 Task: Look for space in Navarre, United States from 12th July, 2023 to 16th July, 2023 for 8 adults in price range Rs.10000 to Rs.16000. Place can be private room with 8 bedrooms having 8 beds and 8 bathrooms. Property type can be house, flat, guest house, hotel. Amenities needed are: wifi, TV, free parkinig on premises, gym, breakfast. Booking option can be shelf check-in. Required host language is English.
Action: Mouse moved to (466, 92)
Screenshot: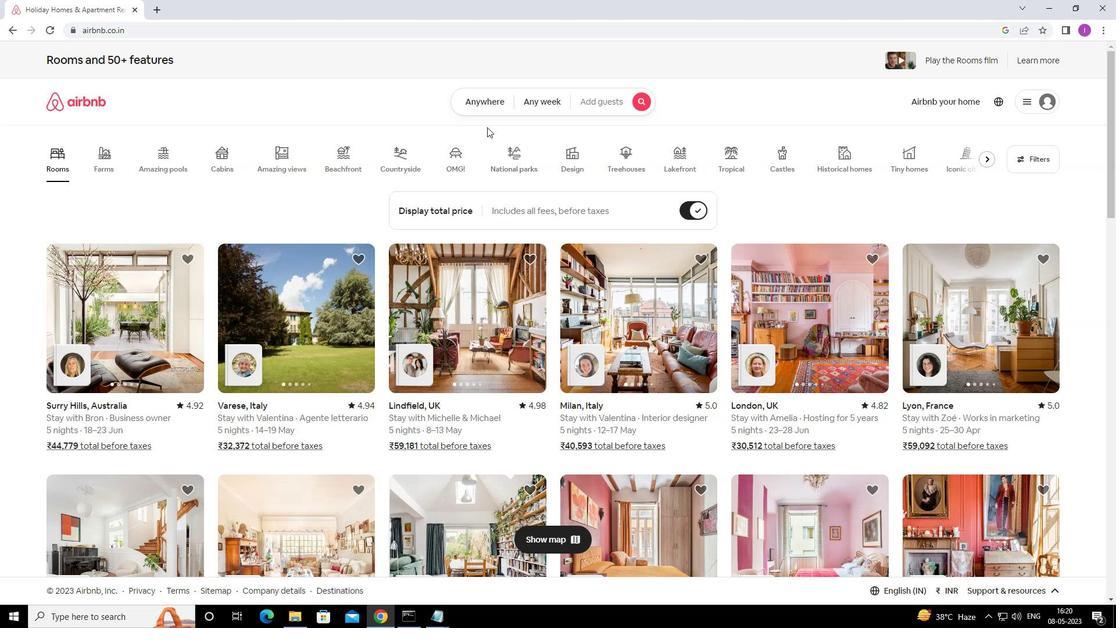 
Action: Mouse pressed left at (466, 92)
Screenshot: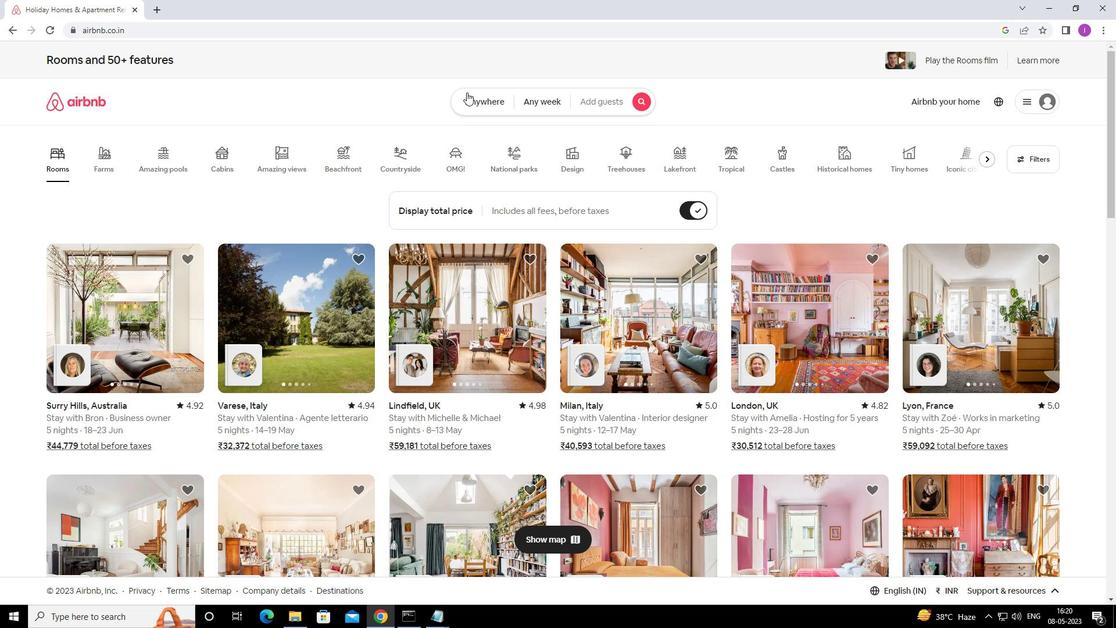 
Action: Mouse moved to (348, 147)
Screenshot: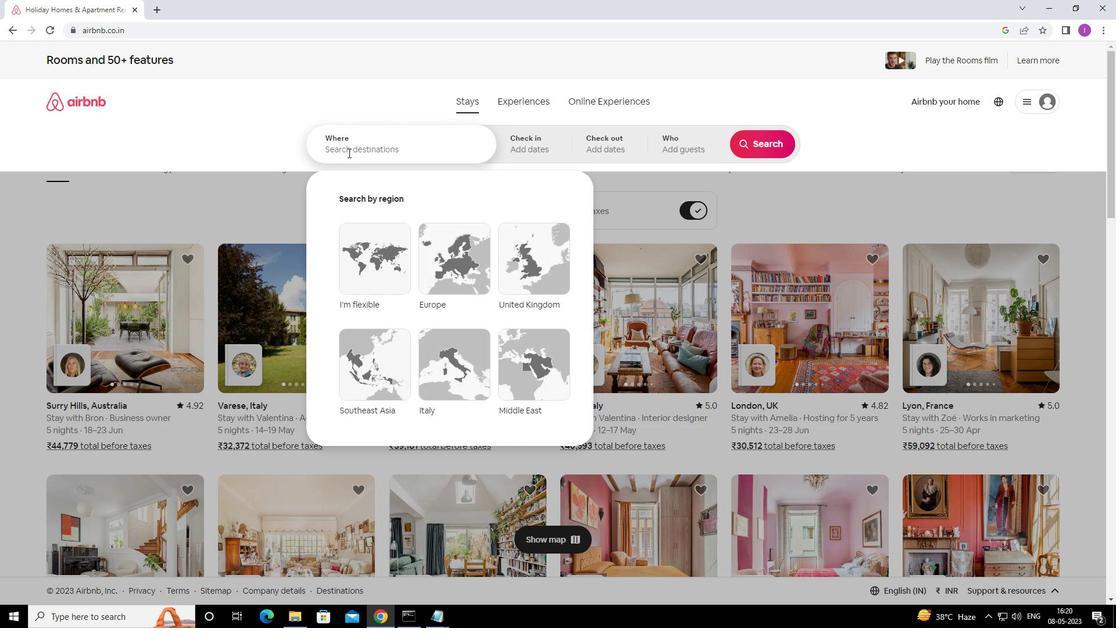 
Action: Mouse pressed left at (348, 147)
Screenshot: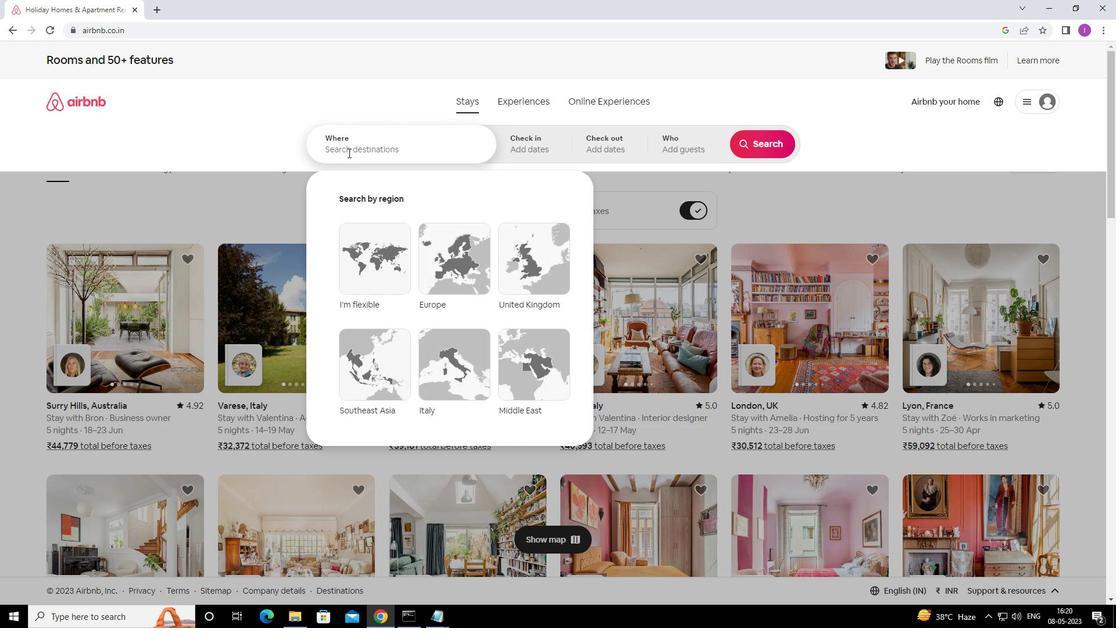 
Action: Mouse moved to (461, 127)
Screenshot: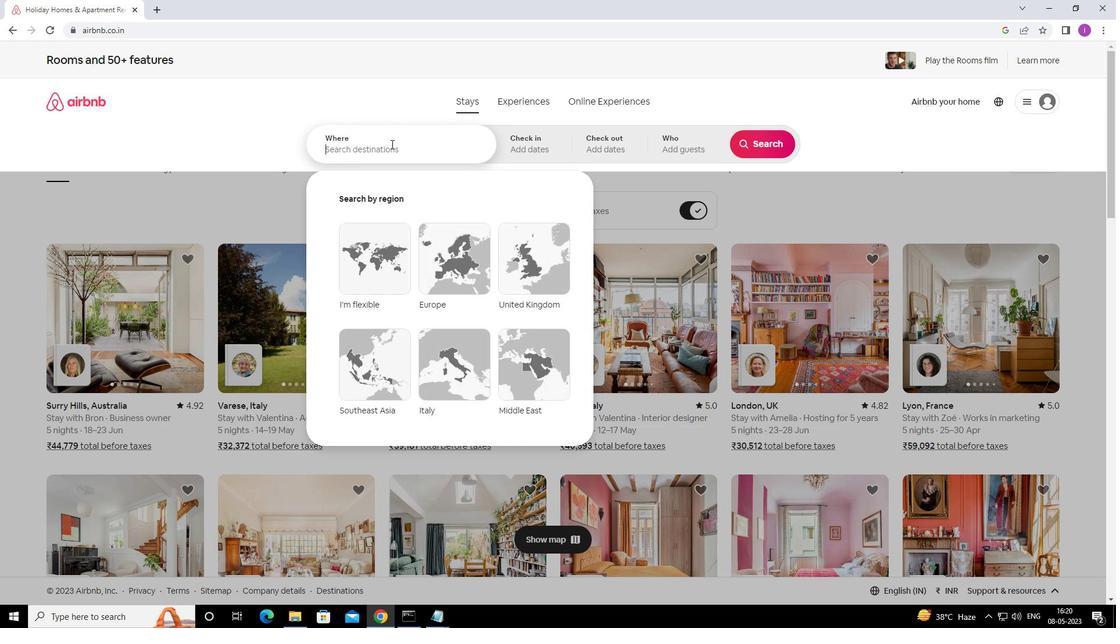 
Action: Key pressed <Key.shift>NAVARRE,<Key.shift>UNITED<Key.space>STATES
Screenshot: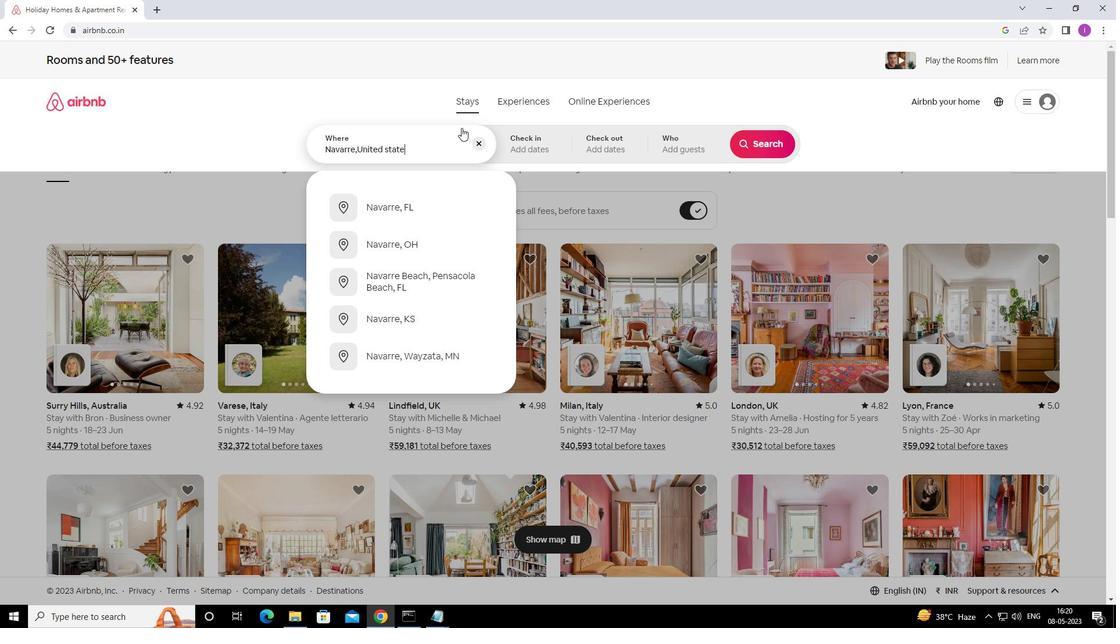 
Action: Mouse moved to (535, 151)
Screenshot: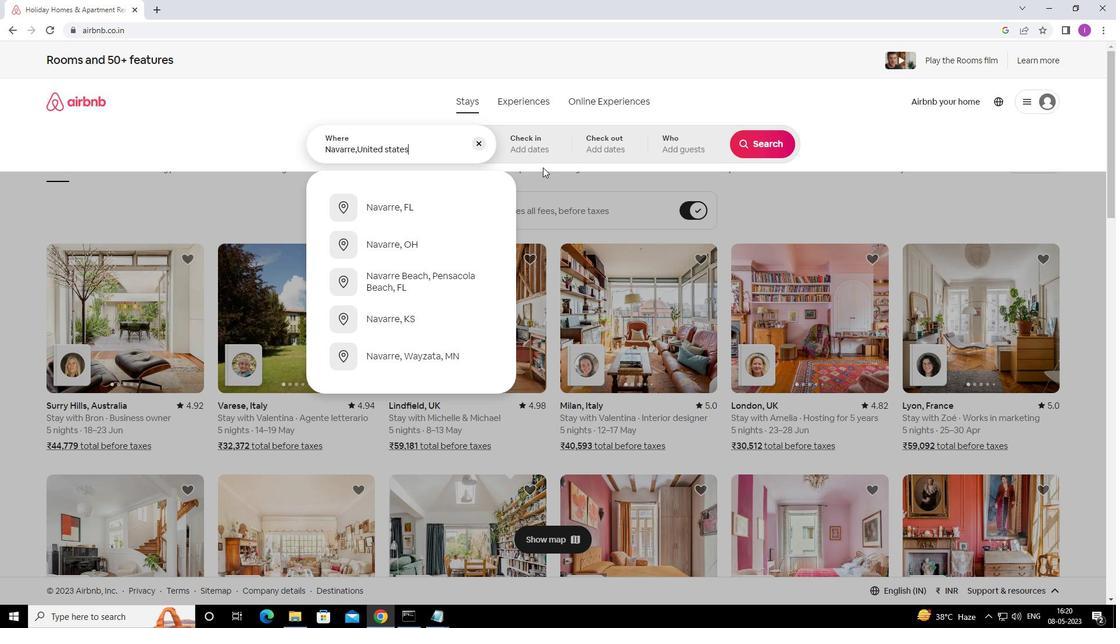 
Action: Mouse pressed left at (535, 151)
Screenshot: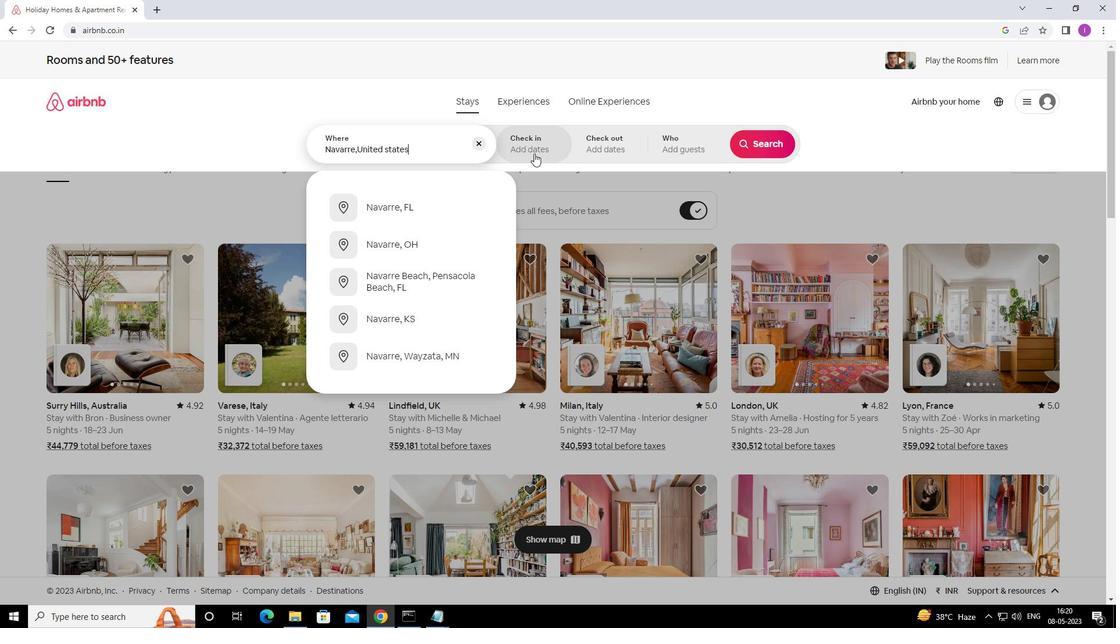 
Action: Mouse moved to (762, 237)
Screenshot: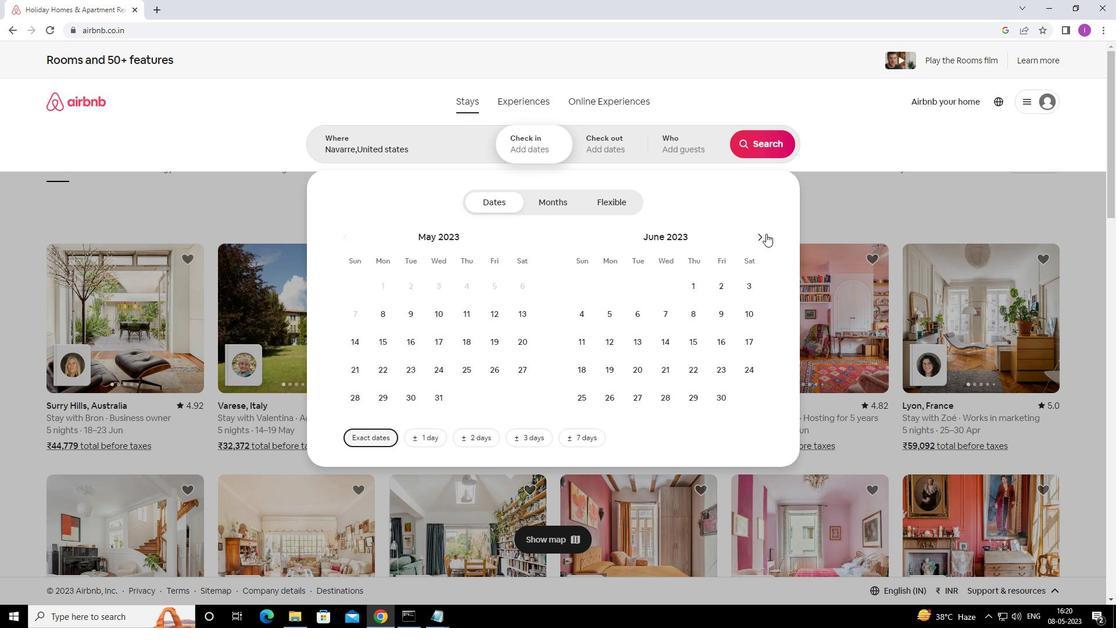 
Action: Mouse pressed left at (762, 237)
Screenshot: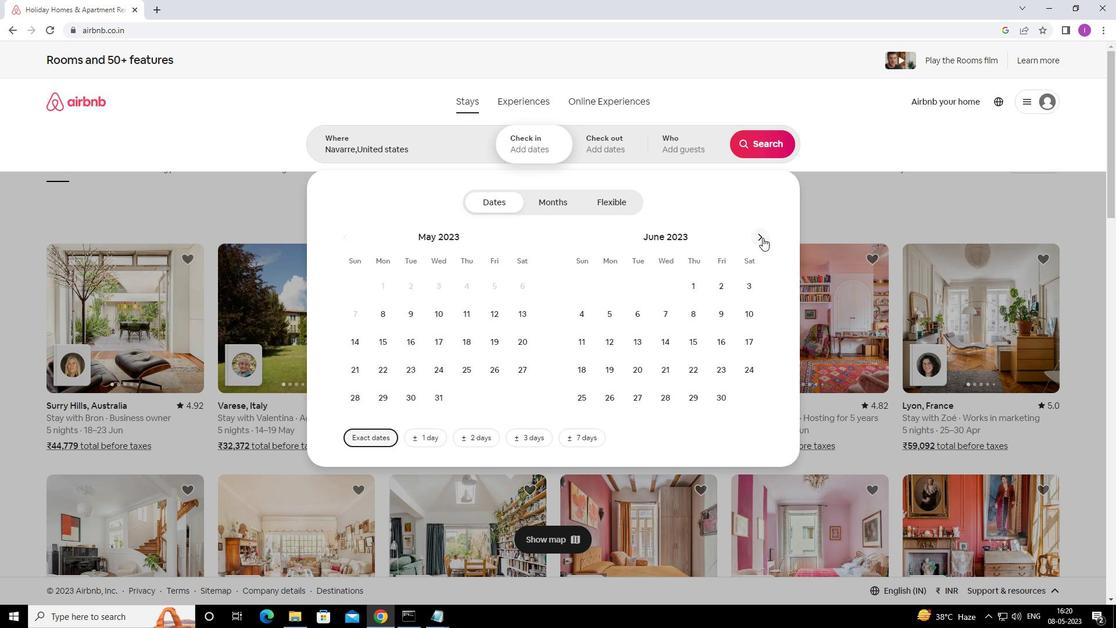 
Action: Mouse pressed left at (762, 237)
Screenshot: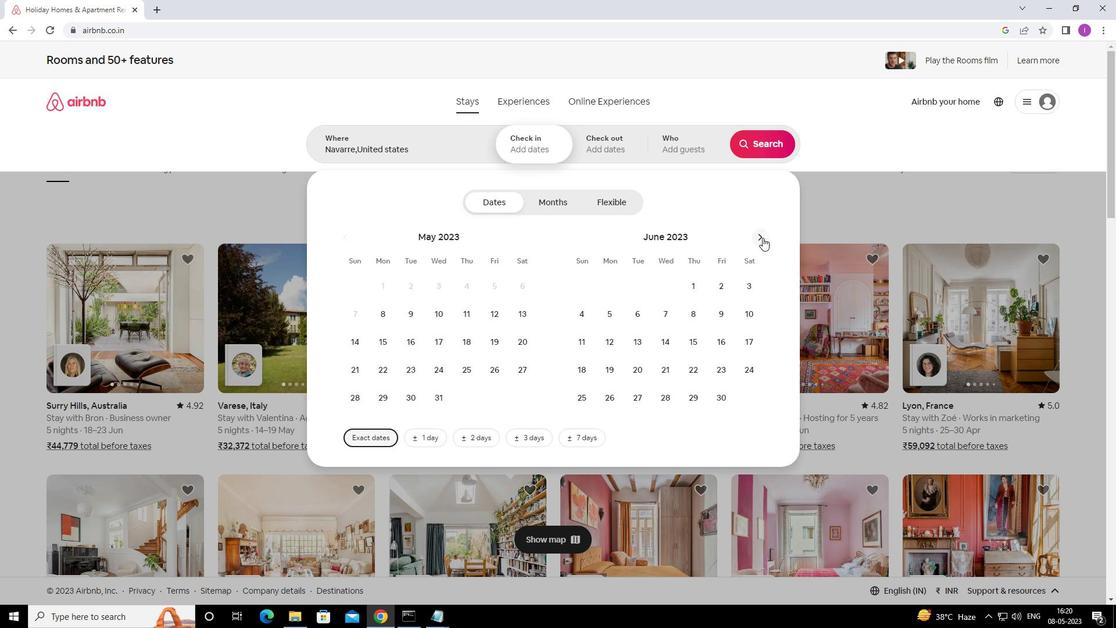 
Action: Mouse moved to (437, 335)
Screenshot: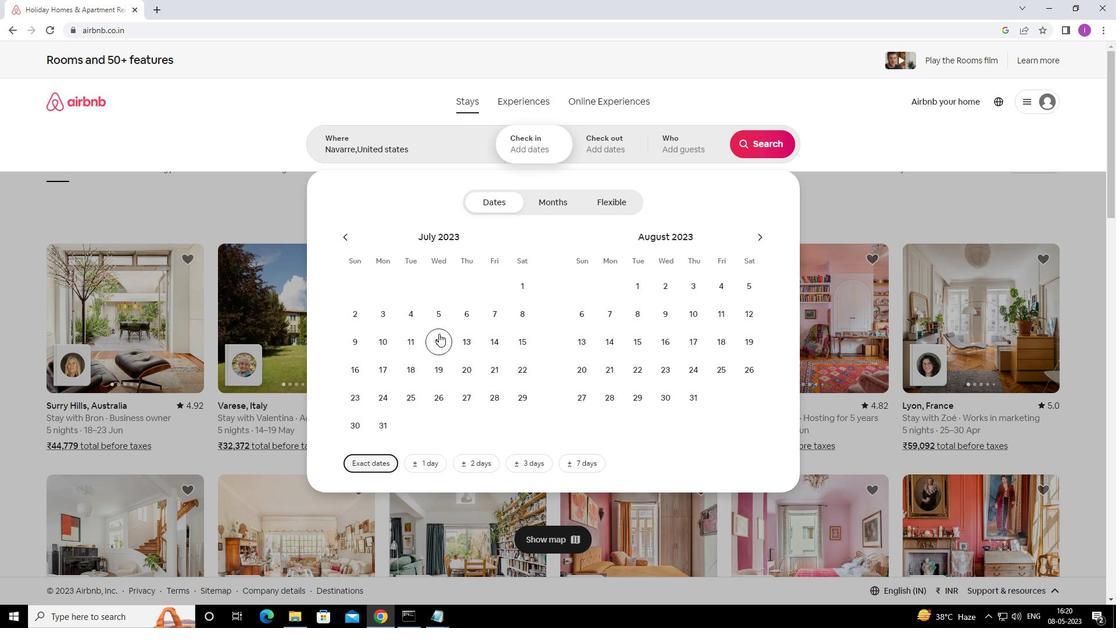 
Action: Mouse pressed left at (437, 335)
Screenshot: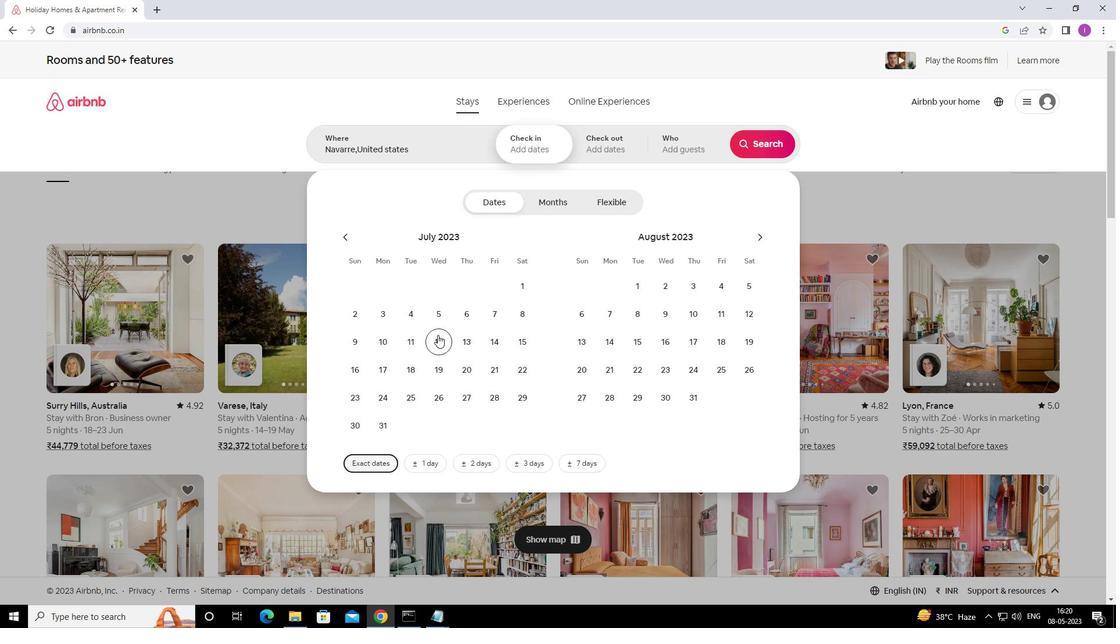 
Action: Mouse moved to (357, 365)
Screenshot: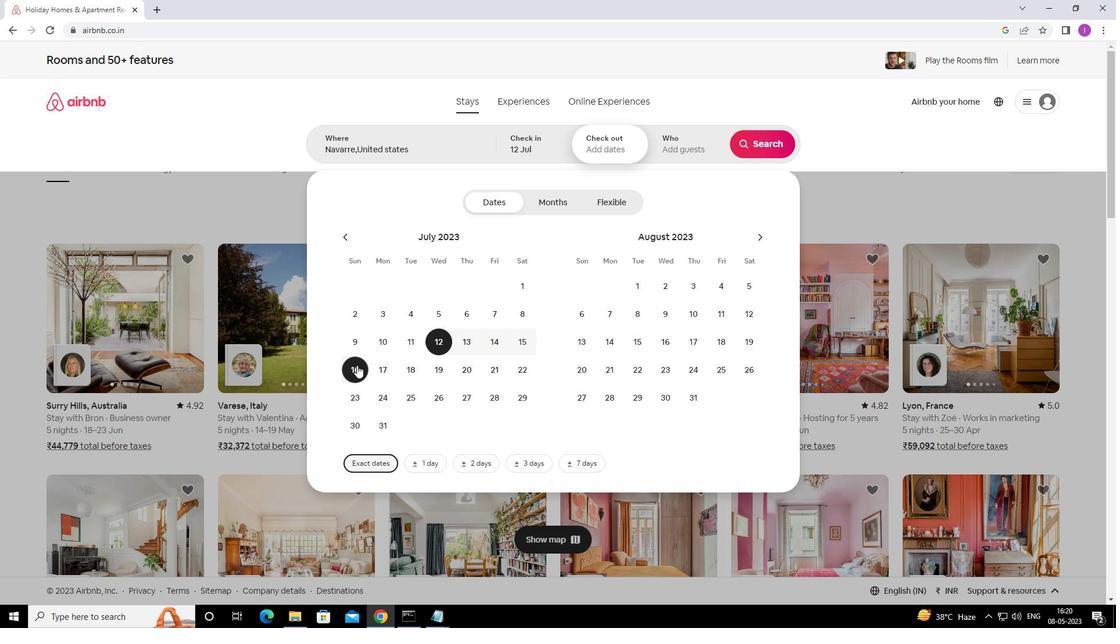 
Action: Mouse pressed left at (357, 365)
Screenshot: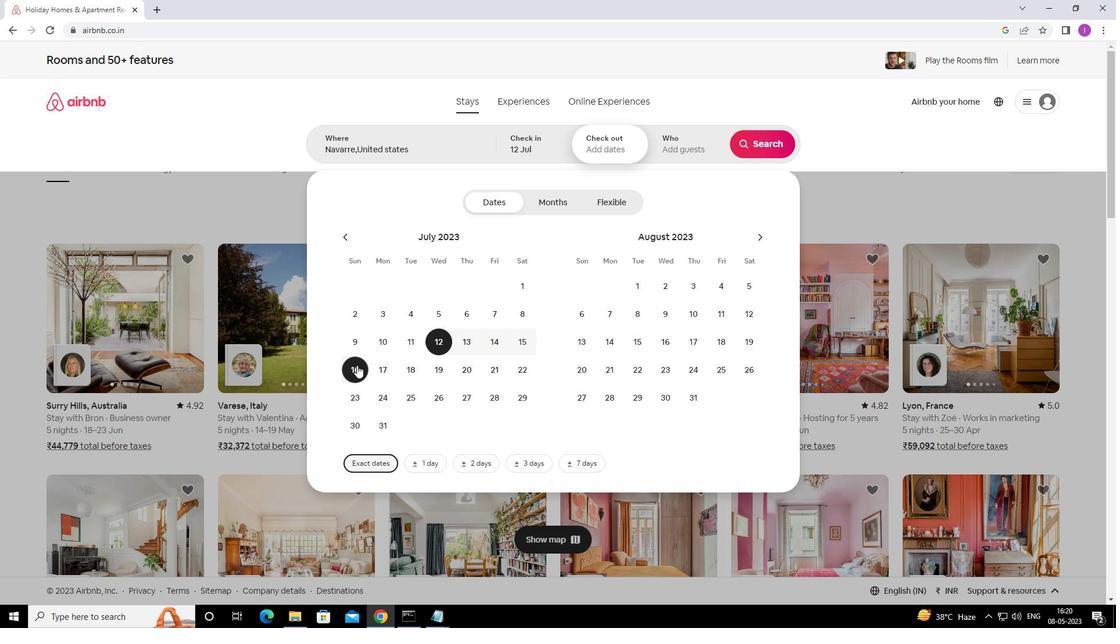 
Action: Mouse moved to (704, 150)
Screenshot: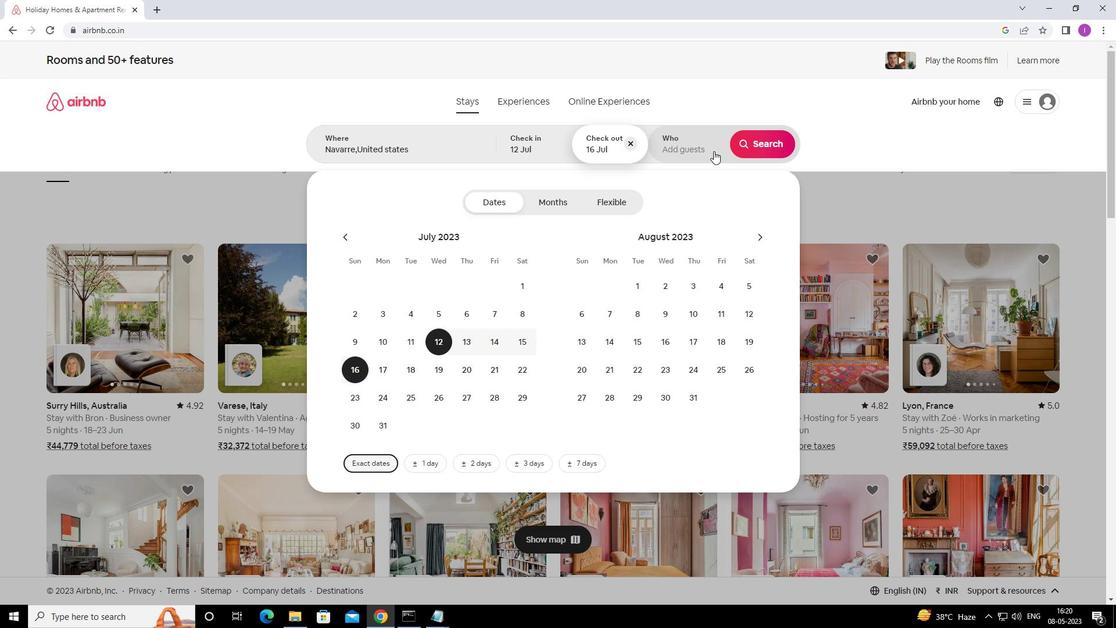 
Action: Mouse pressed left at (704, 150)
Screenshot: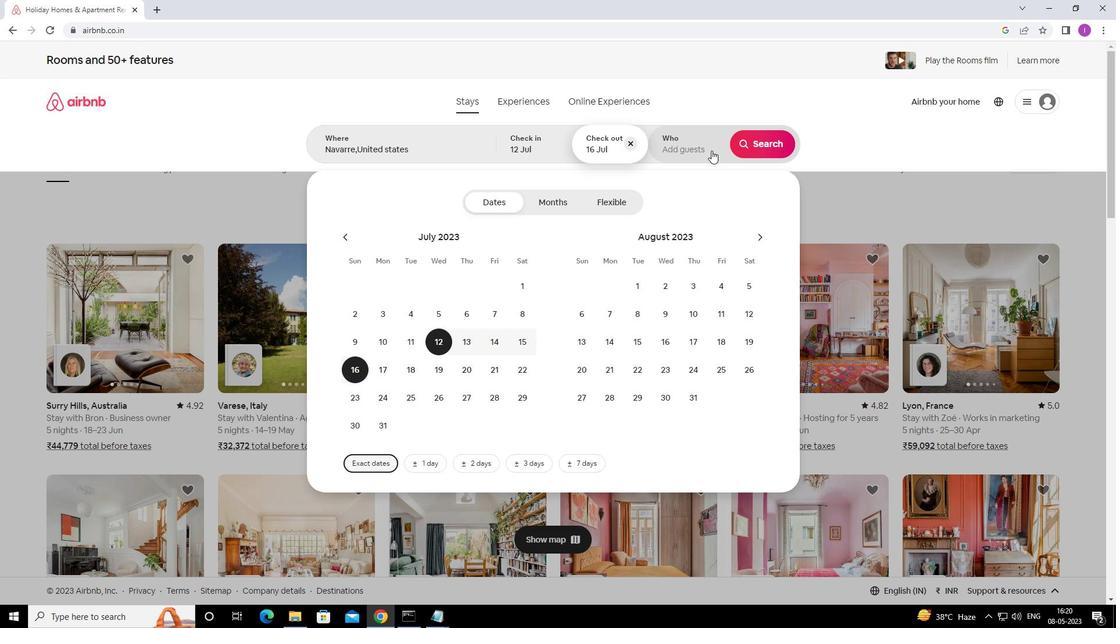 
Action: Mouse moved to (767, 202)
Screenshot: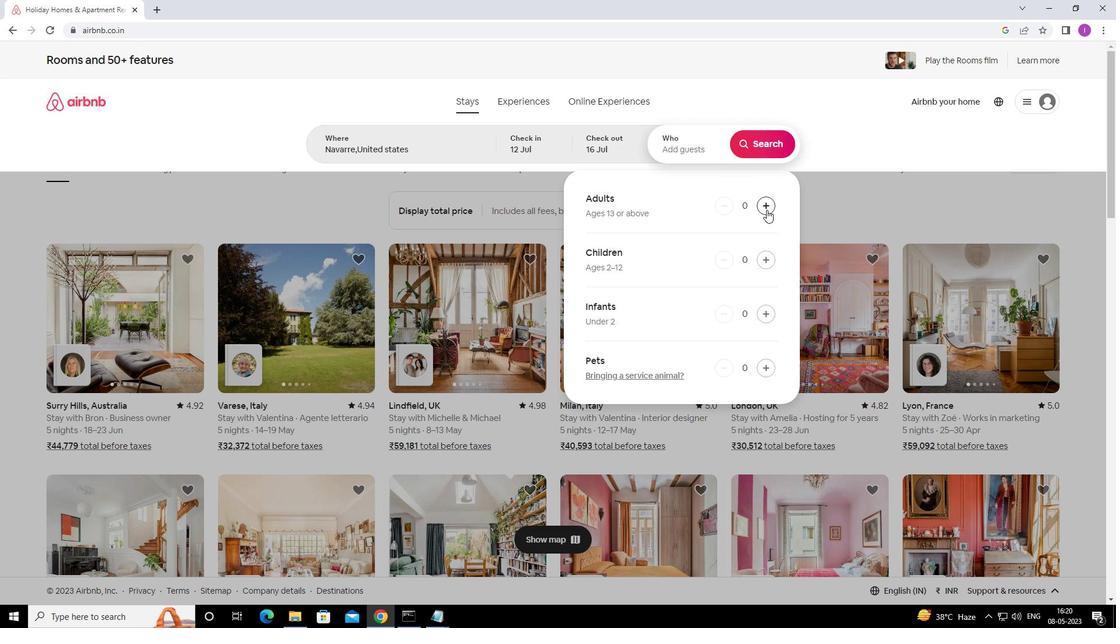 
Action: Mouse pressed left at (767, 202)
Screenshot: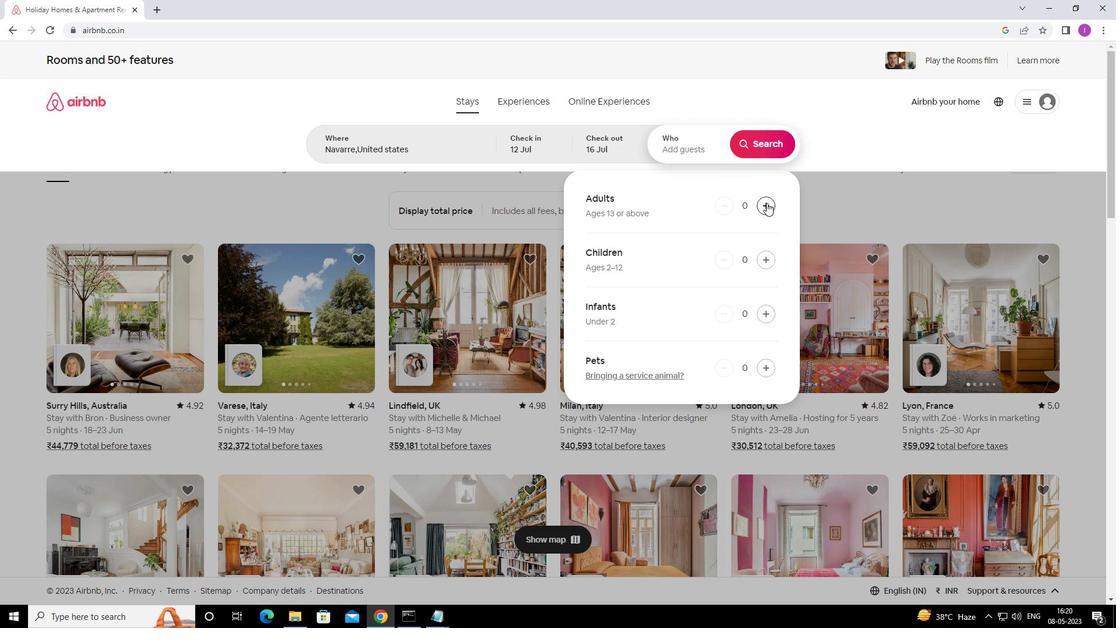 
Action: Mouse pressed left at (767, 202)
Screenshot: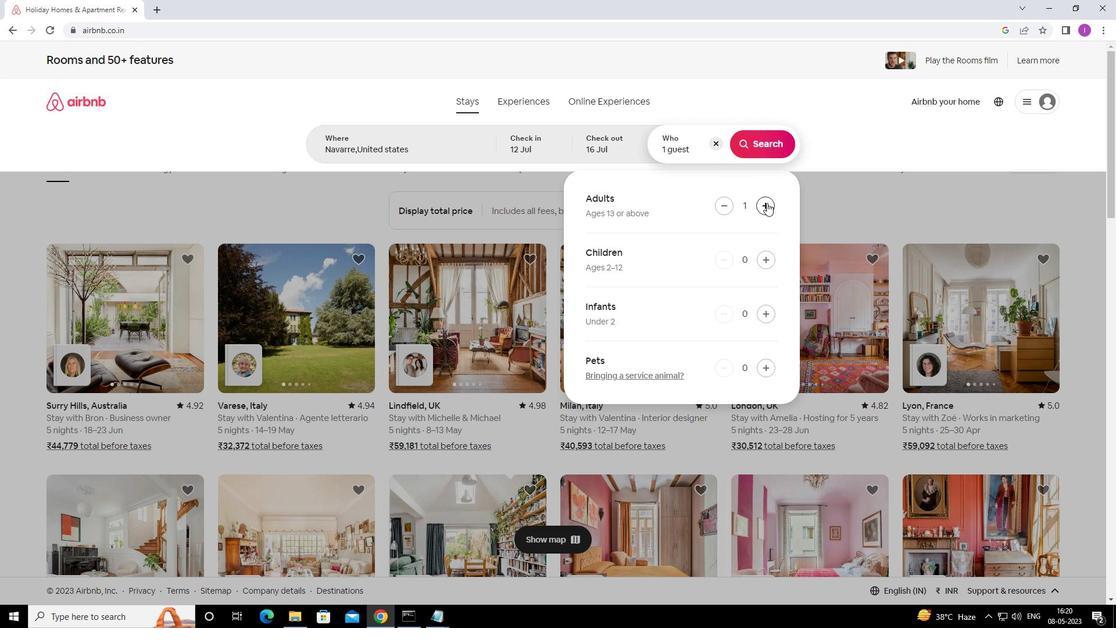 
Action: Mouse pressed left at (767, 202)
Screenshot: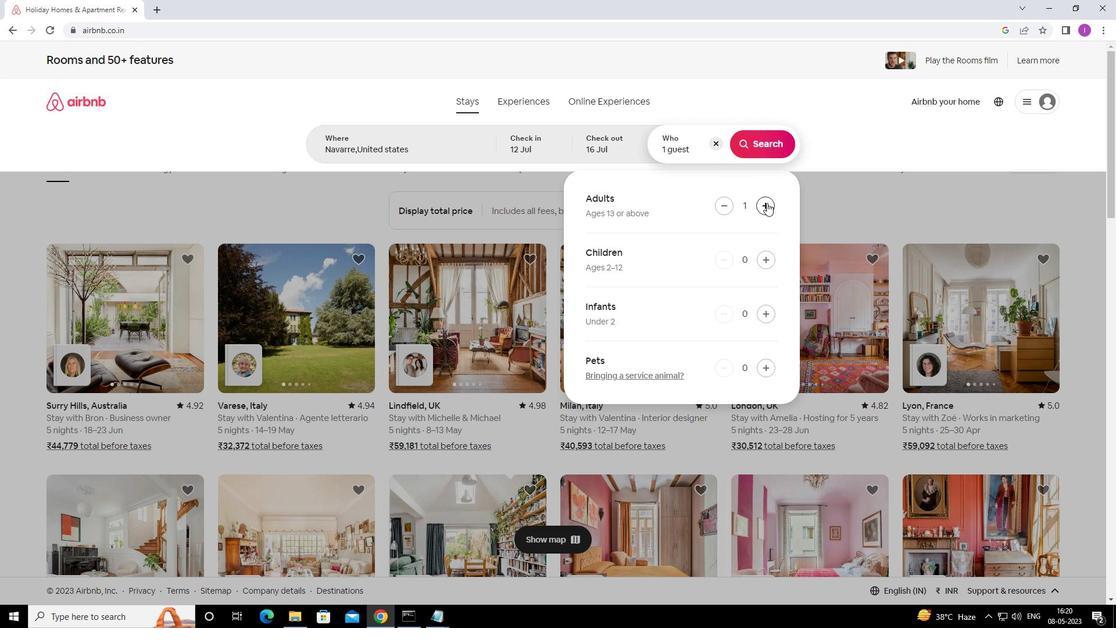 
Action: Mouse pressed left at (767, 202)
Screenshot: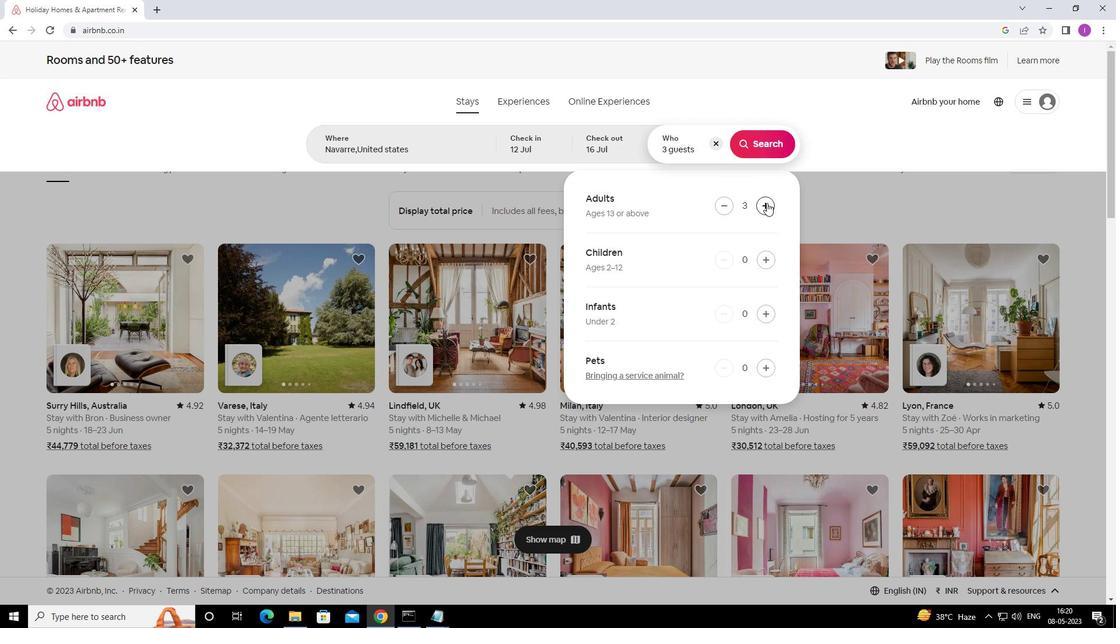 
Action: Mouse pressed left at (767, 202)
Screenshot: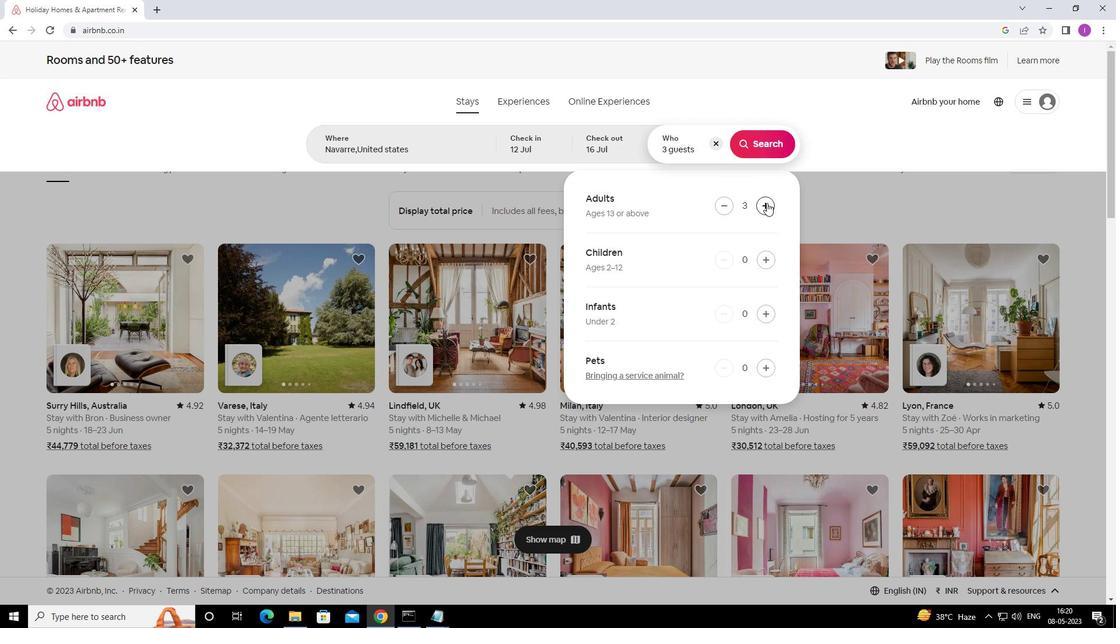 
Action: Mouse pressed left at (767, 202)
Screenshot: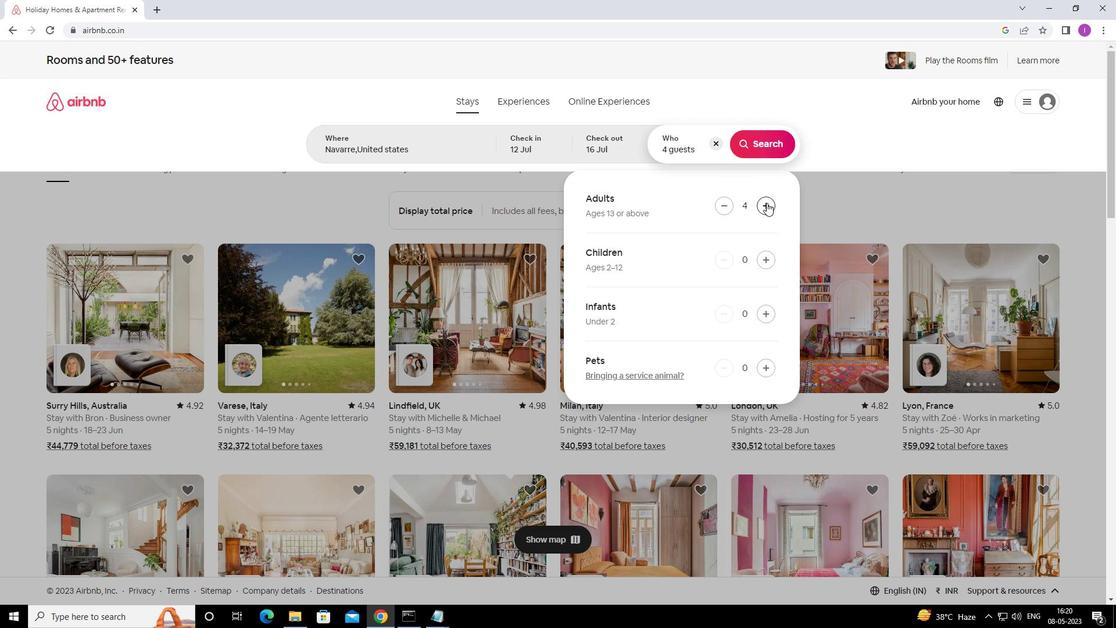 
Action: Mouse pressed left at (767, 202)
Screenshot: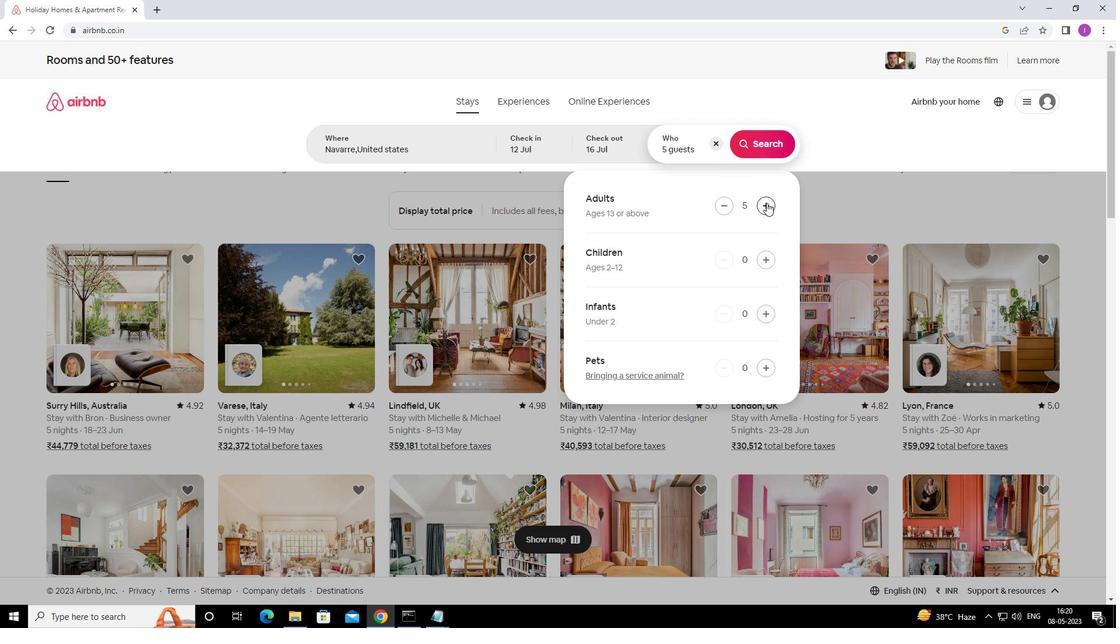 
Action: Mouse moved to (765, 202)
Screenshot: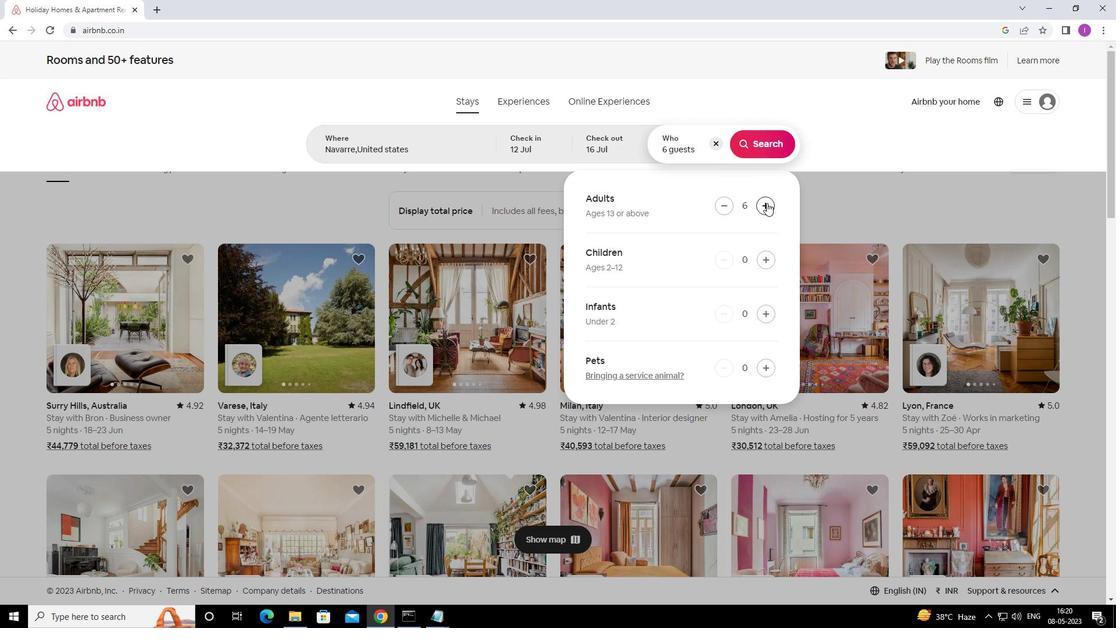 
Action: Mouse pressed left at (765, 202)
Screenshot: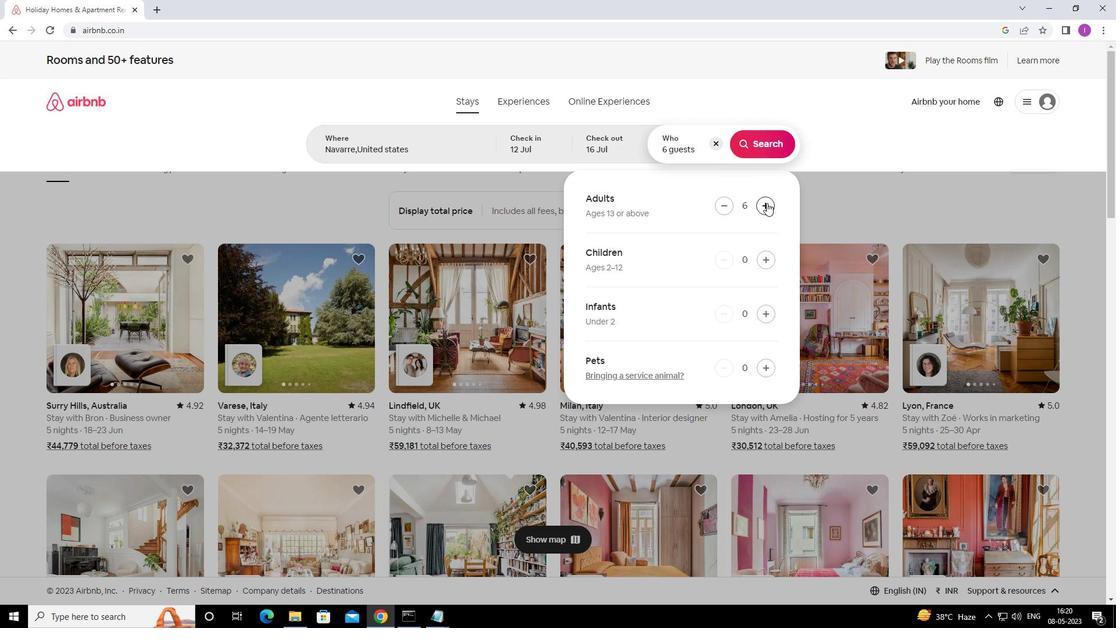 
Action: Mouse moved to (767, 149)
Screenshot: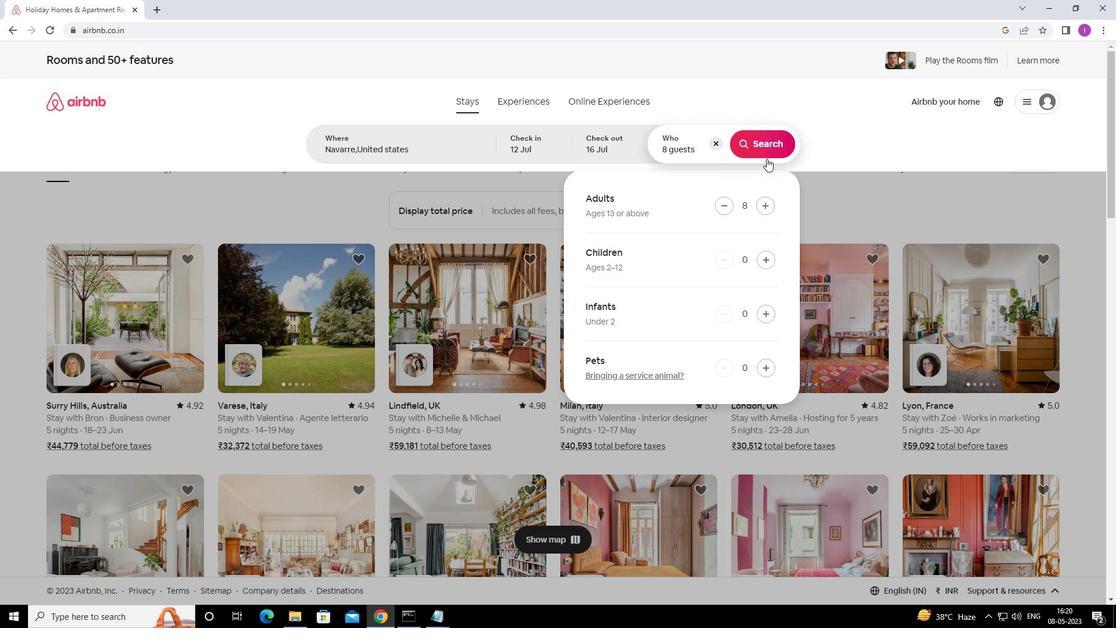 
Action: Mouse pressed left at (767, 149)
Screenshot: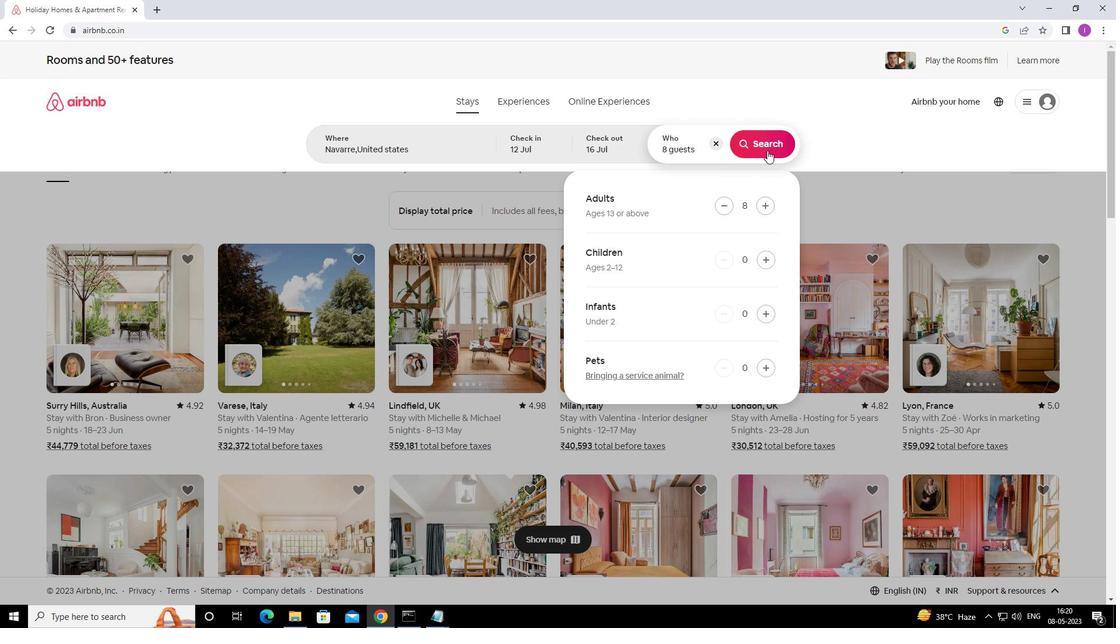 
Action: Mouse moved to (1056, 105)
Screenshot: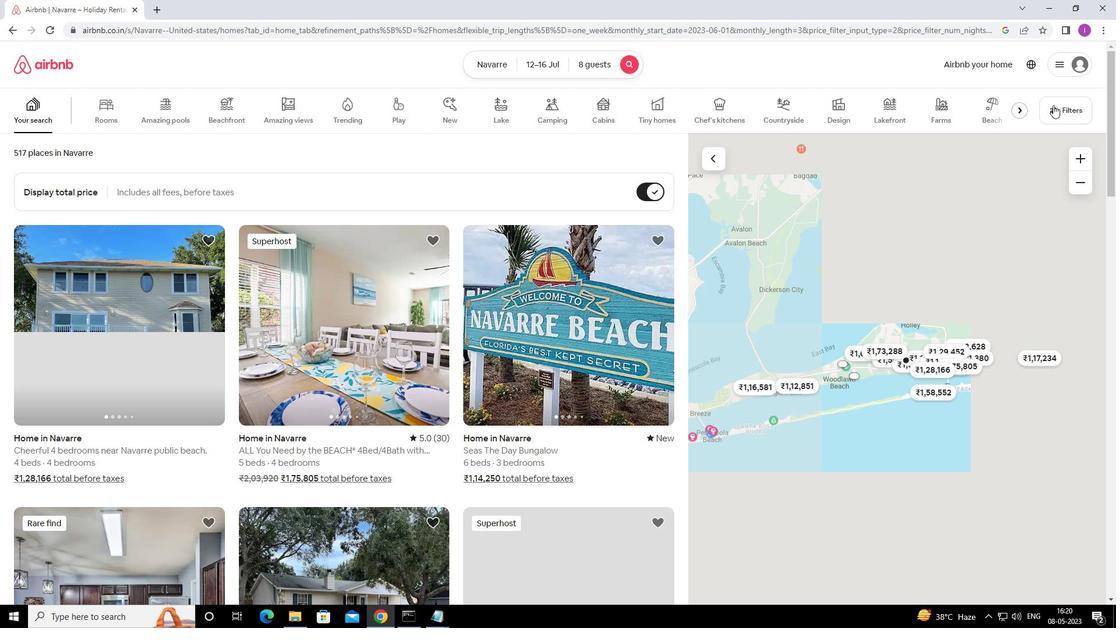 
Action: Mouse pressed left at (1056, 105)
Screenshot: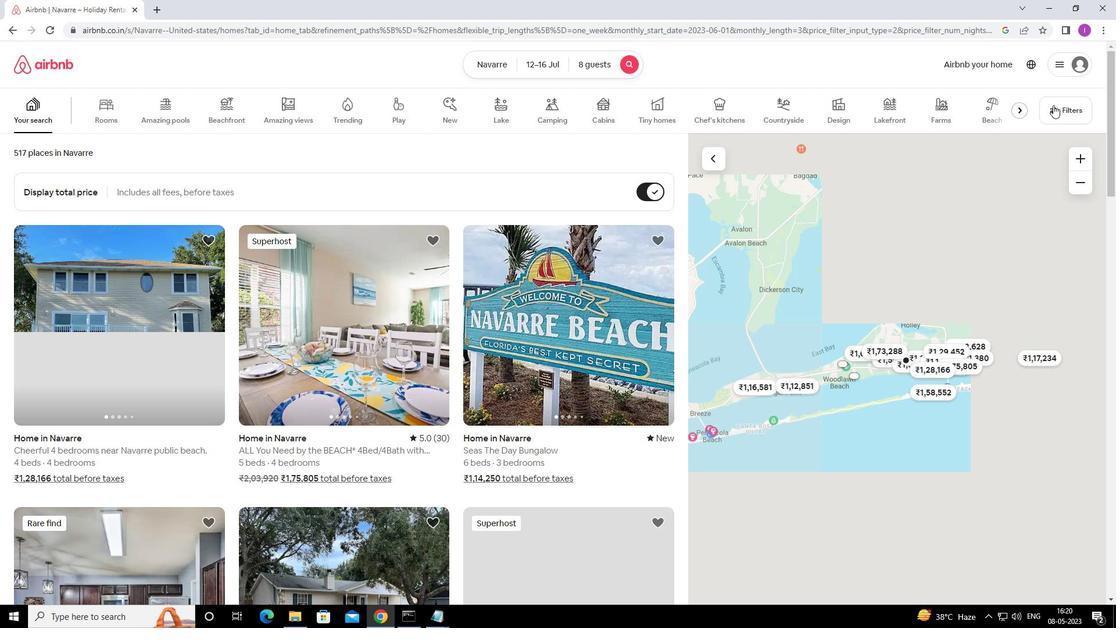
Action: Mouse moved to (414, 402)
Screenshot: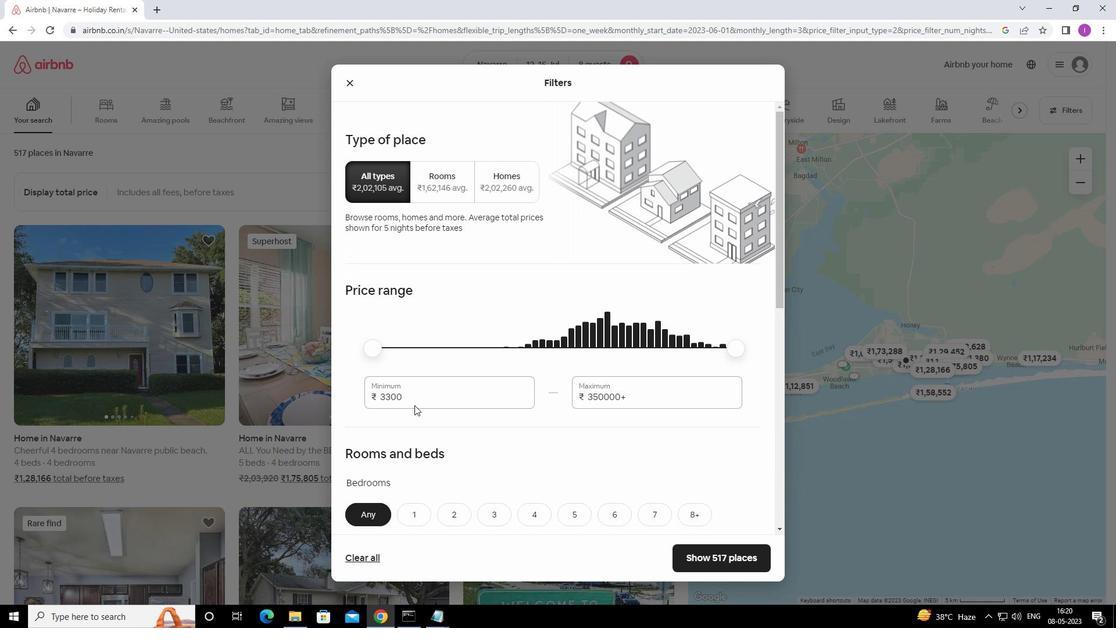 
Action: Mouse pressed left at (414, 402)
Screenshot: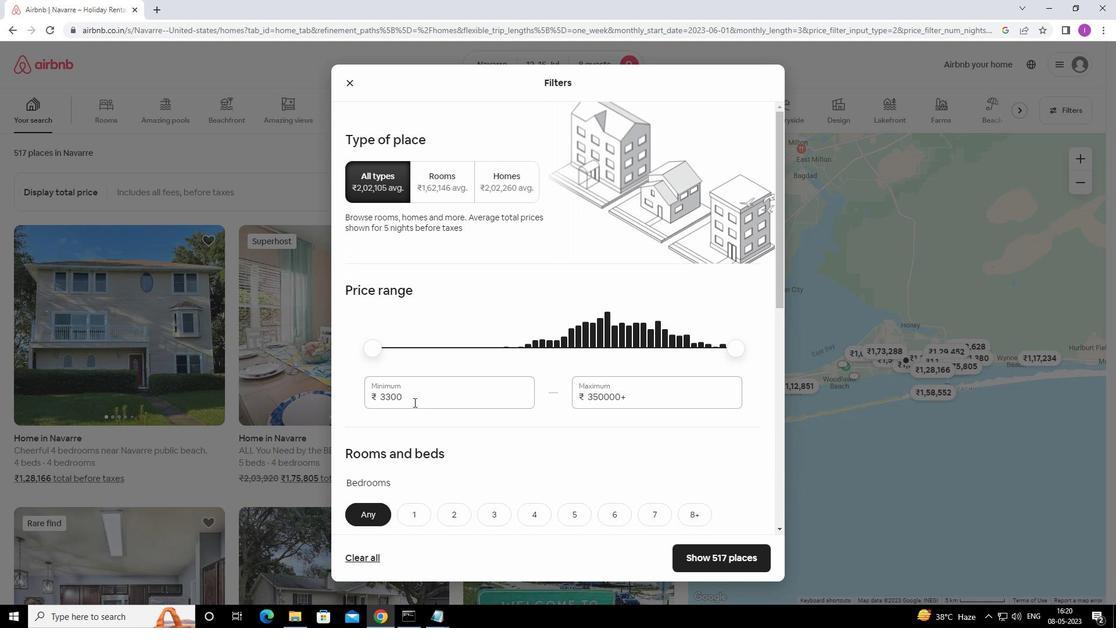 
Action: Mouse moved to (373, 385)
Screenshot: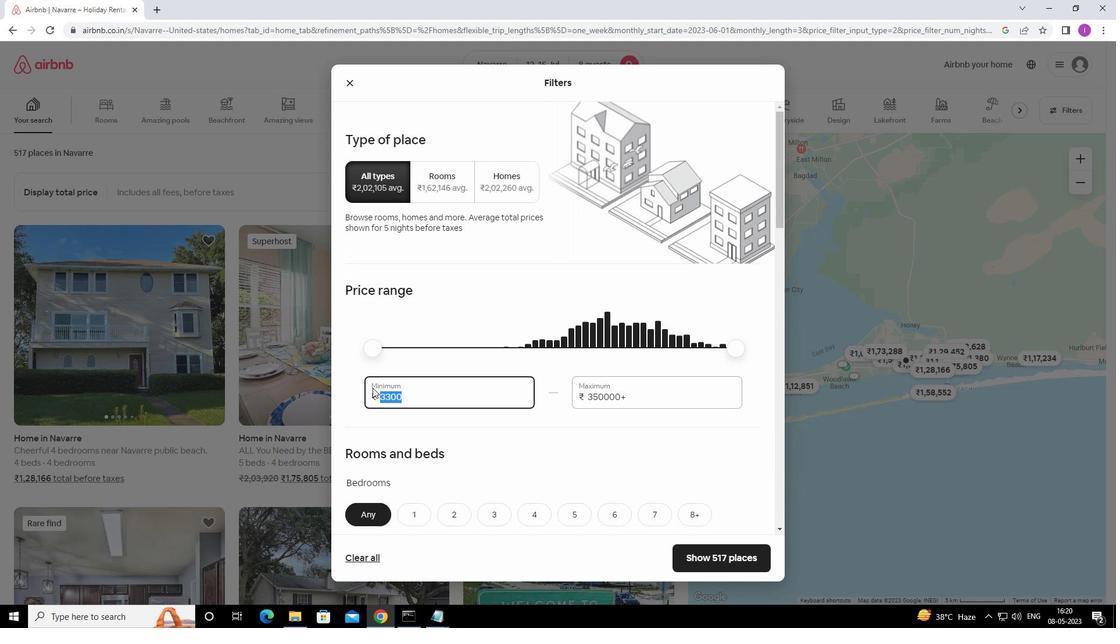 
Action: Key pressed 1
Screenshot: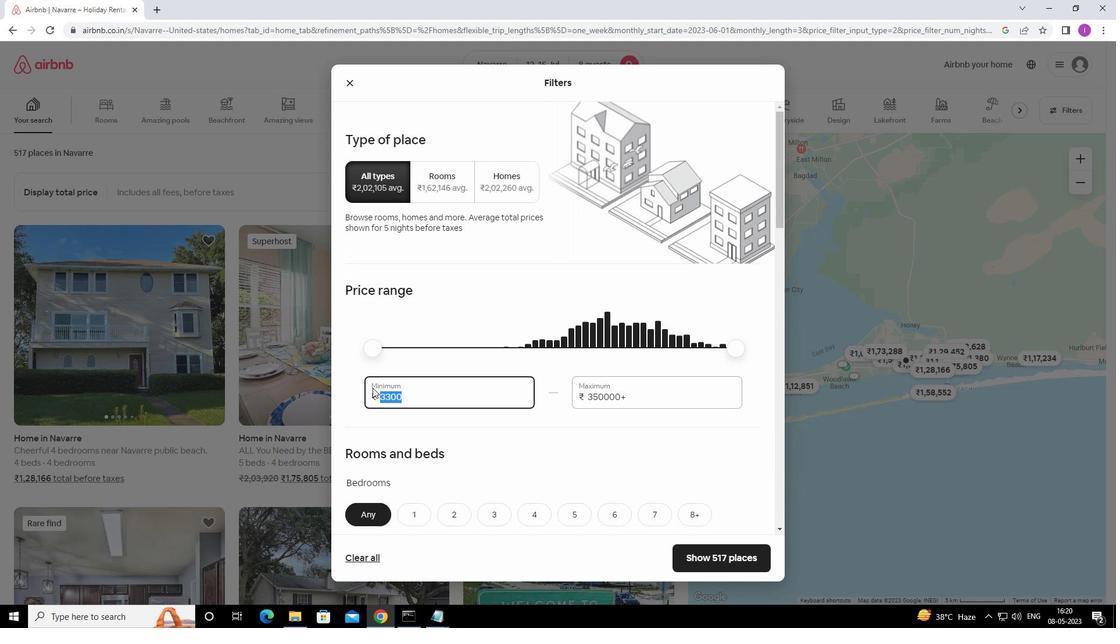 
Action: Mouse moved to (382, 378)
Screenshot: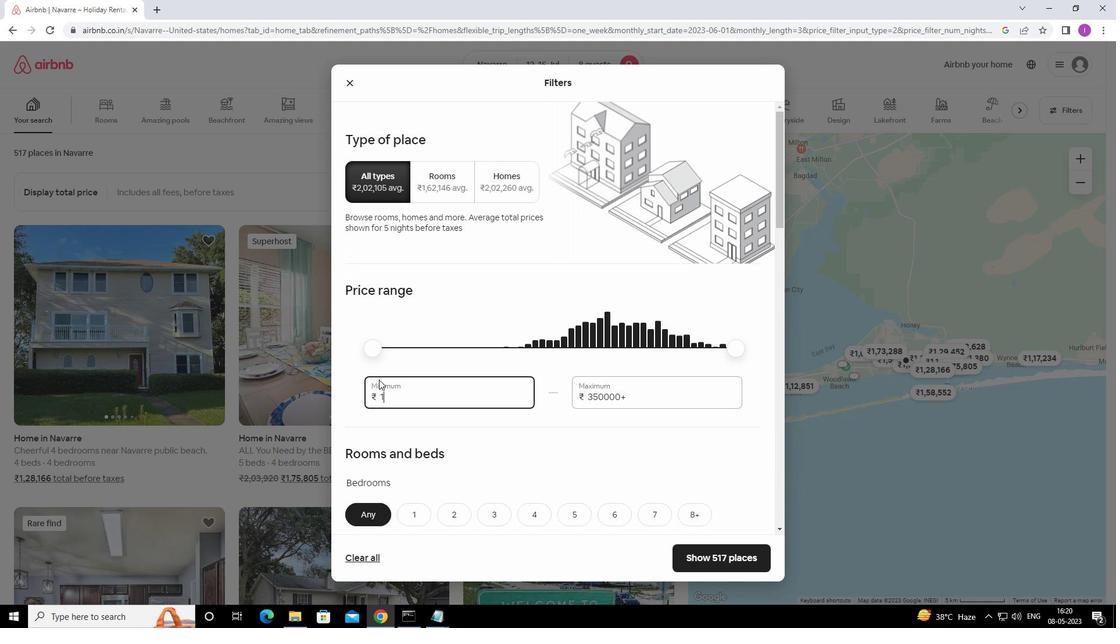 
Action: Key pressed 0
Screenshot: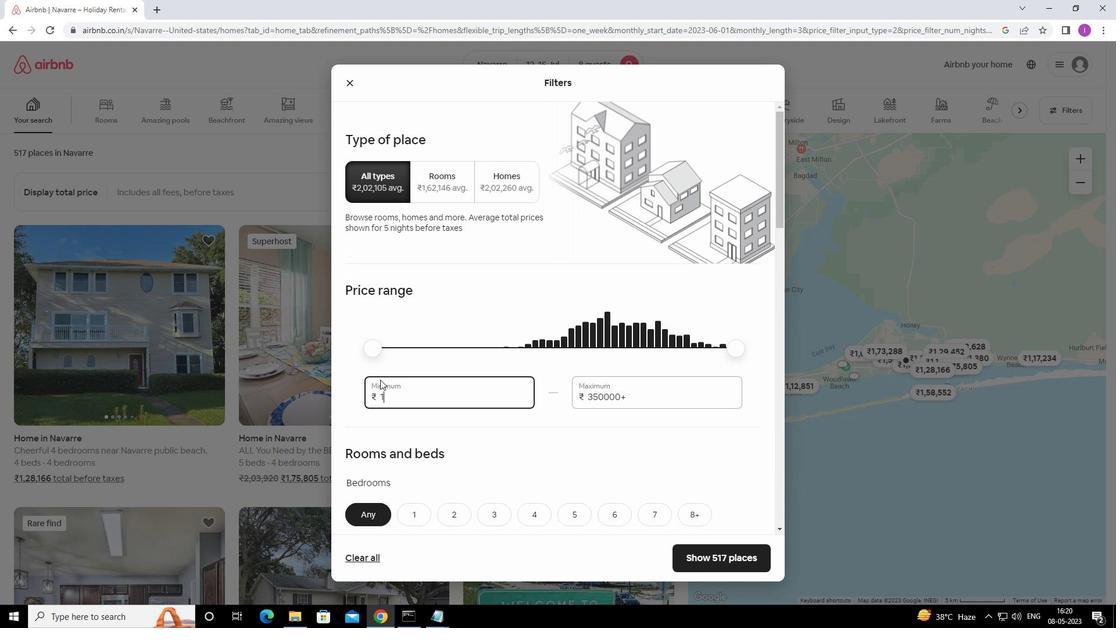 
Action: Mouse moved to (383, 376)
Screenshot: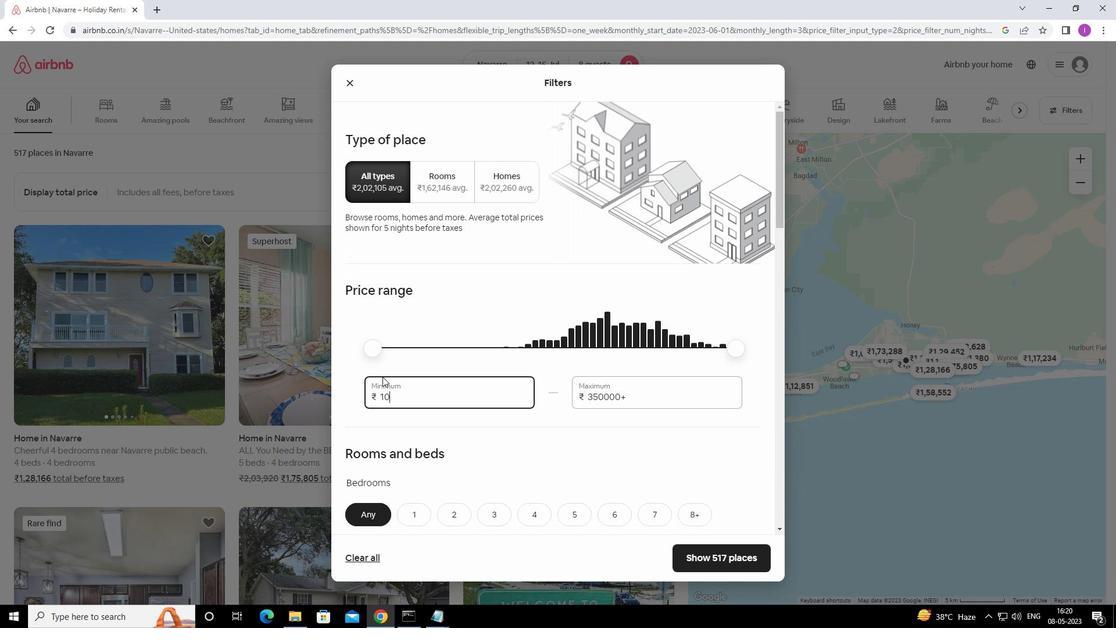 
Action: Key pressed 0
Screenshot: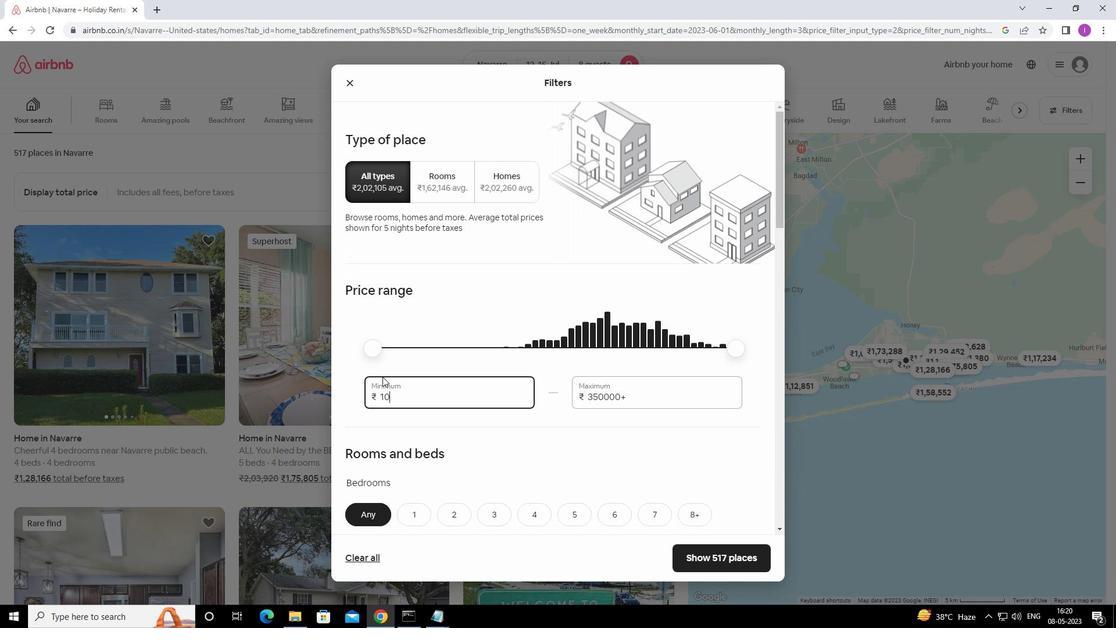 
Action: Mouse moved to (383, 375)
Screenshot: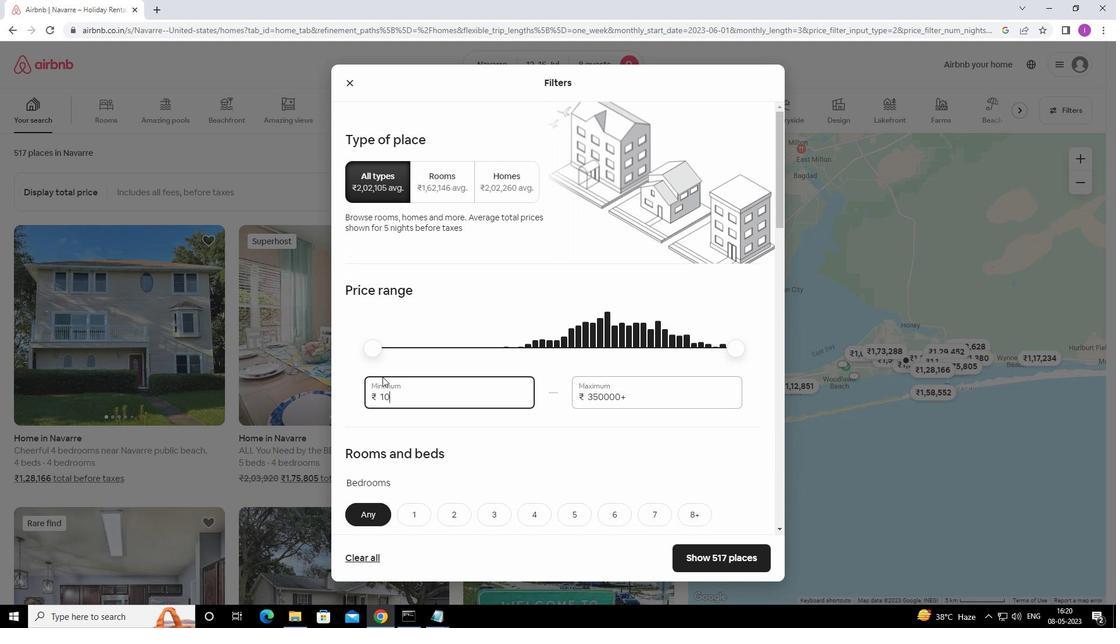 
Action: Key pressed 0
Screenshot: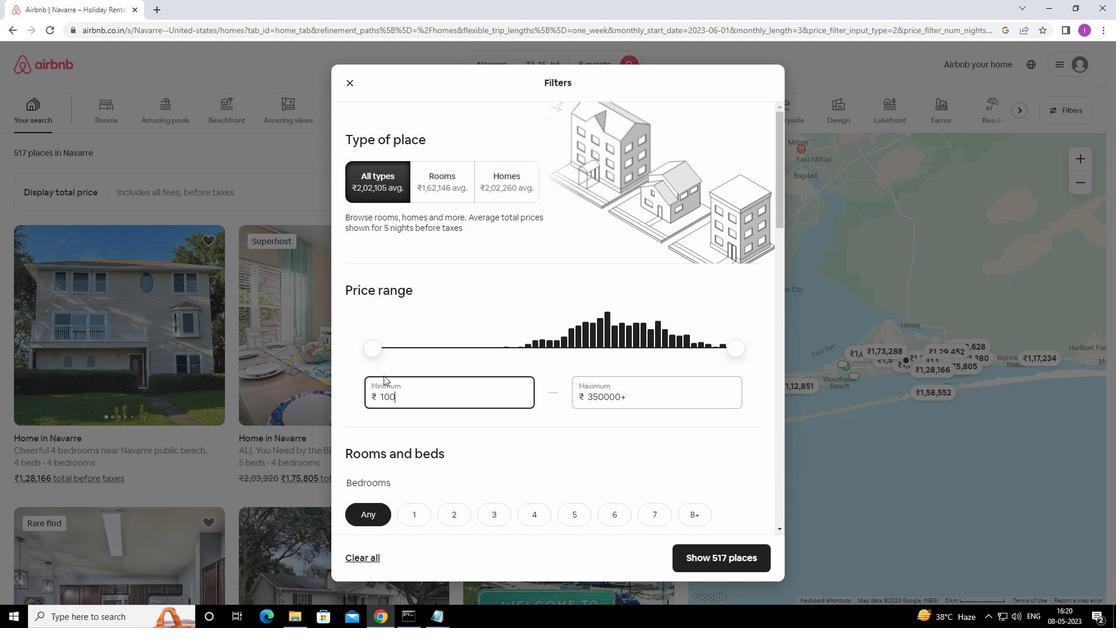 
Action: Mouse moved to (399, 376)
Screenshot: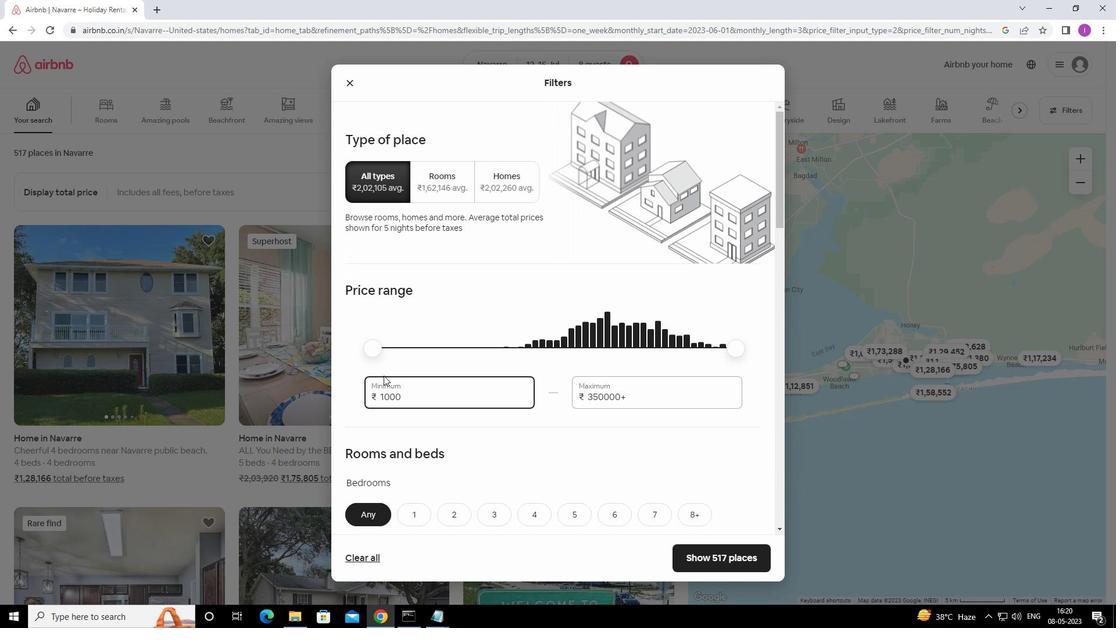 
Action: Key pressed 0
Screenshot: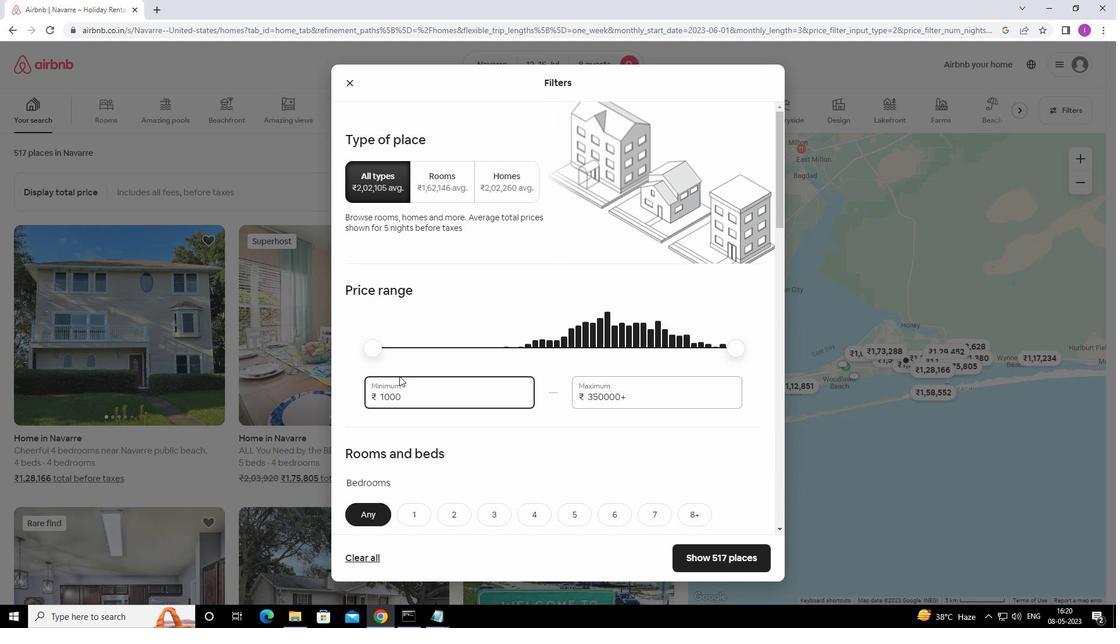 
Action: Mouse moved to (636, 396)
Screenshot: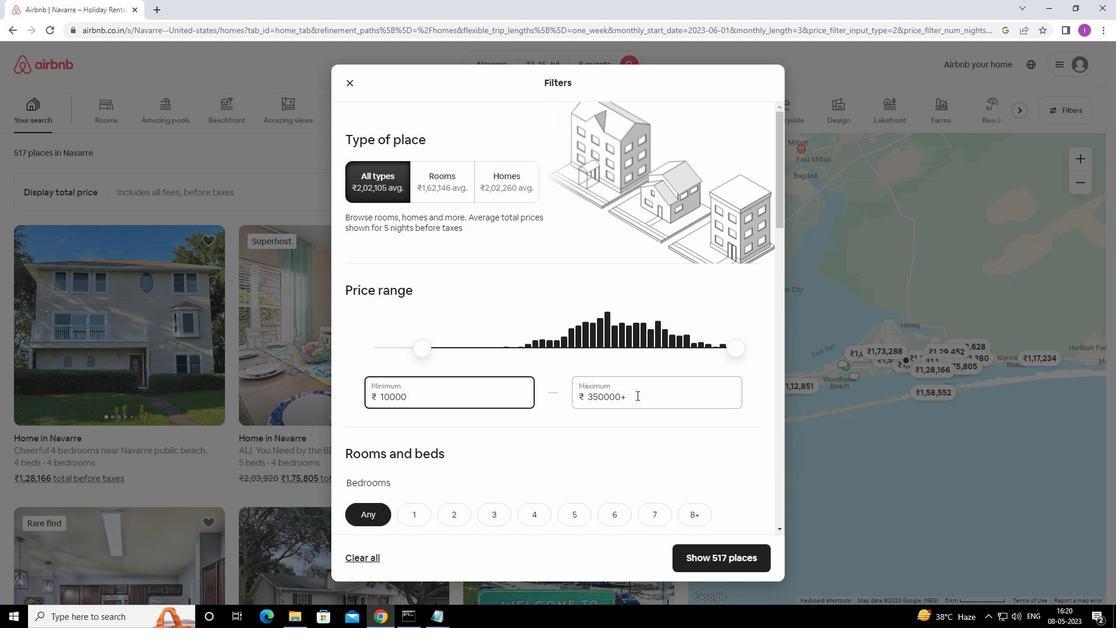
Action: Mouse pressed left at (636, 396)
Screenshot: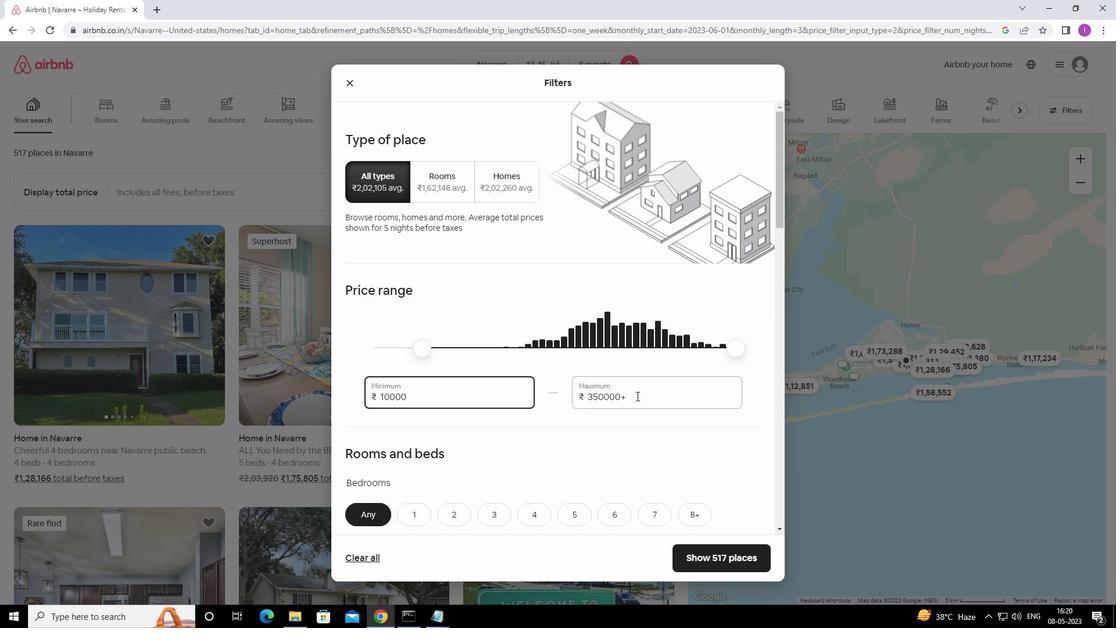 
Action: Mouse moved to (573, 393)
Screenshot: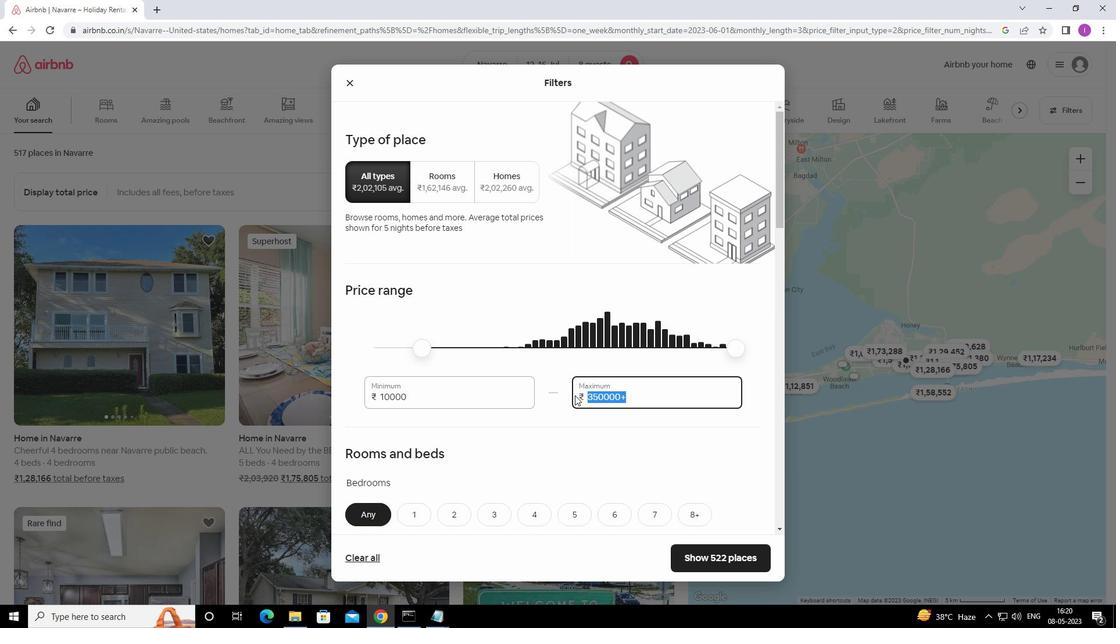 
Action: Key pressed 1
Screenshot: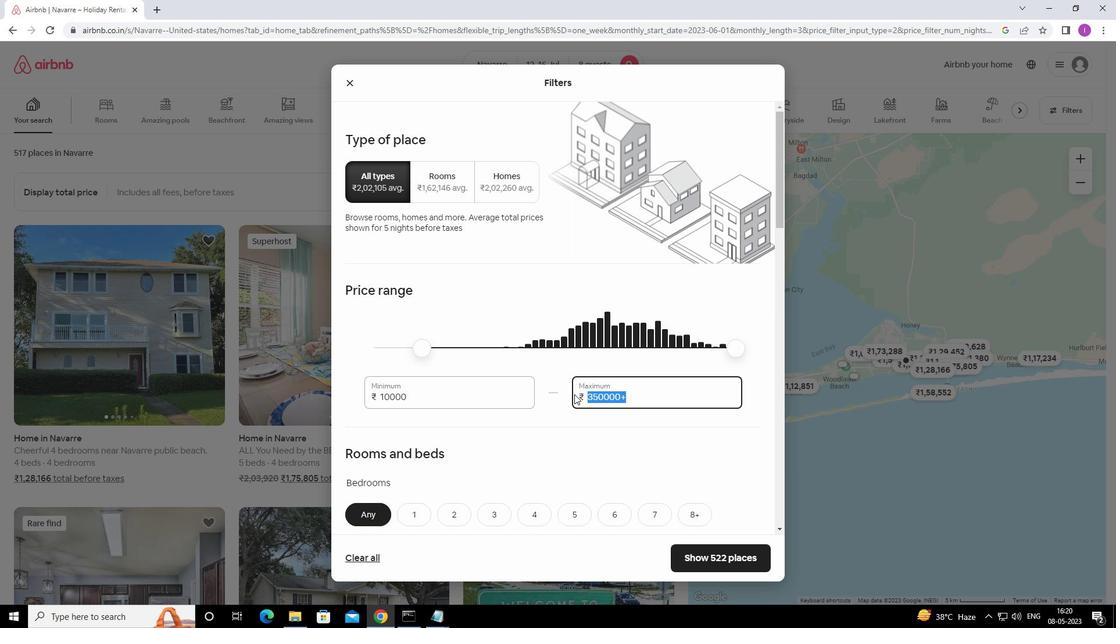 
Action: Mouse moved to (573, 392)
Screenshot: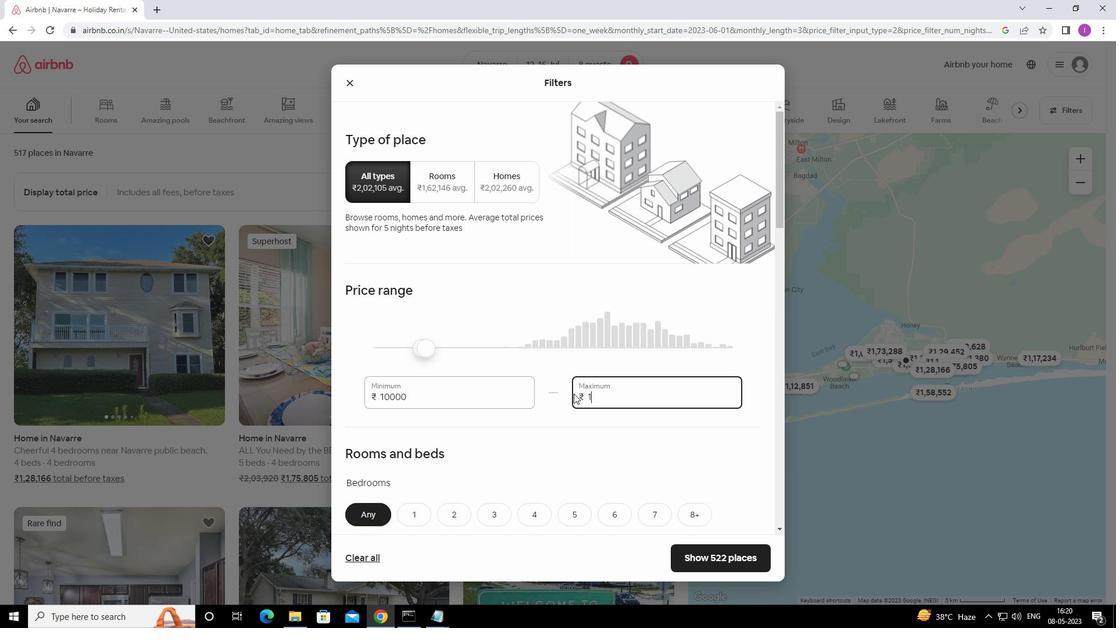 
Action: Key pressed 6
Screenshot: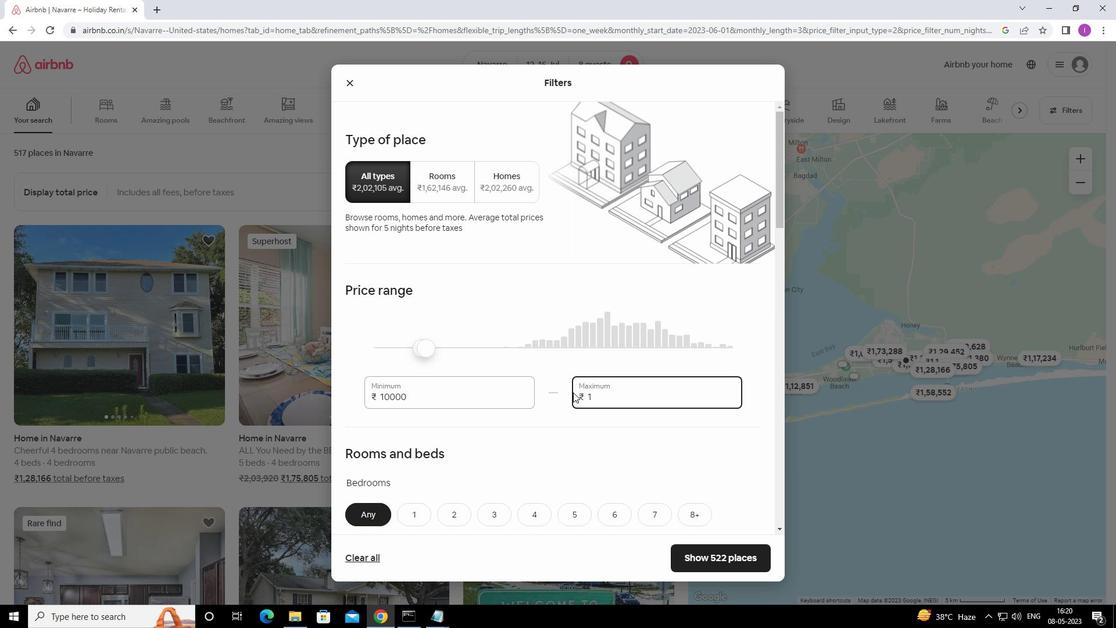 
Action: Mouse moved to (573, 391)
Screenshot: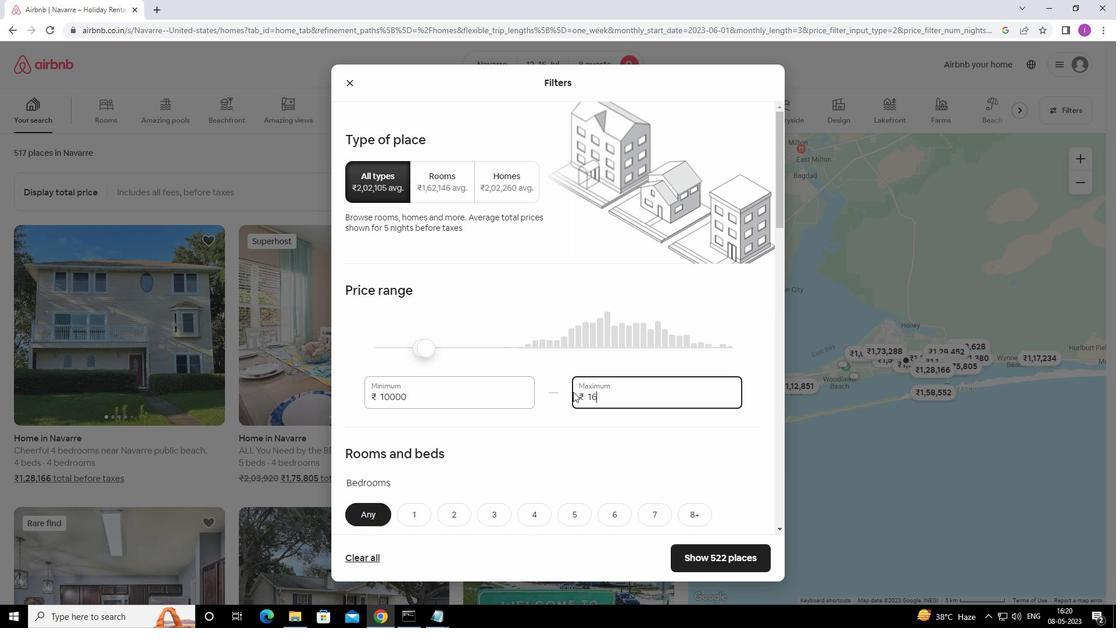 
Action: Key pressed 000
Screenshot: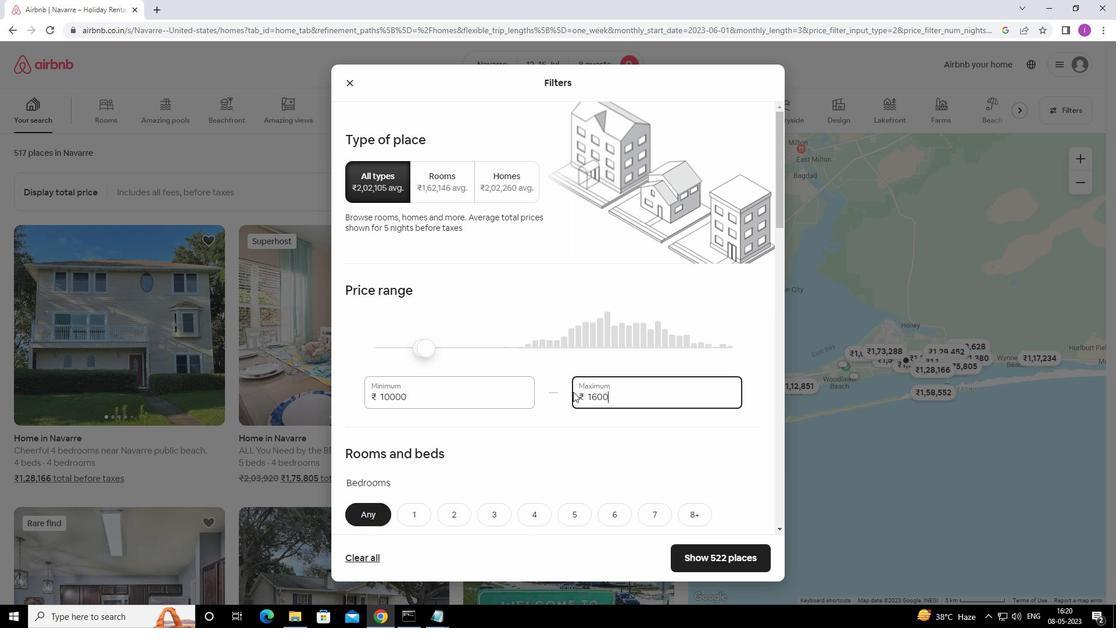 
Action: Mouse moved to (584, 390)
Screenshot: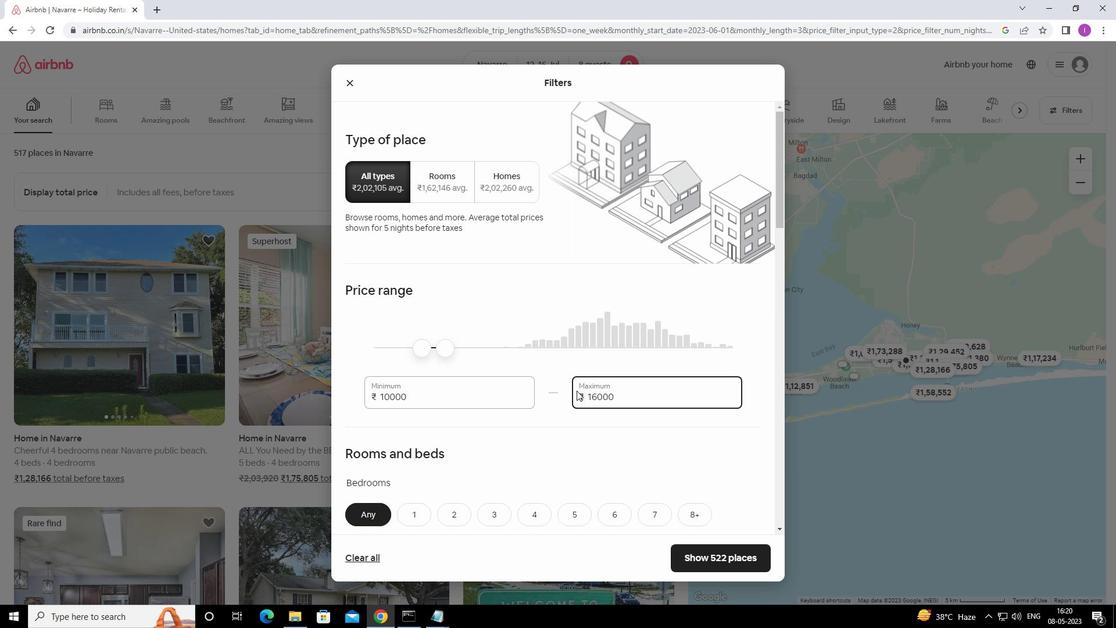
Action: Mouse scrolled (584, 389) with delta (0, 0)
Screenshot: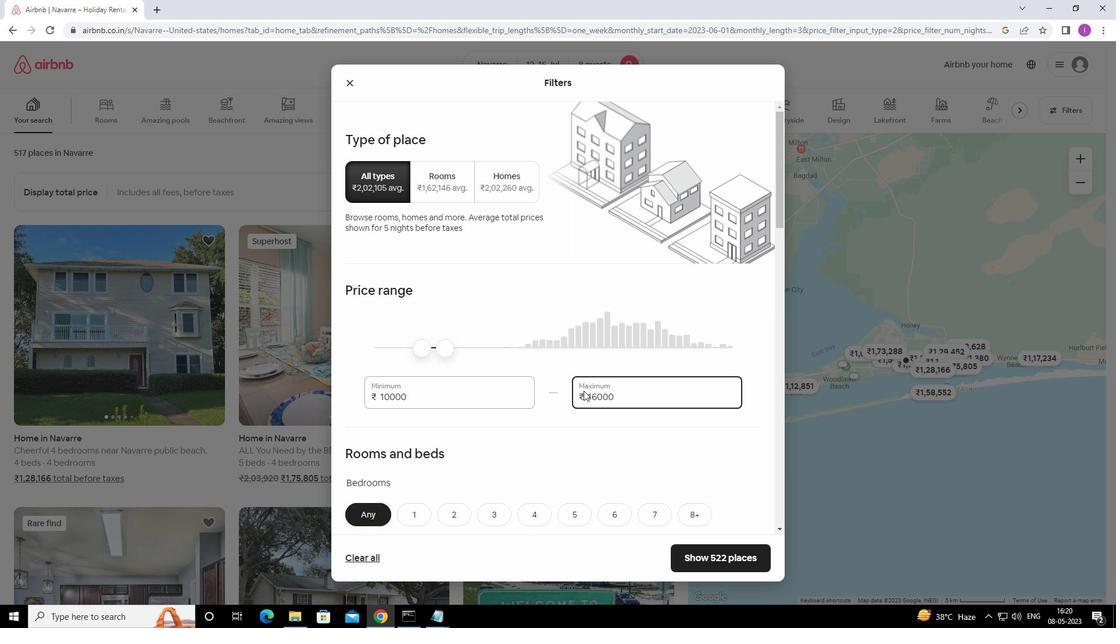 
Action: Mouse scrolled (584, 389) with delta (0, 0)
Screenshot: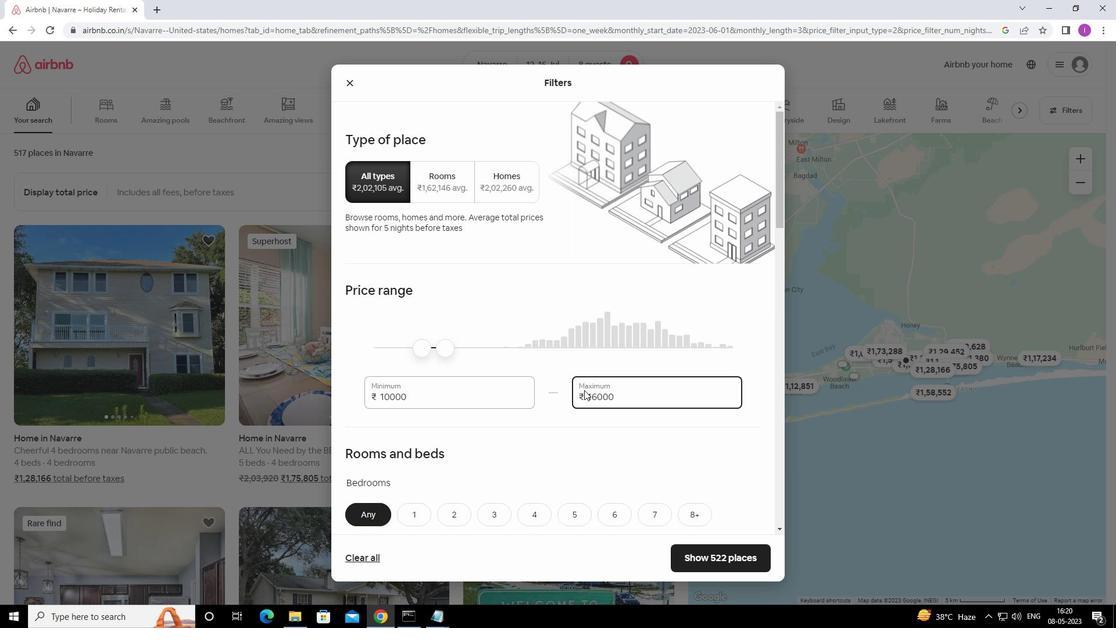 
Action: Mouse moved to (586, 388)
Screenshot: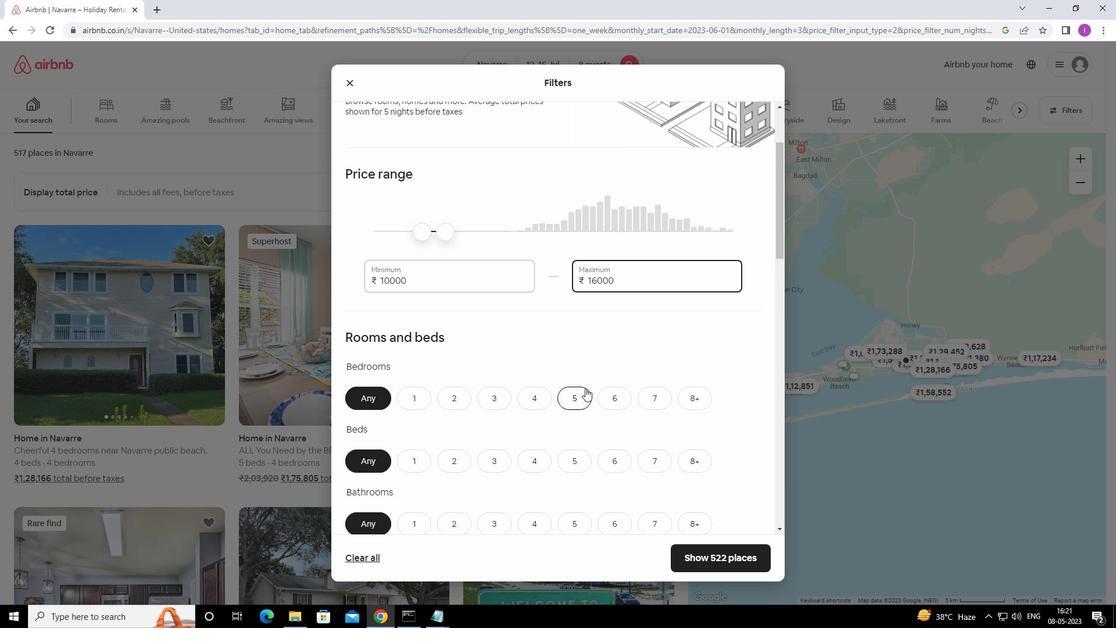 
Action: Mouse scrolled (586, 387) with delta (0, 0)
Screenshot: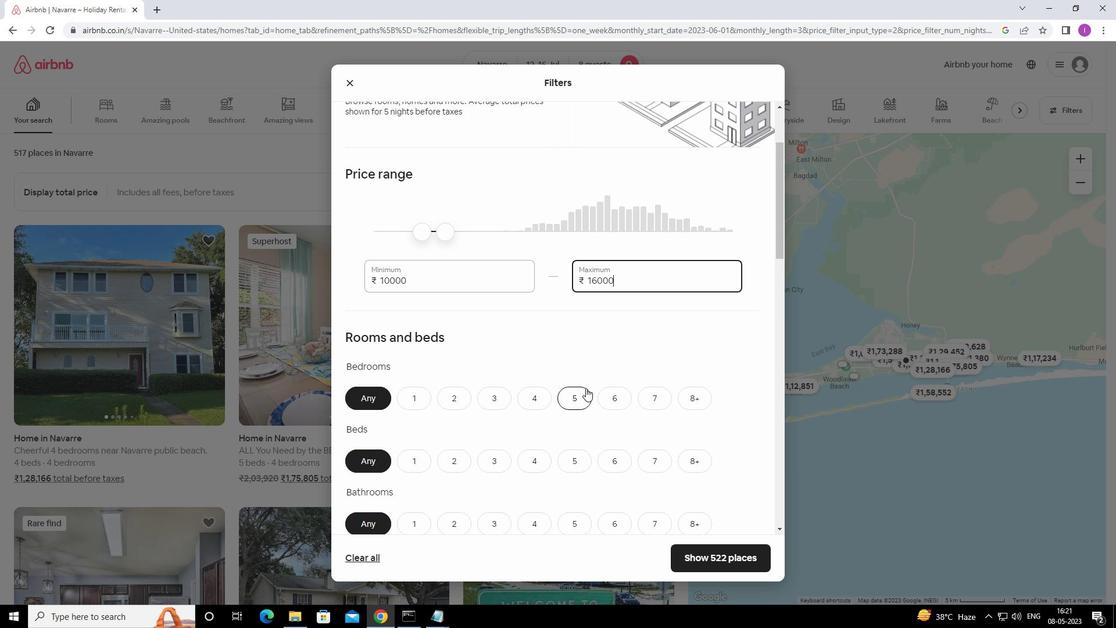 
Action: Mouse moved to (689, 338)
Screenshot: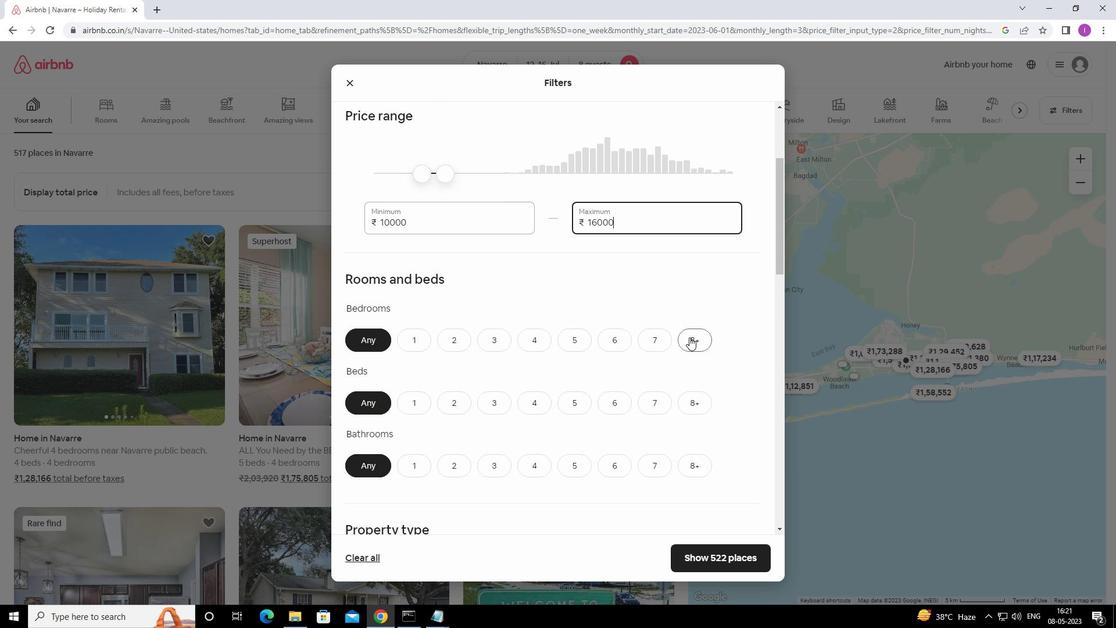 
Action: Mouse pressed left at (689, 338)
Screenshot: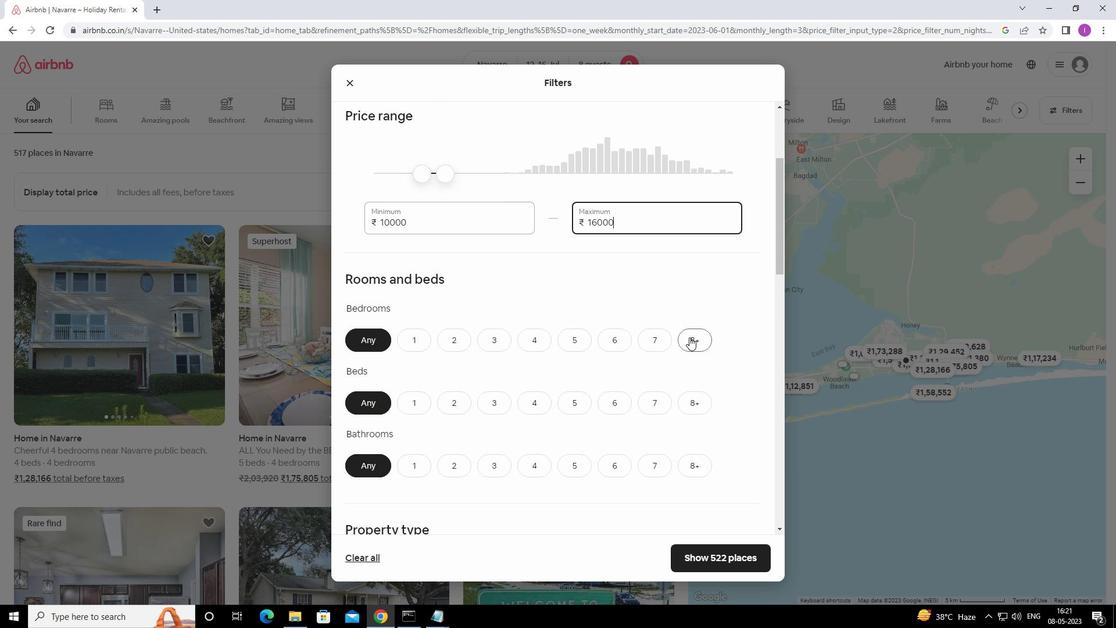 
Action: Mouse moved to (695, 400)
Screenshot: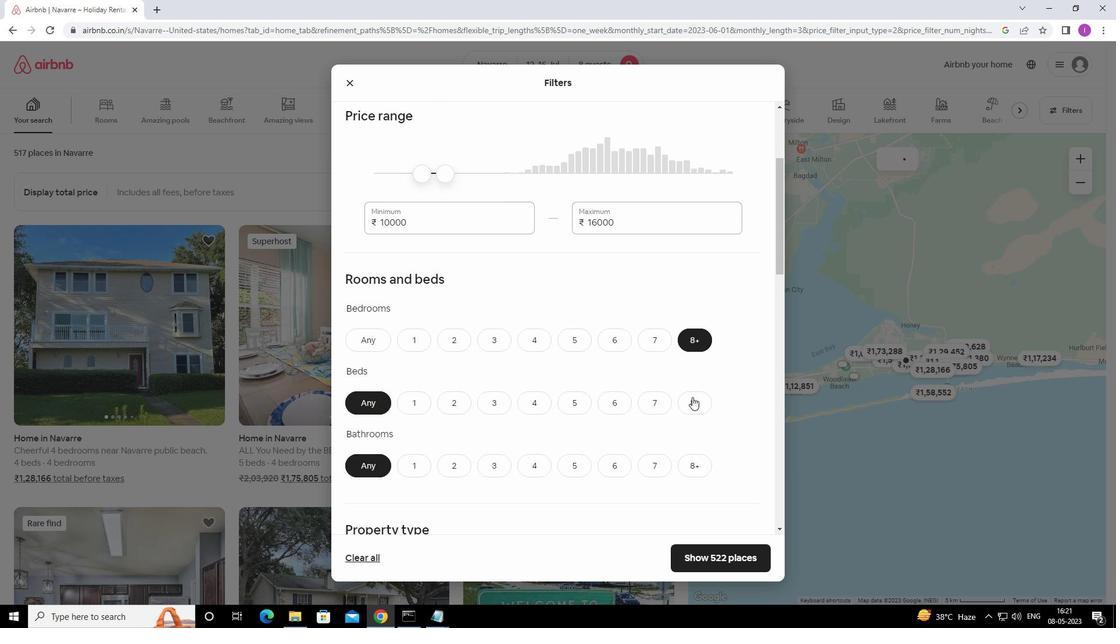 
Action: Mouse pressed left at (695, 400)
Screenshot: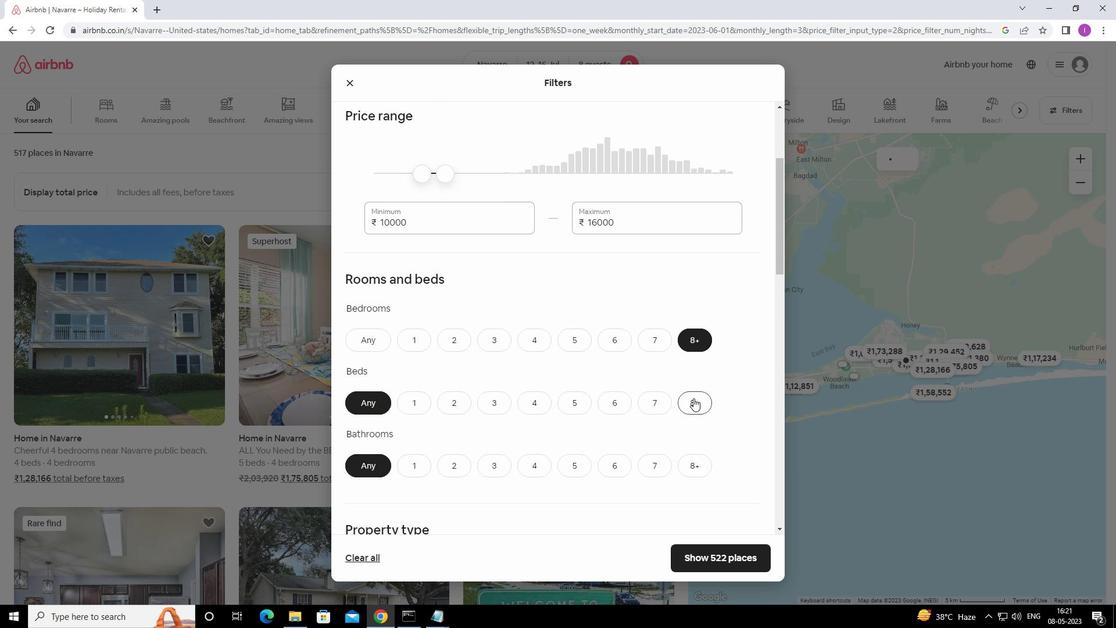 
Action: Mouse moved to (699, 465)
Screenshot: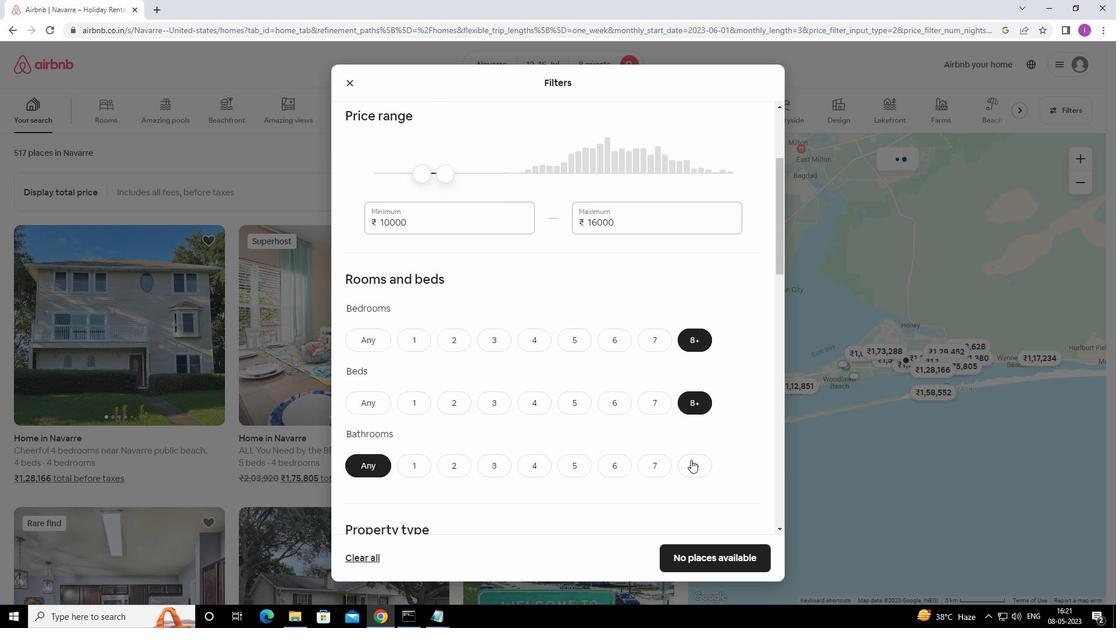 
Action: Mouse pressed left at (699, 465)
Screenshot: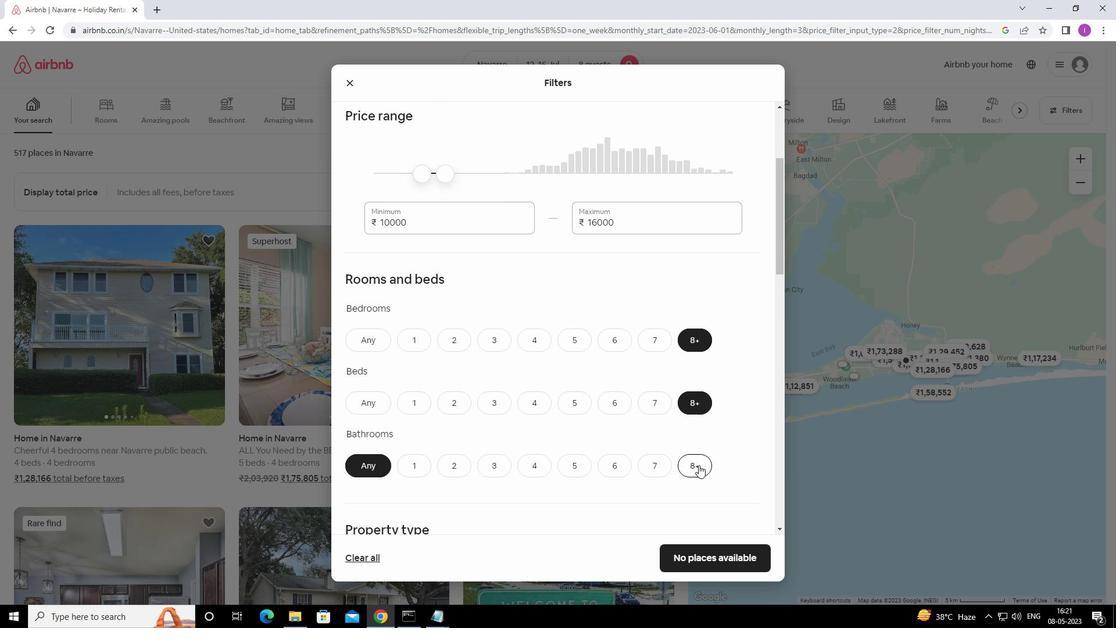 
Action: Mouse moved to (612, 371)
Screenshot: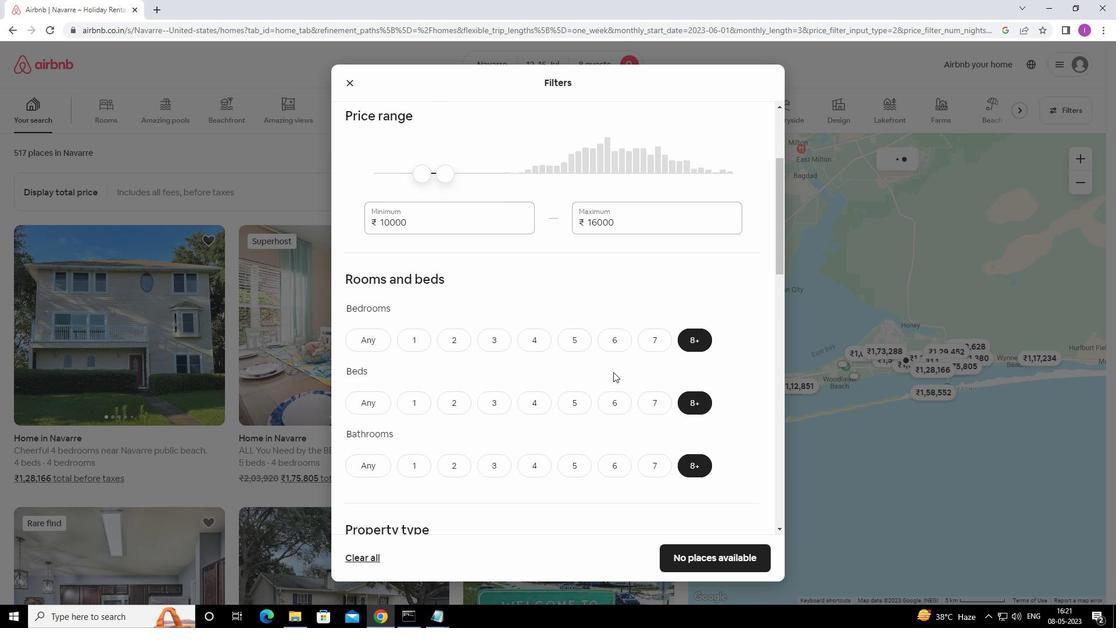 
Action: Mouse scrolled (612, 371) with delta (0, 0)
Screenshot: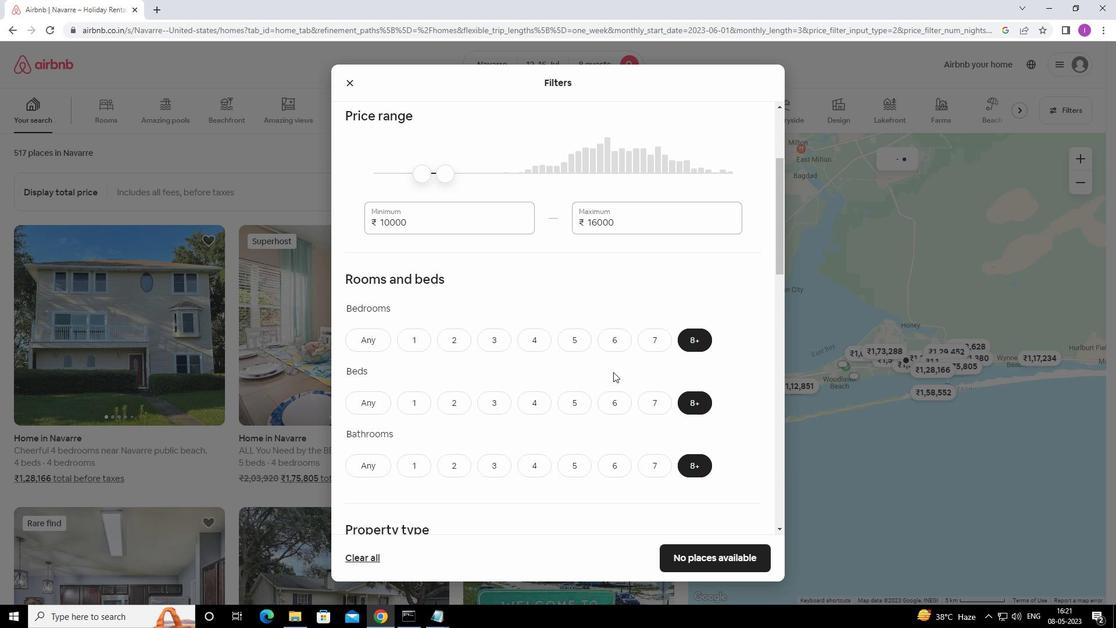 
Action: Mouse scrolled (612, 371) with delta (0, 0)
Screenshot: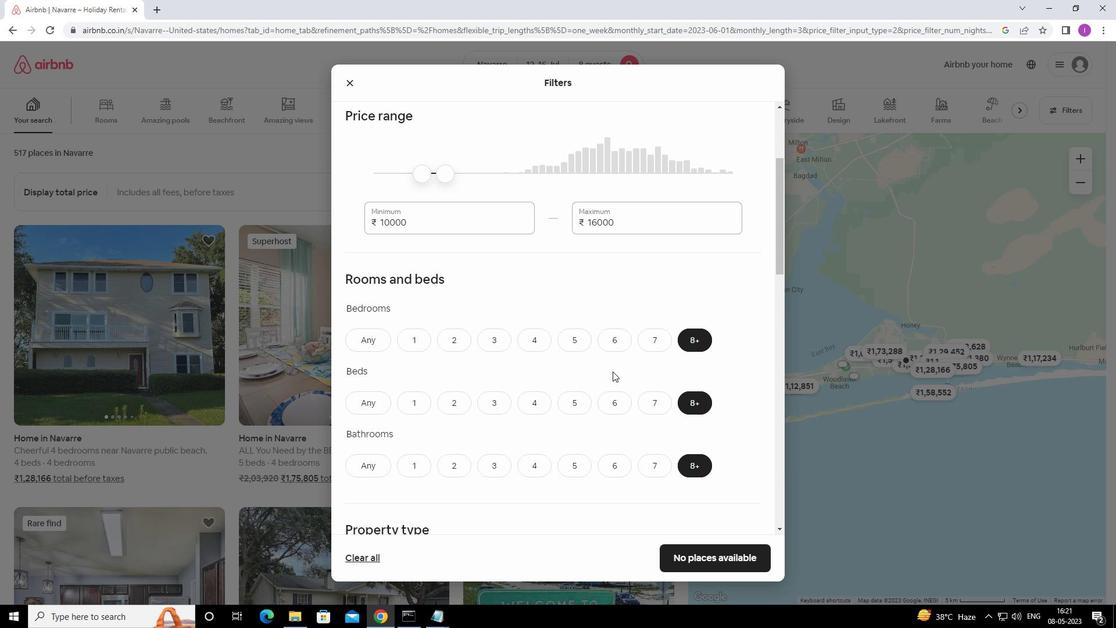 
Action: Mouse scrolled (612, 371) with delta (0, 0)
Screenshot: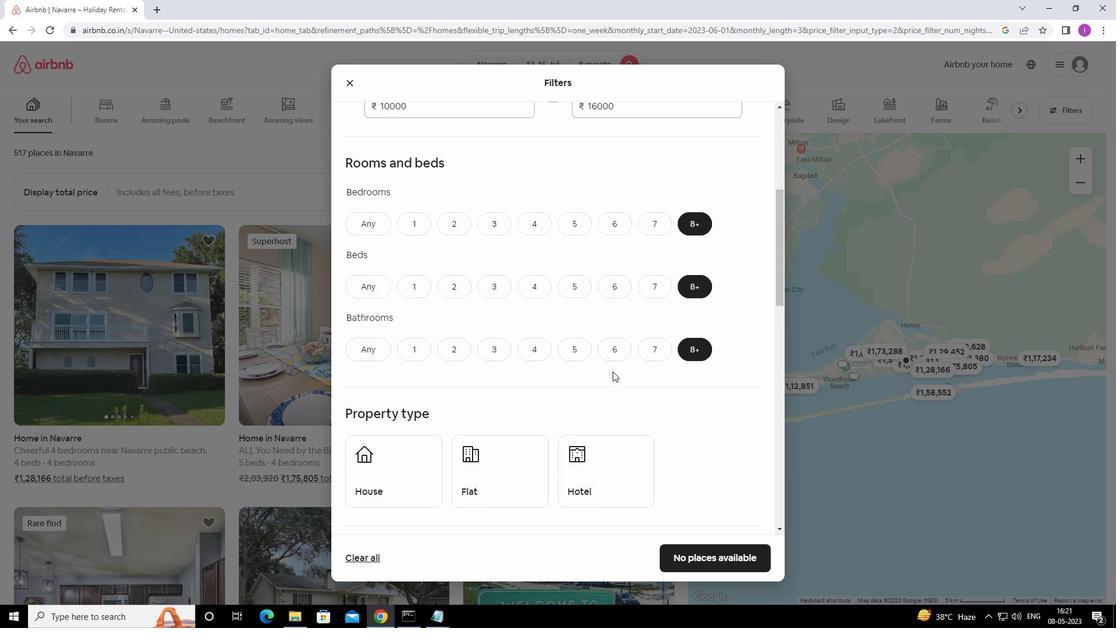 
Action: Mouse scrolled (612, 371) with delta (0, 0)
Screenshot: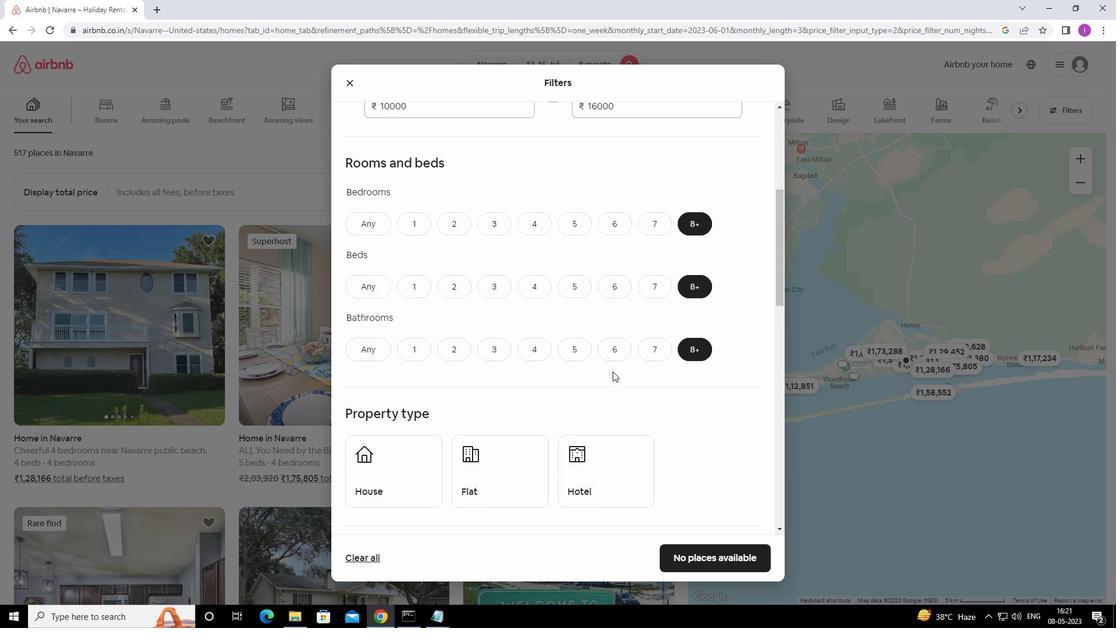 
Action: Mouse moved to (409, 362)
Screenshot: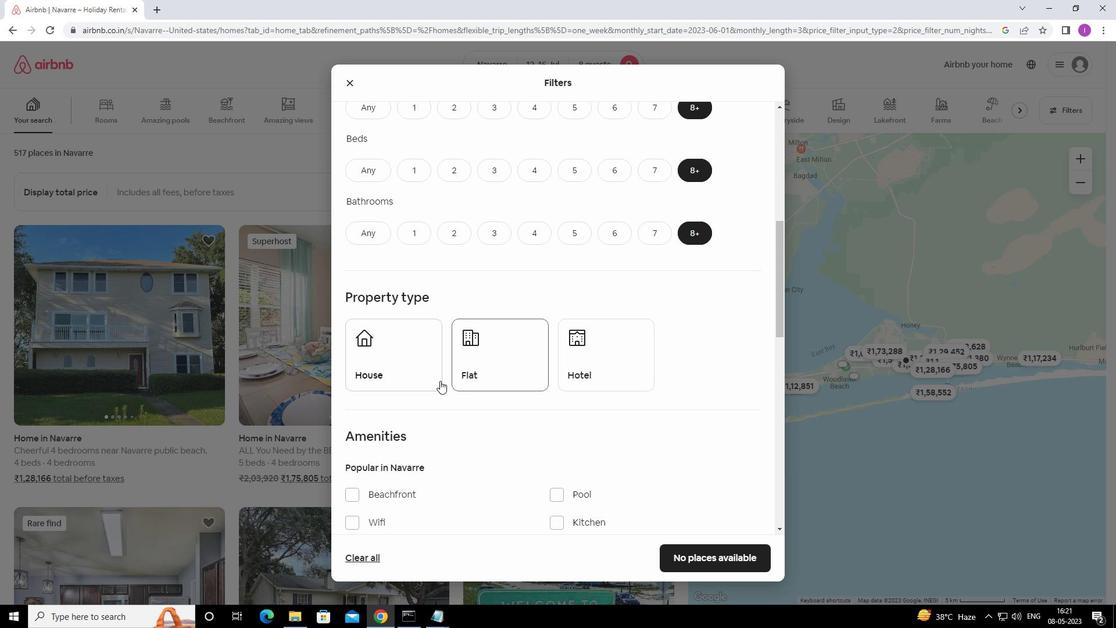 
Action: Mouse pressed left at (409, 362)
Screenshot: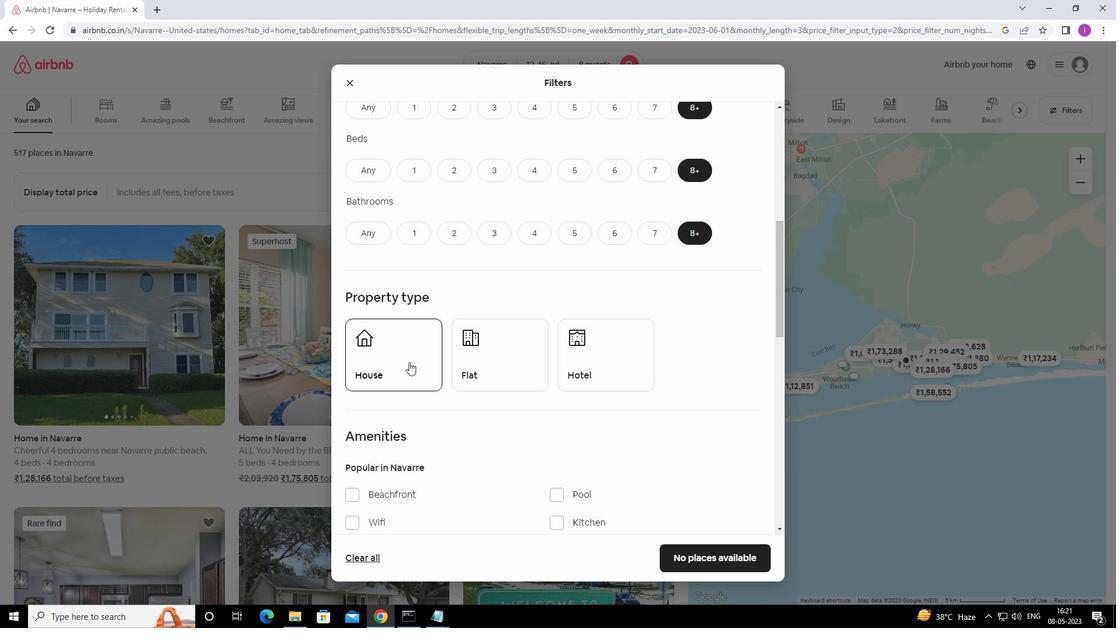 
Action: Mouse moved to (512, 361)
Screenshot: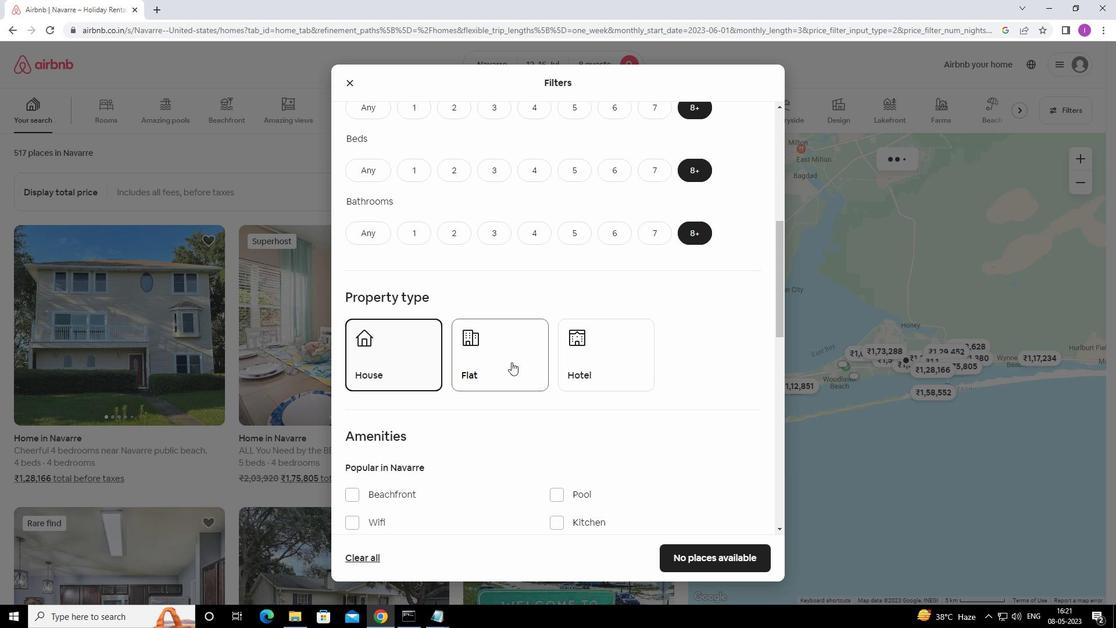 
Action: Mouse pressed left at (512, 361)
Screenshot: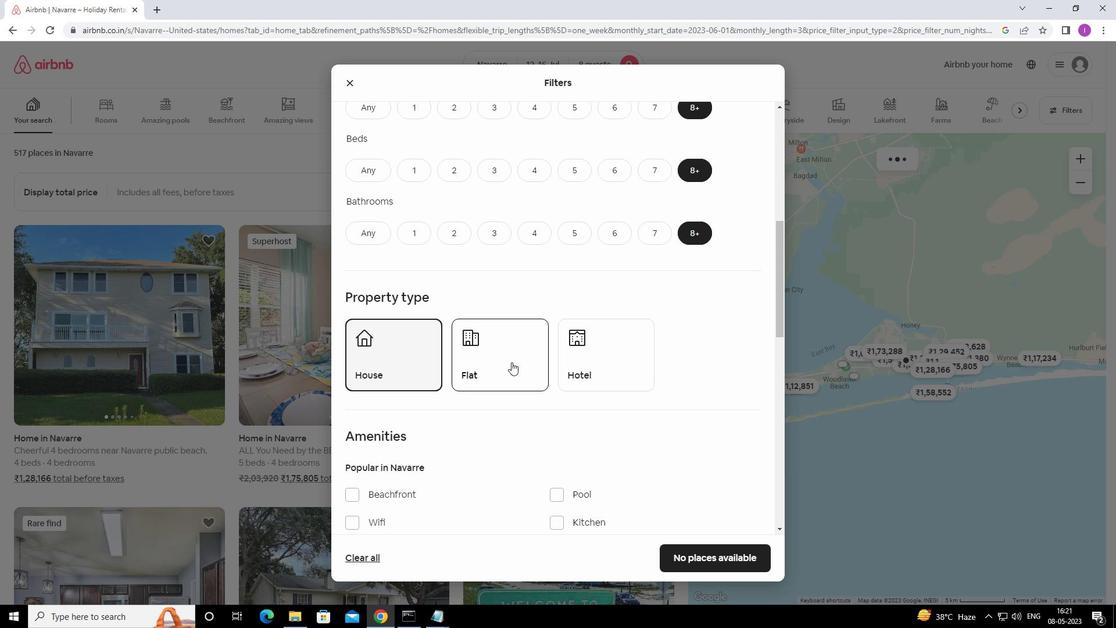 
Action: Mouse moved to (615, 373)
Screenshot: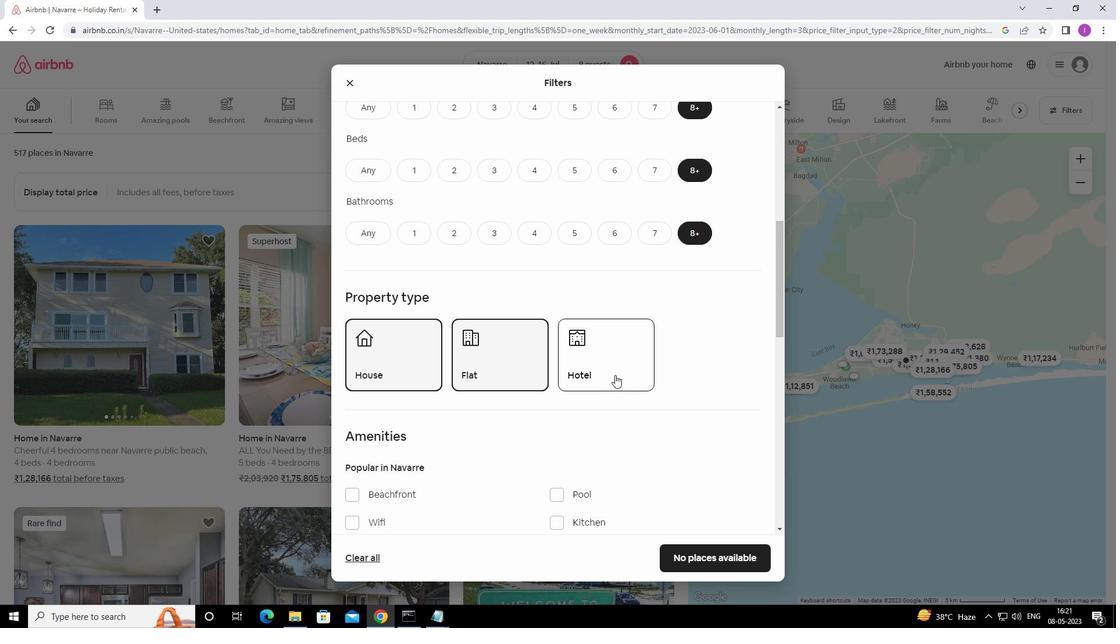 
Action: Mouse pressed left at (615, 373)
Screenshot: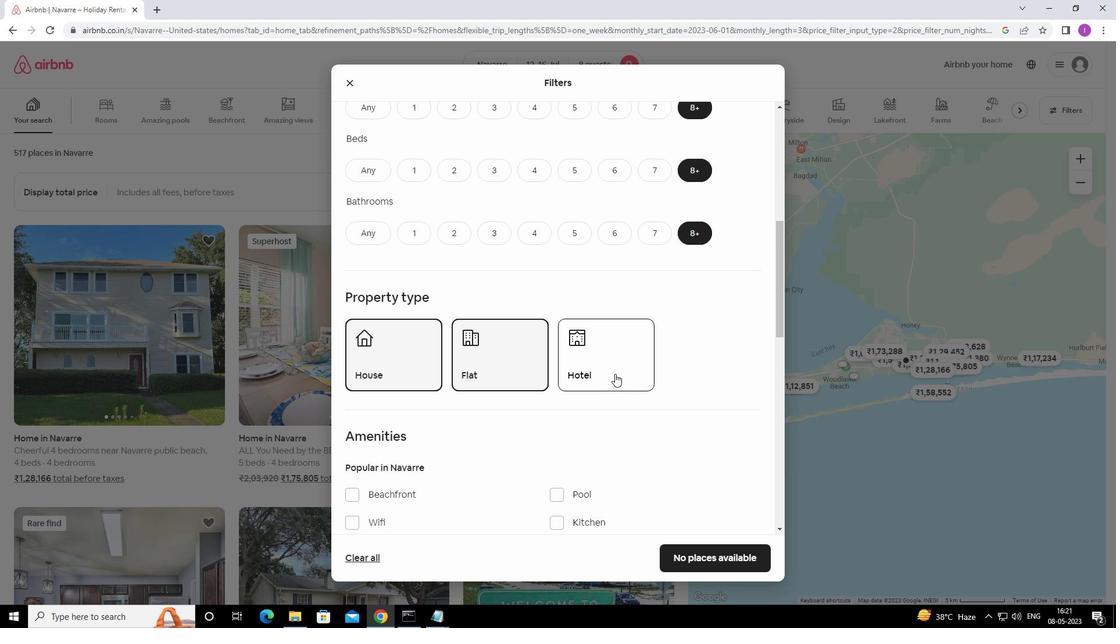
Action: Mouse moved to (378, 461)
Screenshot: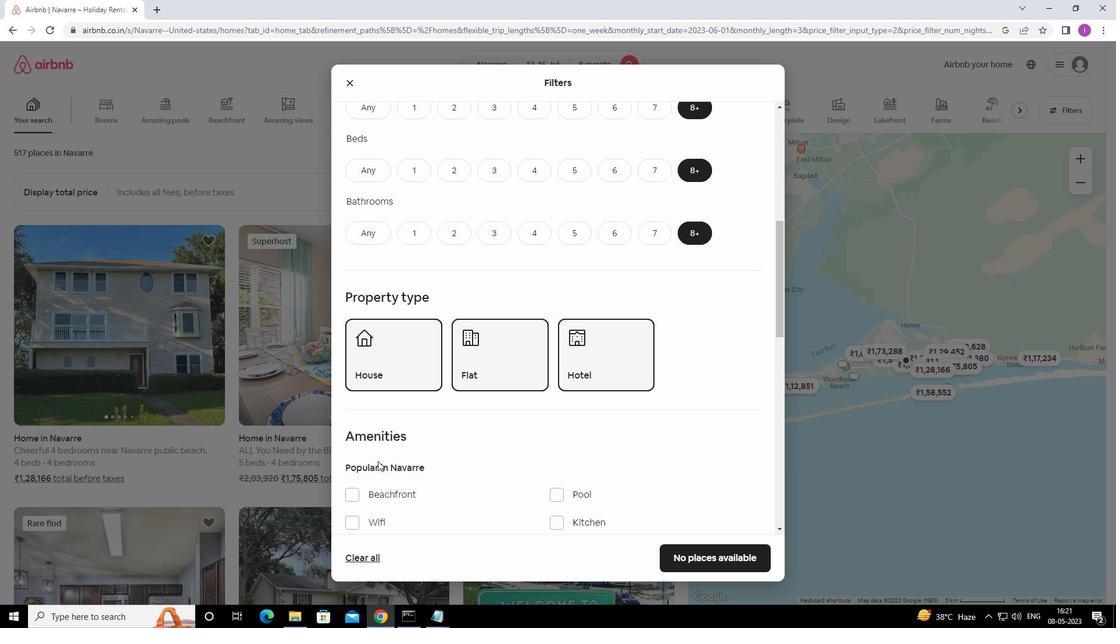 
Action: Mouse scrolled (378, 460) with delta (0, 0)
Screenshot: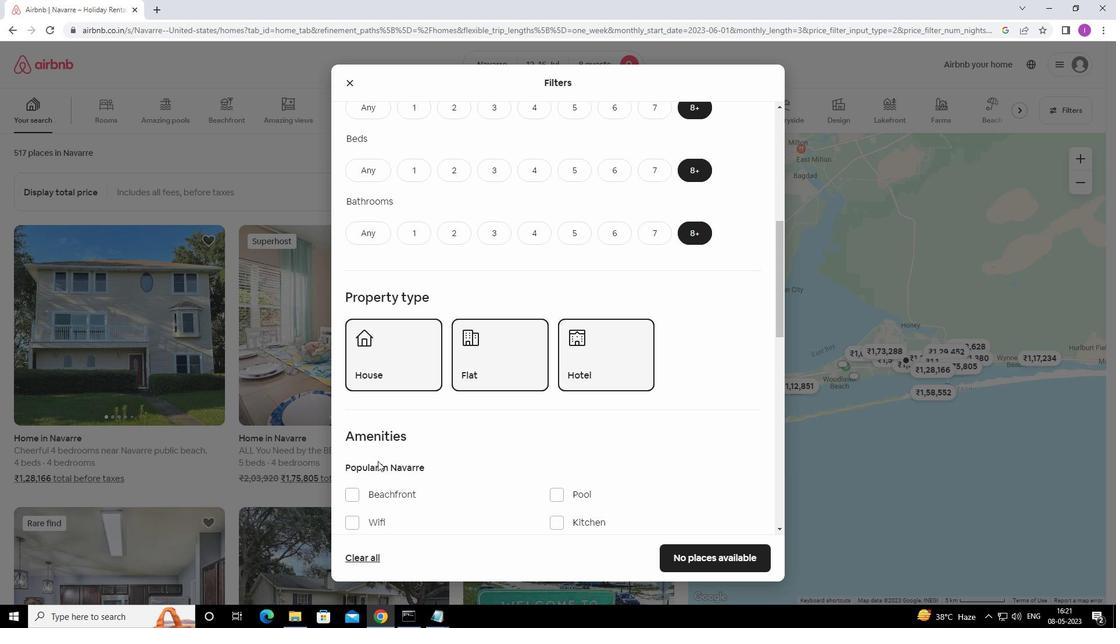 
Action: Mouse moved to (378, 461)
Screenshot: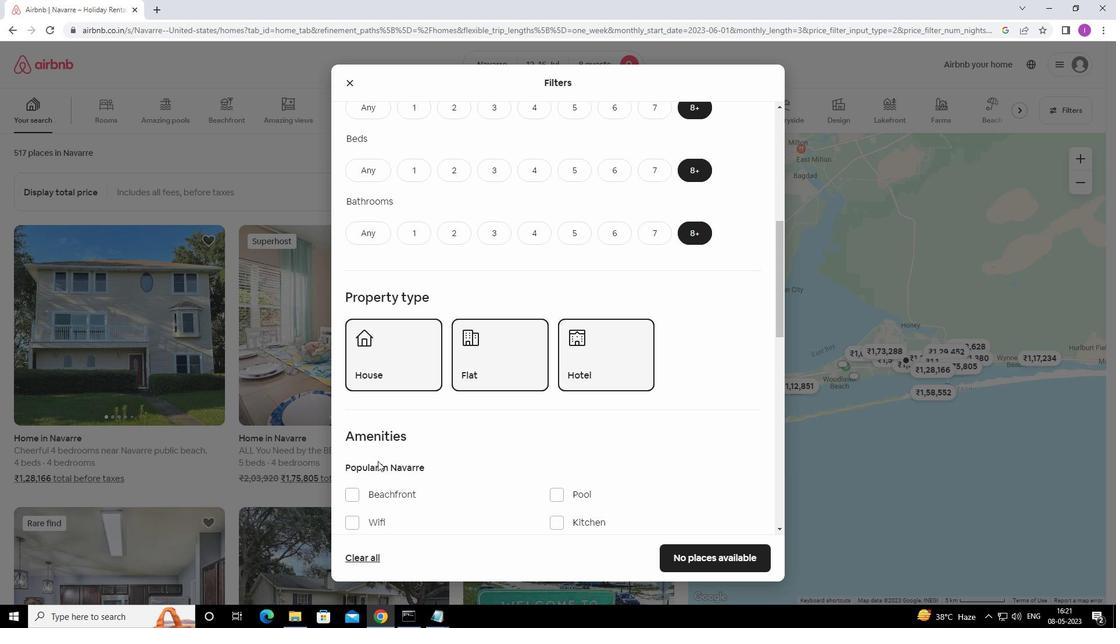 
Action: Mouse scrolled (378, 460) with delta (0, 0)
Screenshot: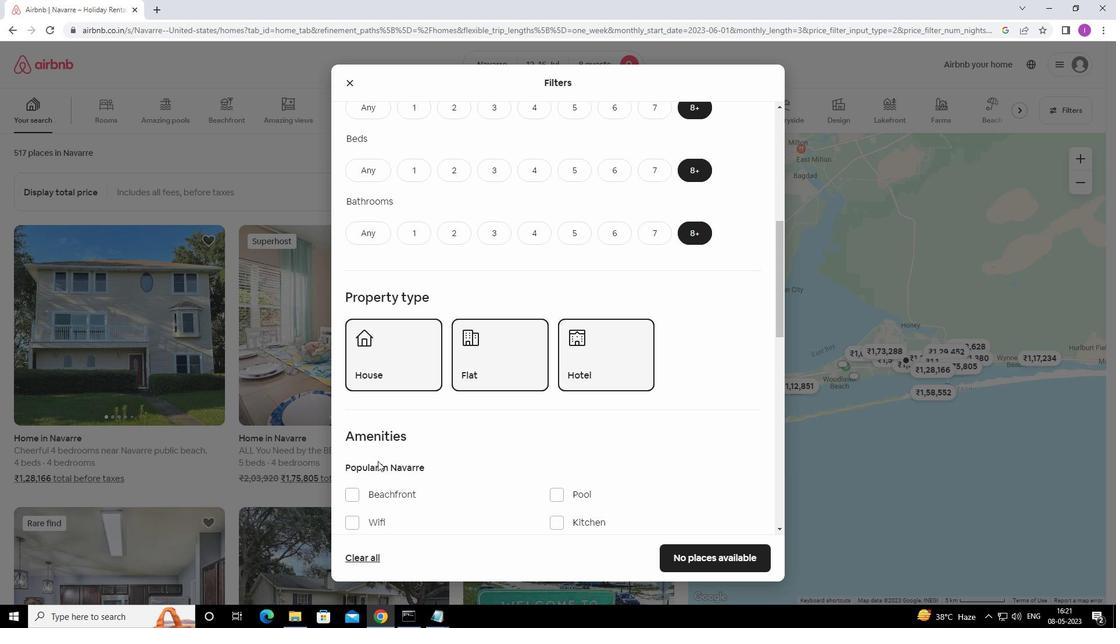 
Action: Mouse moved to (403, 451)
Screenshot: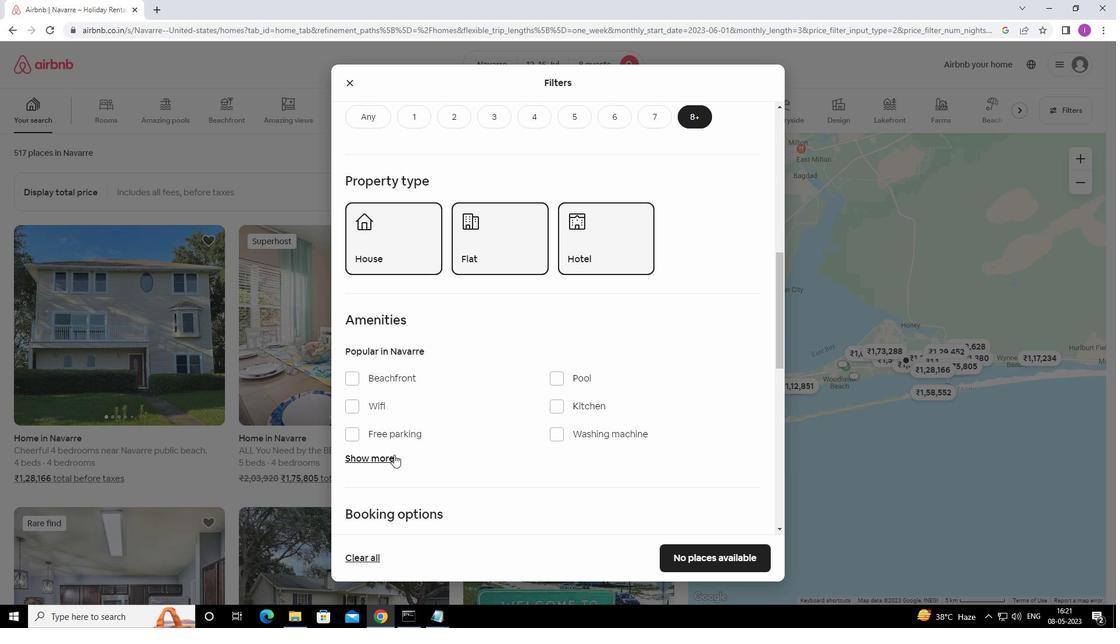 
Action: Mouse scrolled (403, 450) with delta (0, 0)
Screenshot: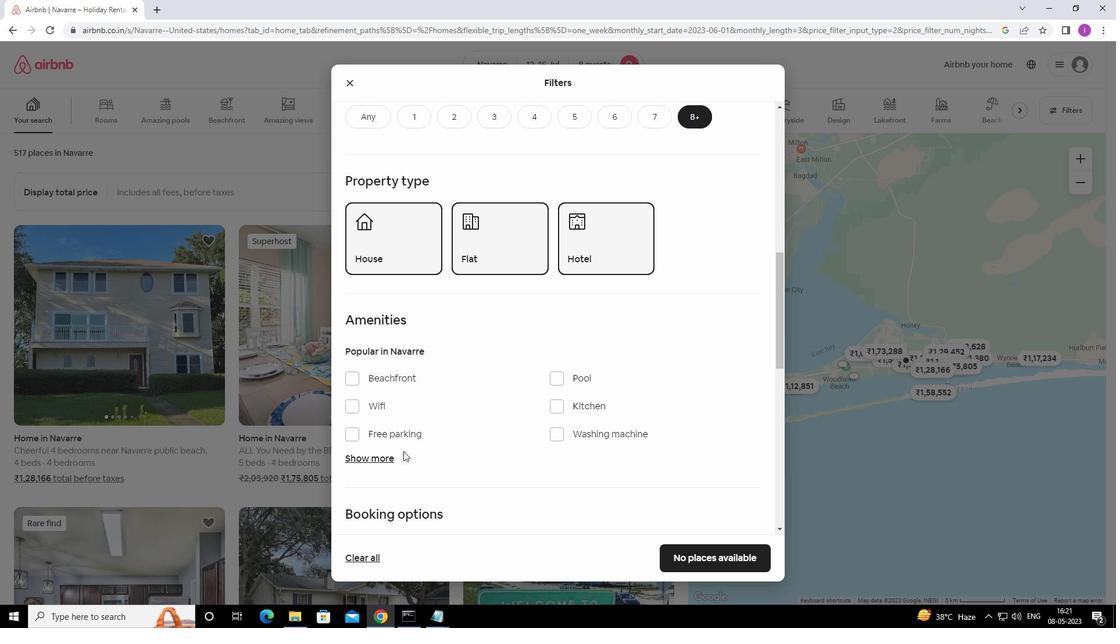 
Action: Mouse moved to (344, 344)
Screenshot: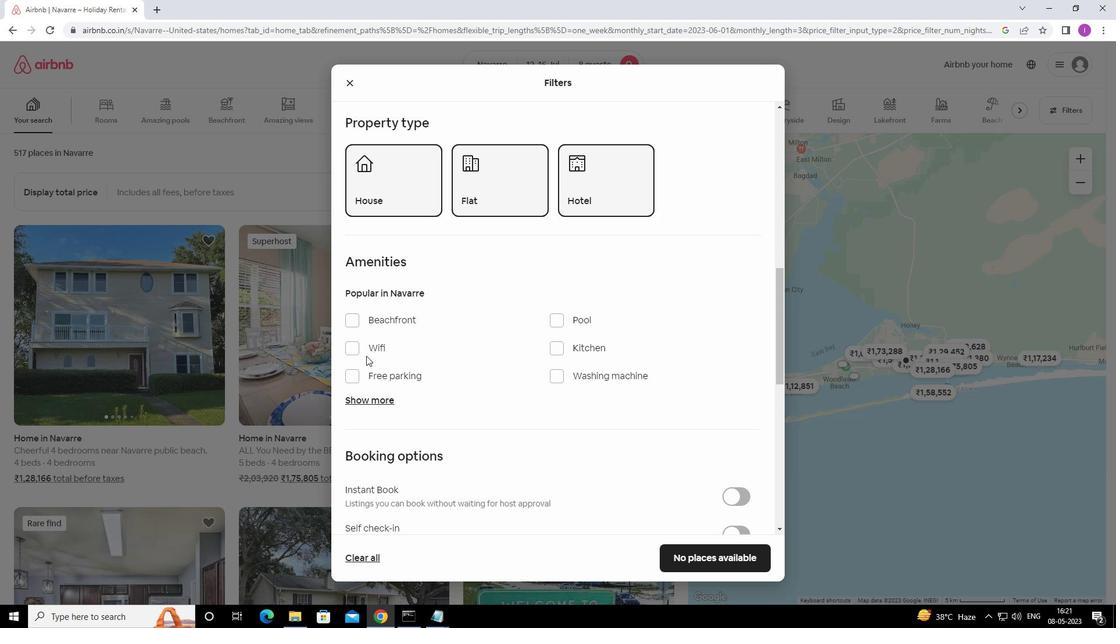 
Action: Mouse pressed left at (344, 344)
Screenshot: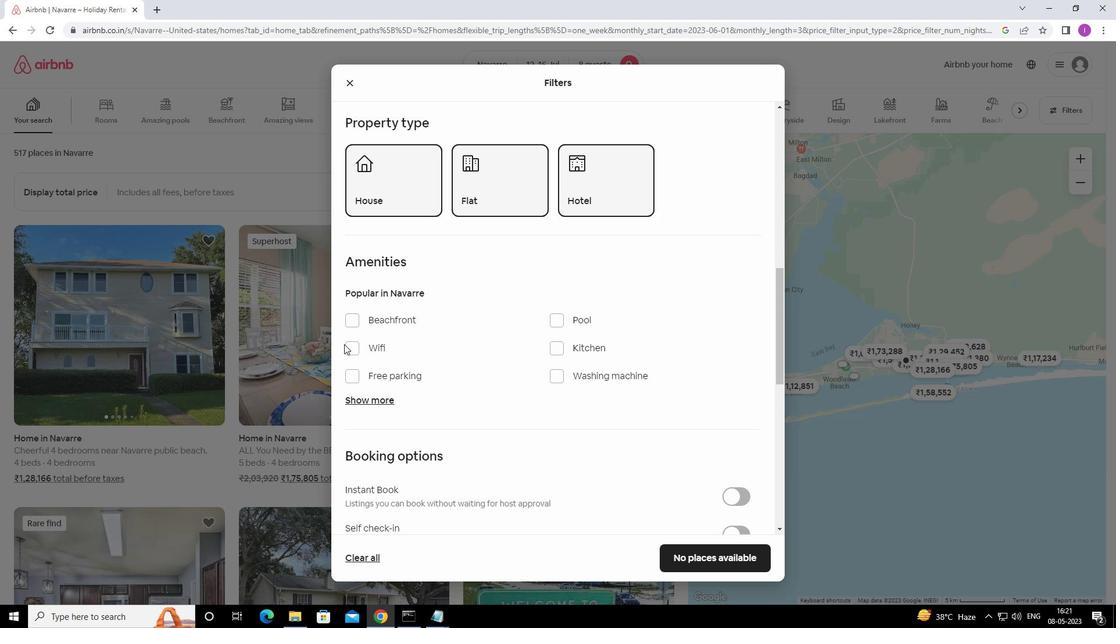 
Action: Mouse moved to (353, 347)
Screenshot: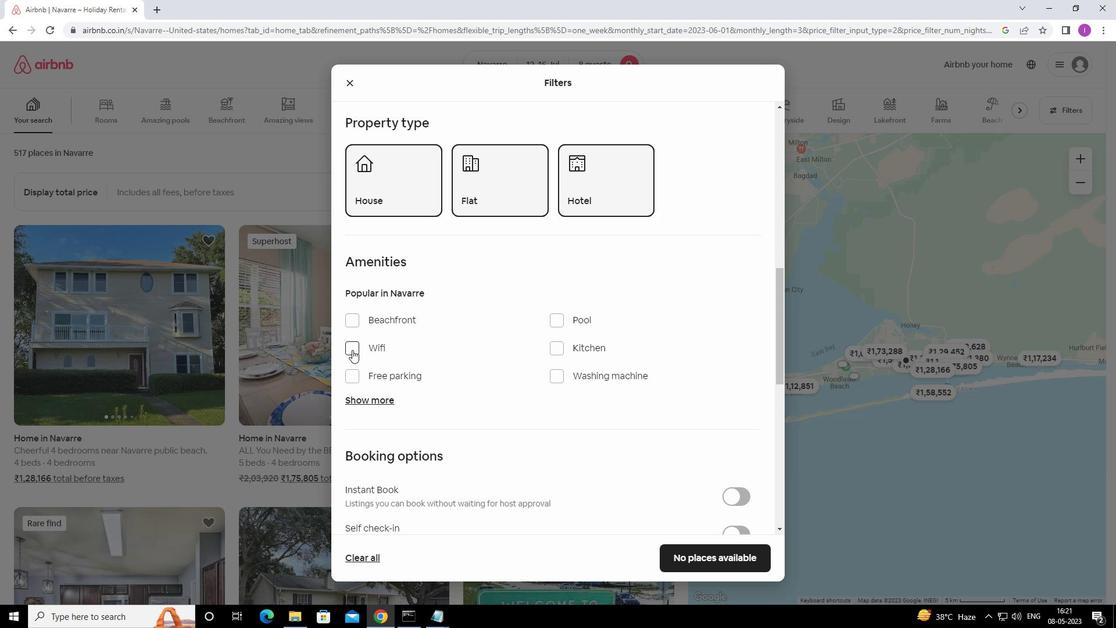 
Action: Mouse pressed left at (353, 347)
Screenshot: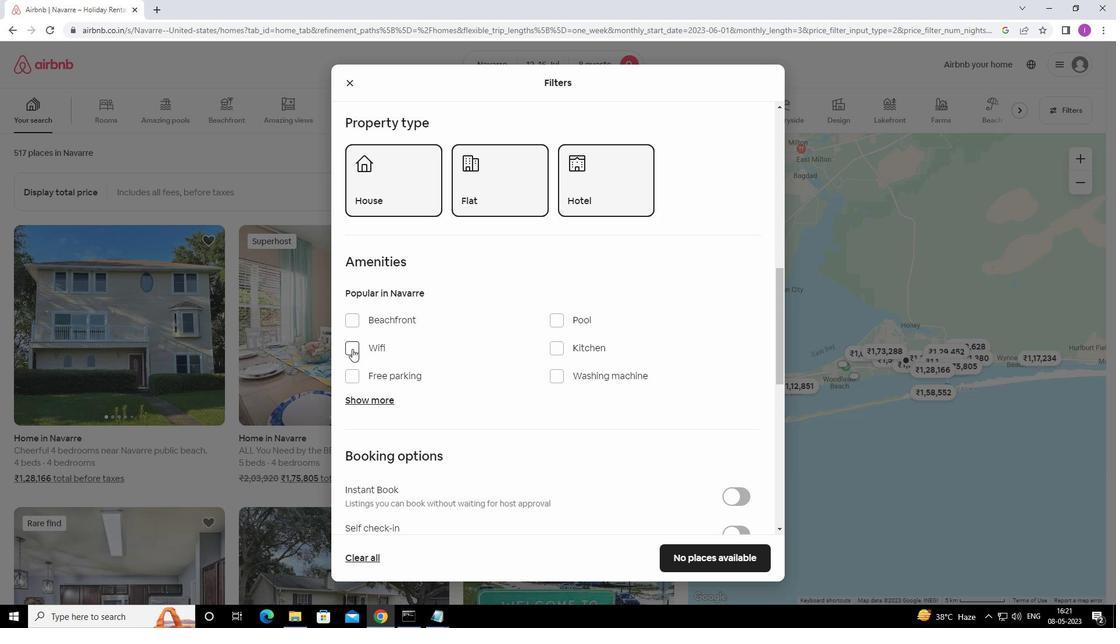 
Action: Mouse moved to (355, 372)
Screenshot: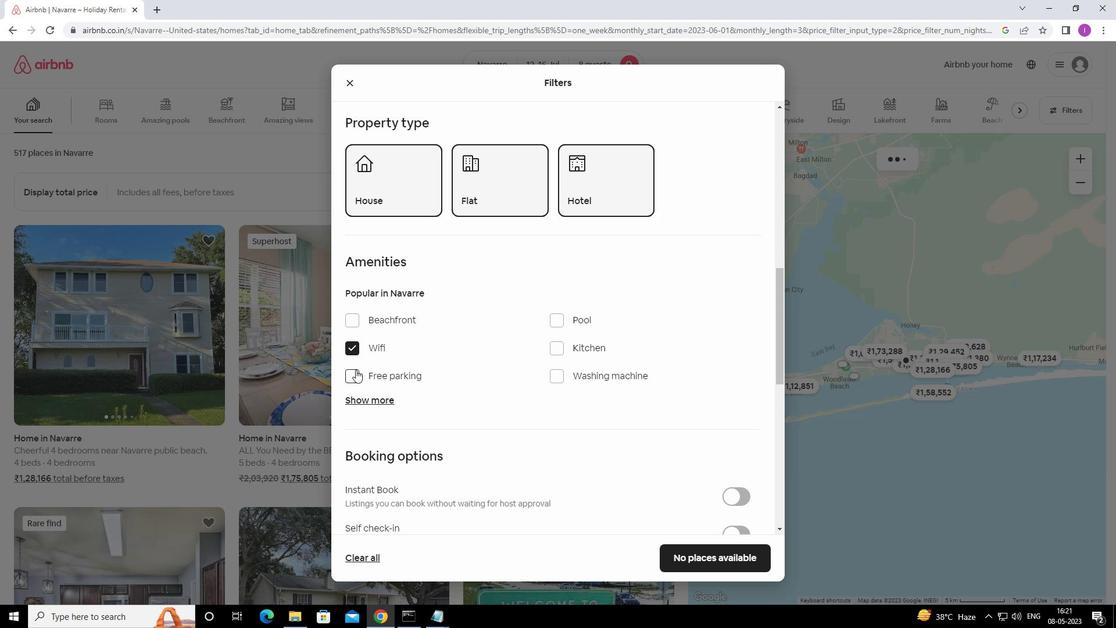 
Action: Mouse pressed left at (355, 372)
Screenshot: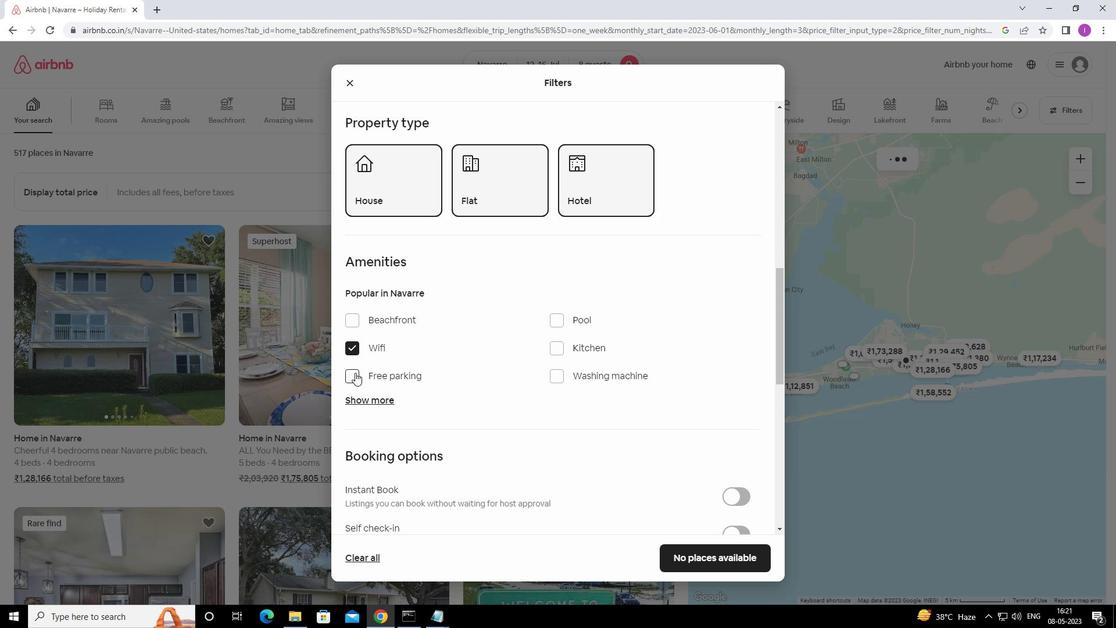 
Action: Mouse moved to (397, 392)
Screenshot: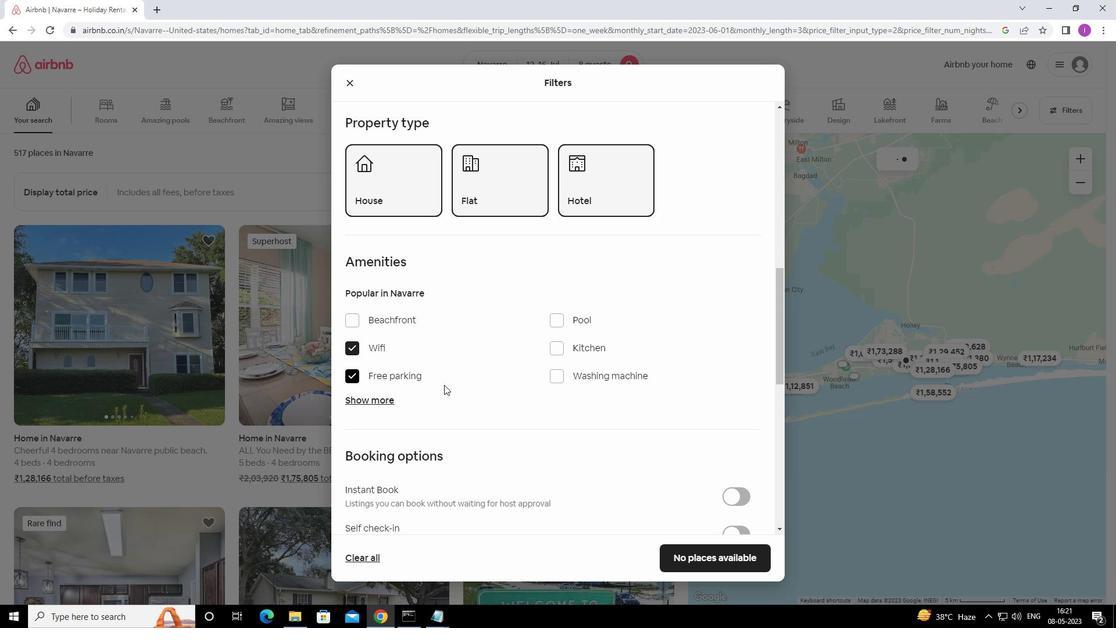 
Action: Mouse scrolled (397, 391) with delta (0, 0)
Screenshot: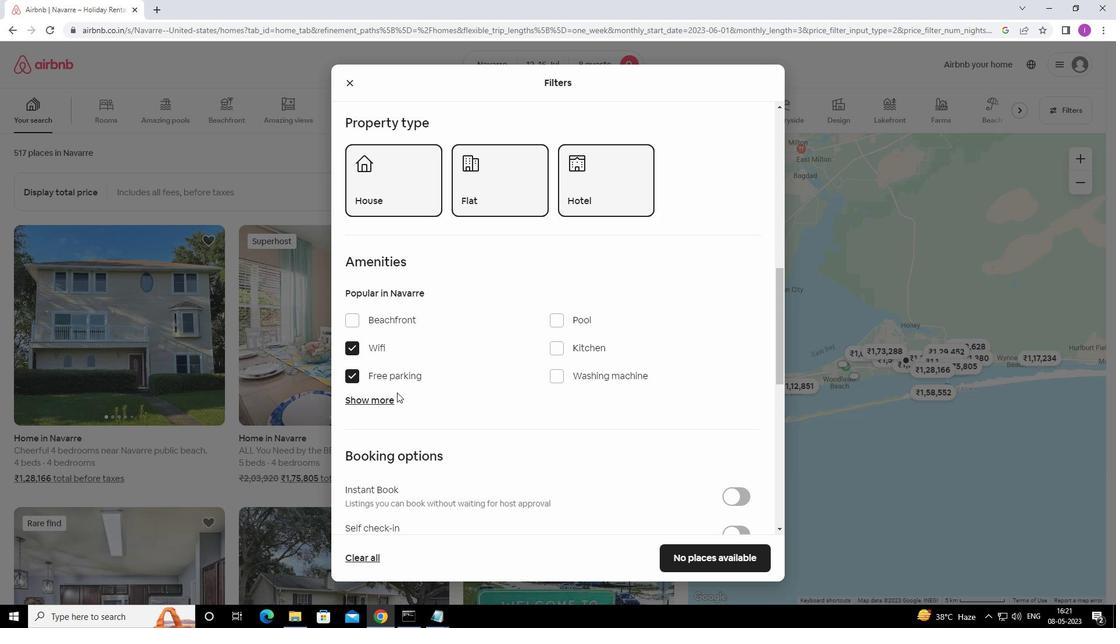 
Action: Mouse moved to (382, 339)
Screenshot: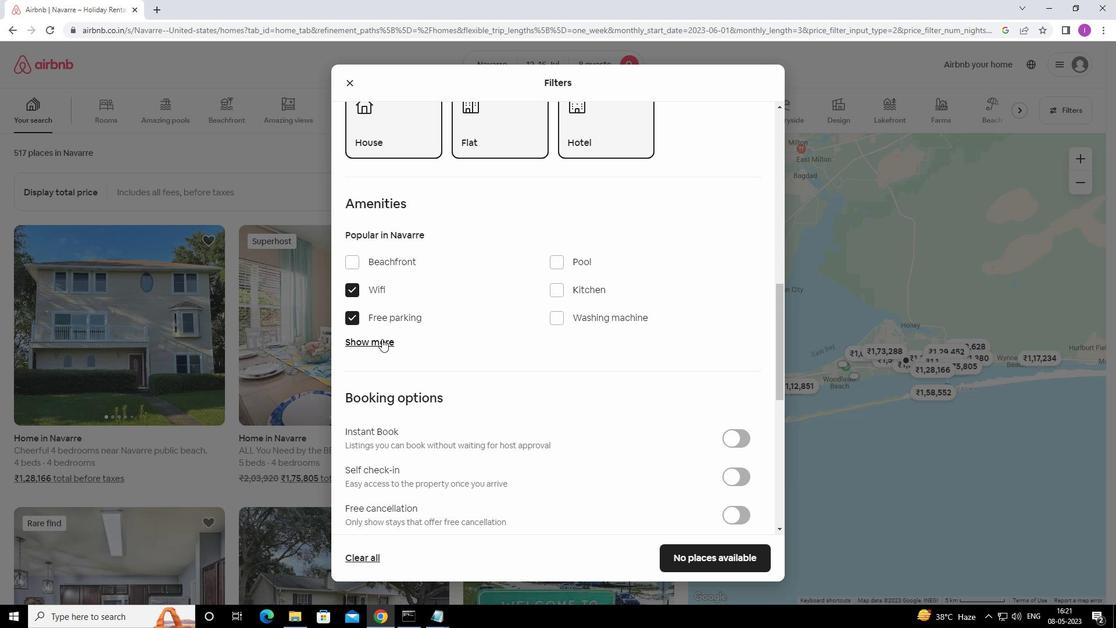 
Action: Mouse pressed left at (382, 339)
Screenshot: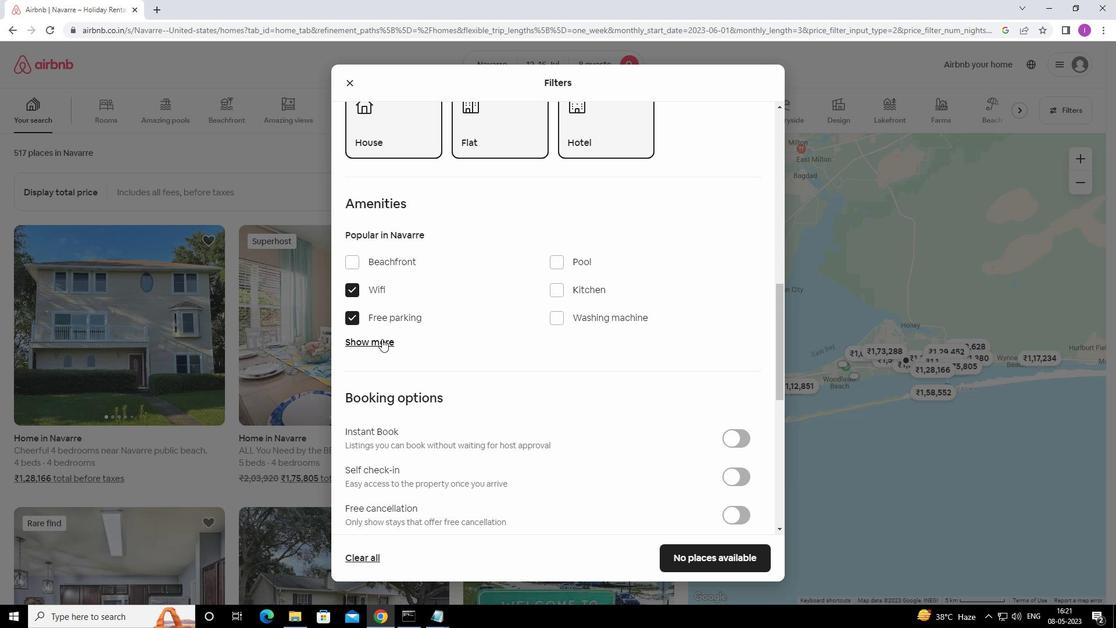 
Action: Mouse moved to (519, 408)
Screenshot: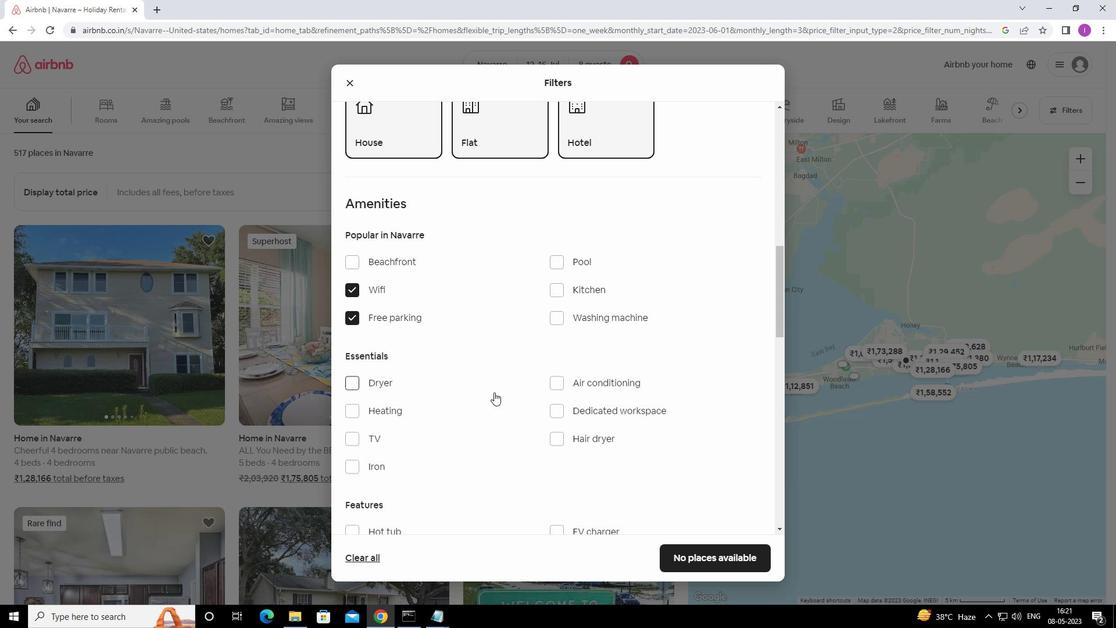 
Action: Mouse scrolled (519, 408) with delta (0, 0)
Screenshot: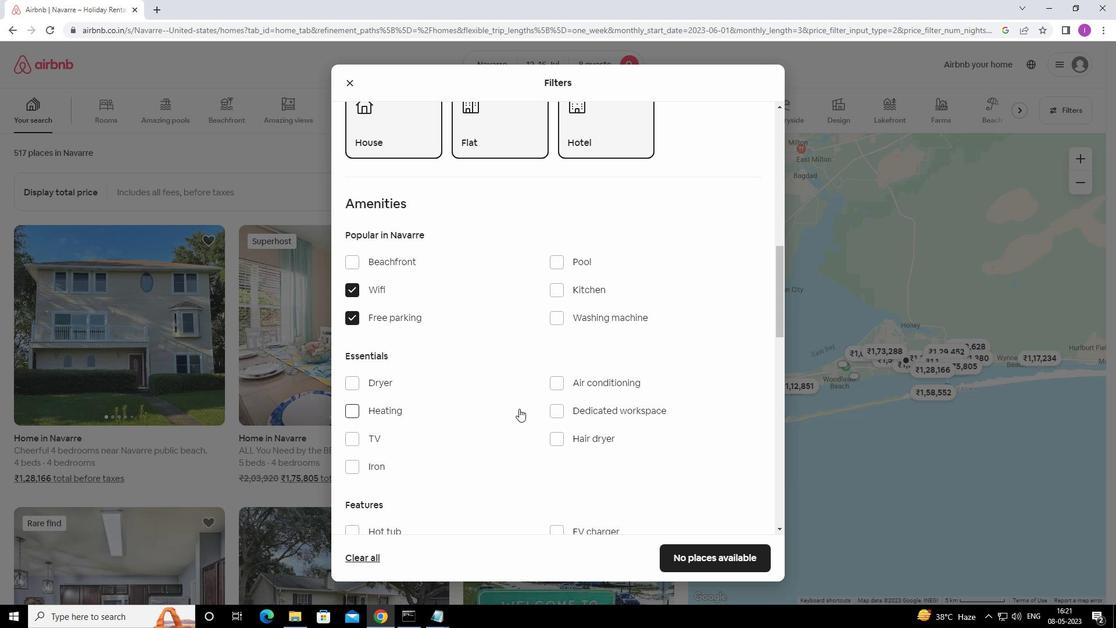 
Action: Mouse moved to (357, 383)
Screenshot: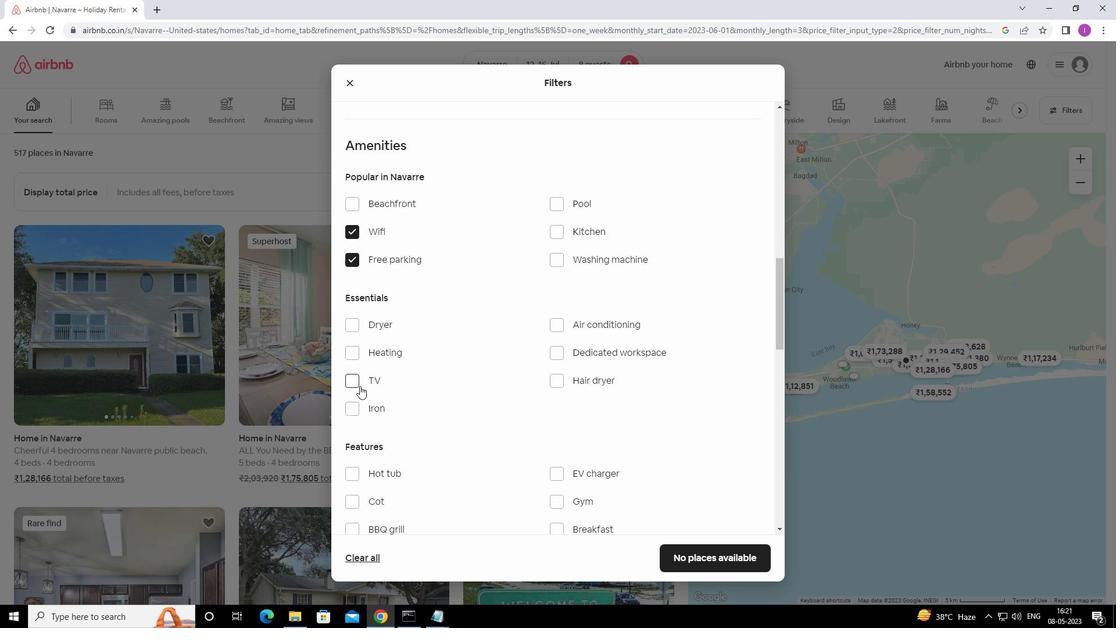 
Action: Mouse pressed left at (357, 383)
Screenshot: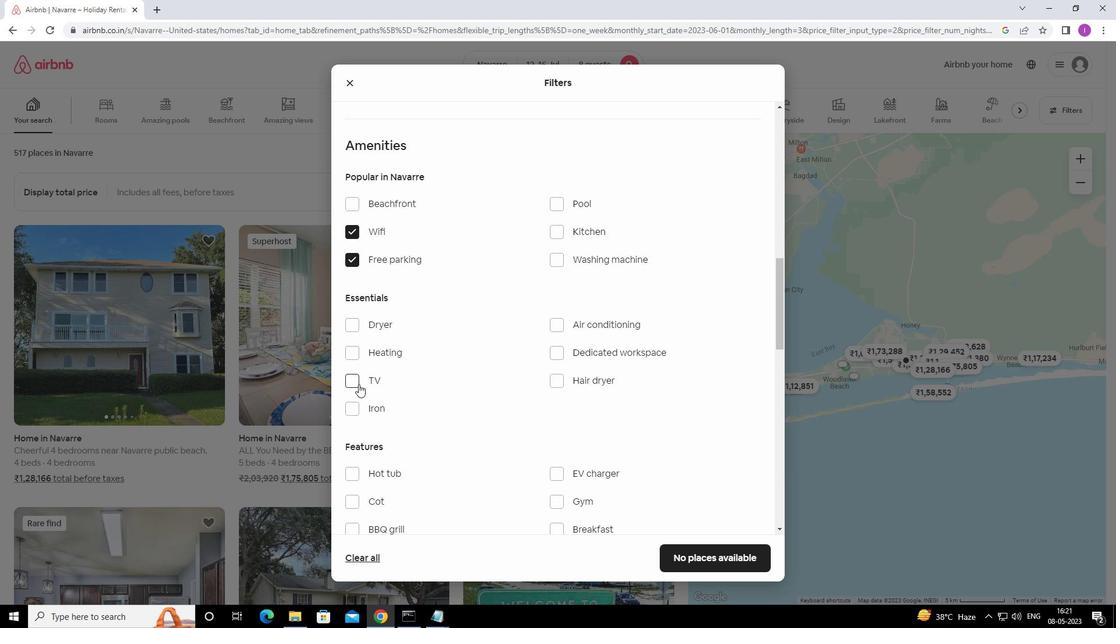 
Action: Mouse moved to (511, 394)
Screenshot: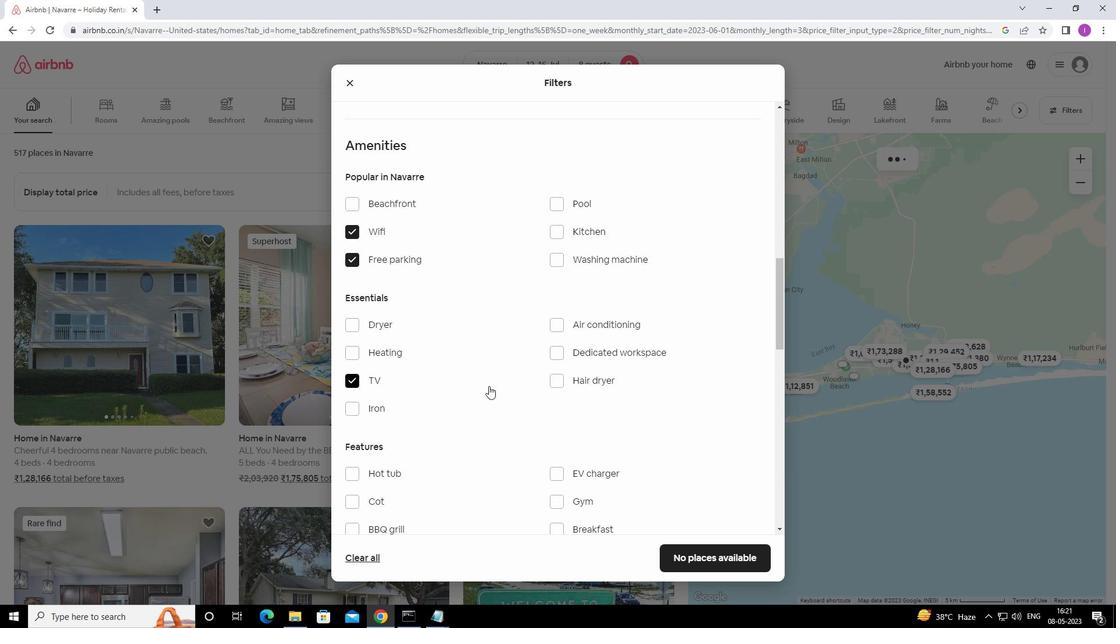 
Action: Mouse scrolled (511, 394) with delta (0, 0)
Screenshot: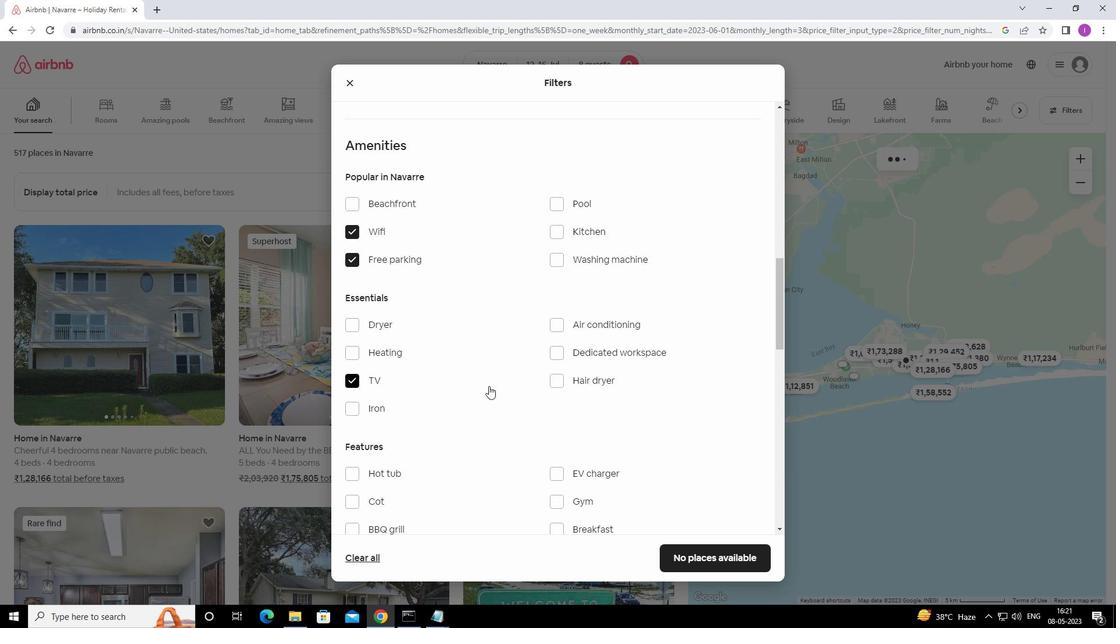 
Action: Mouse moved to (515, 402)
Screenshot: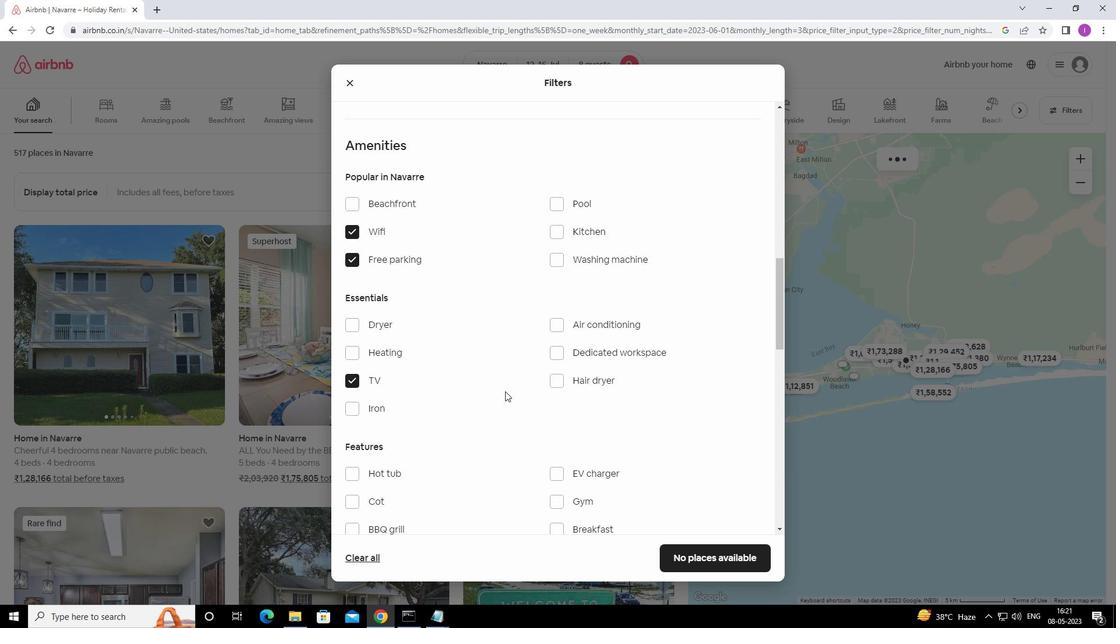 
Action: Mouse scrolled (515, 401) with delta (0, 0)
Screenshot: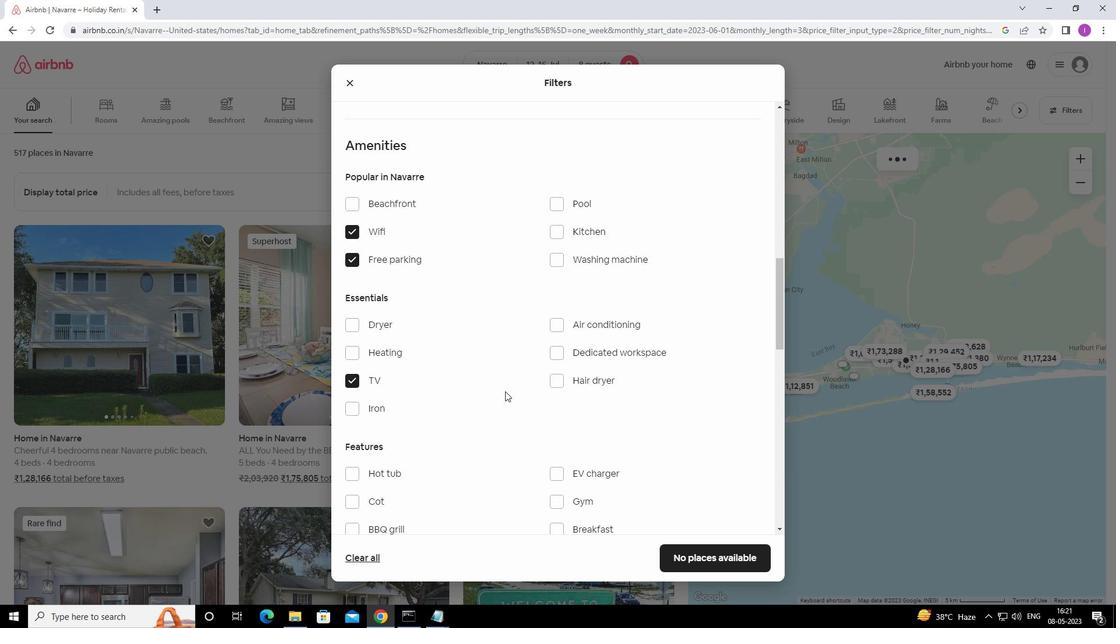 
Action: Mouse moved to (516, 403)
Screenshot: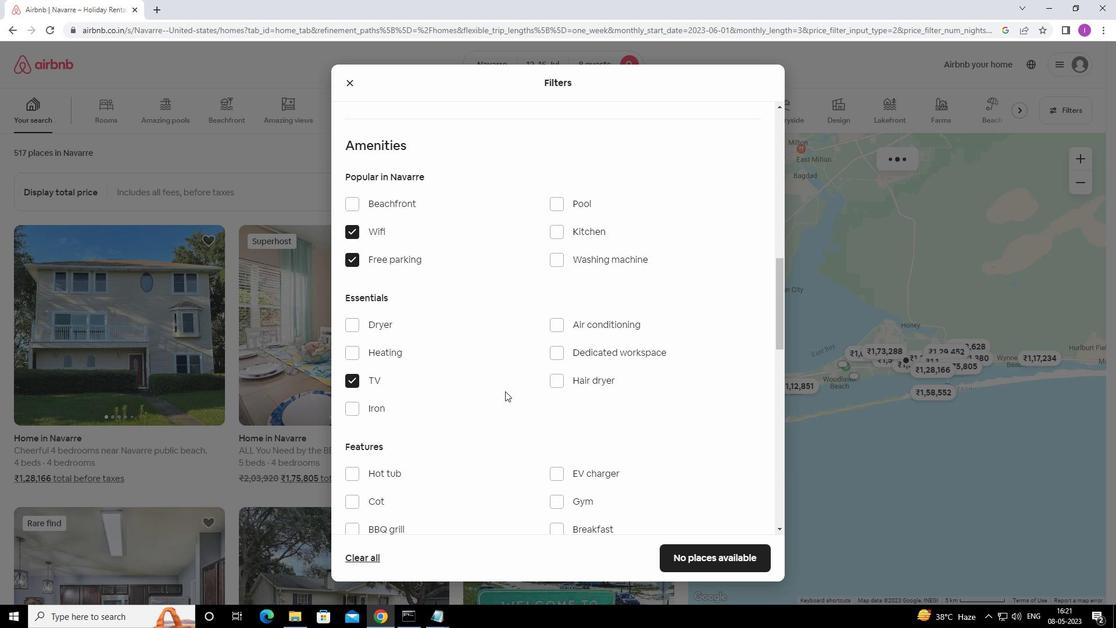 
Action: Mouse scrolled (516, 402) with delta (0, 0)
Screenshot: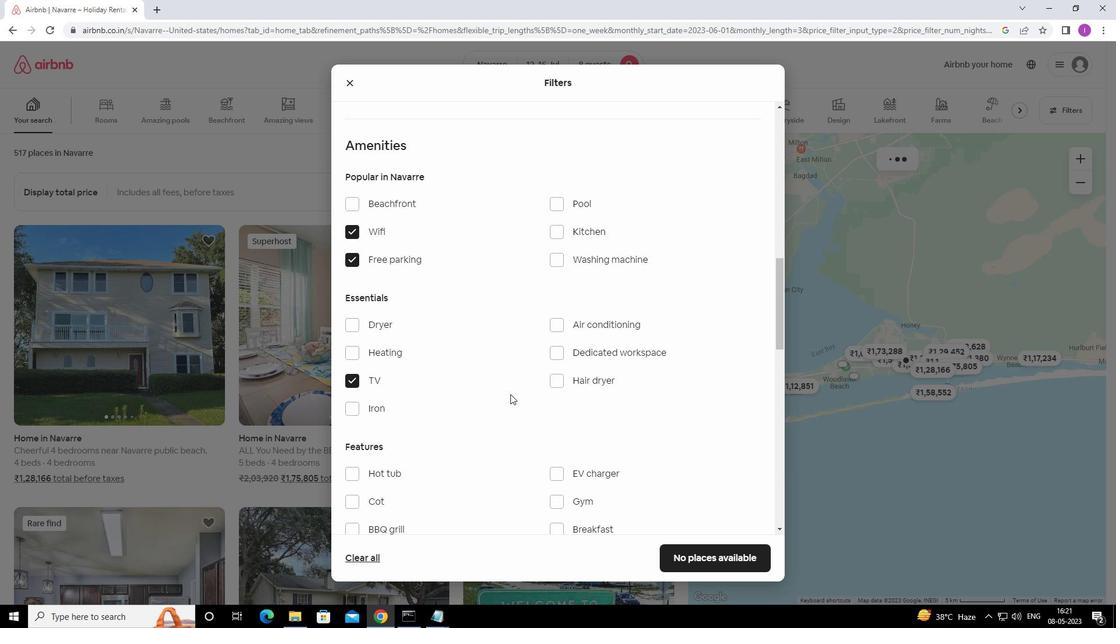 
Action: Mouse moved to (553, 328)
Screenshot: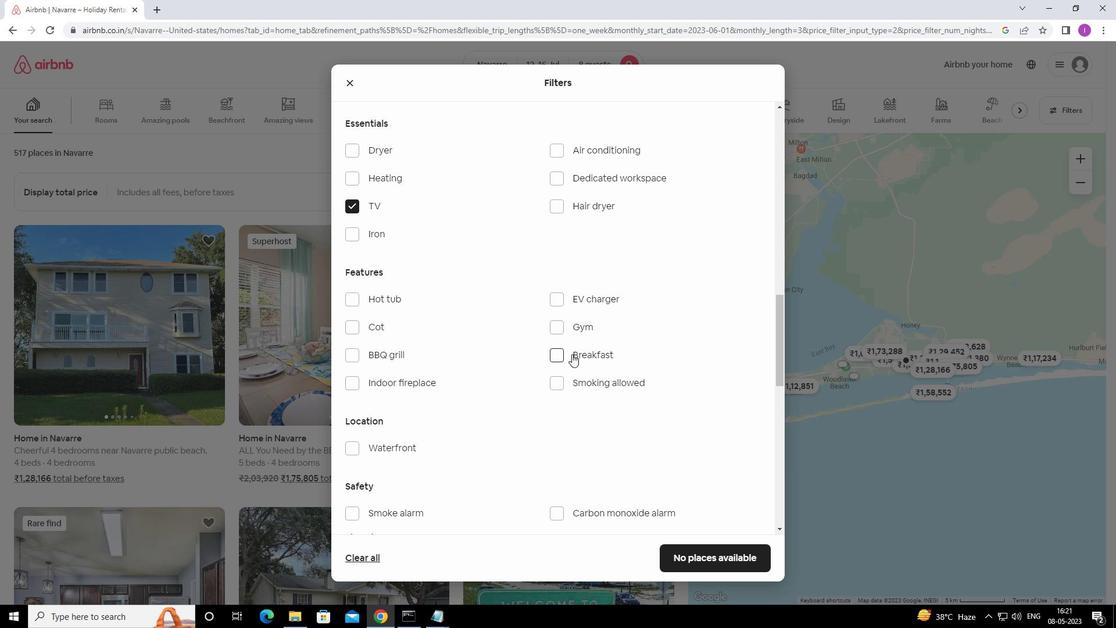 
Action: Mouse pressed left at (553, 328)
Screenshot: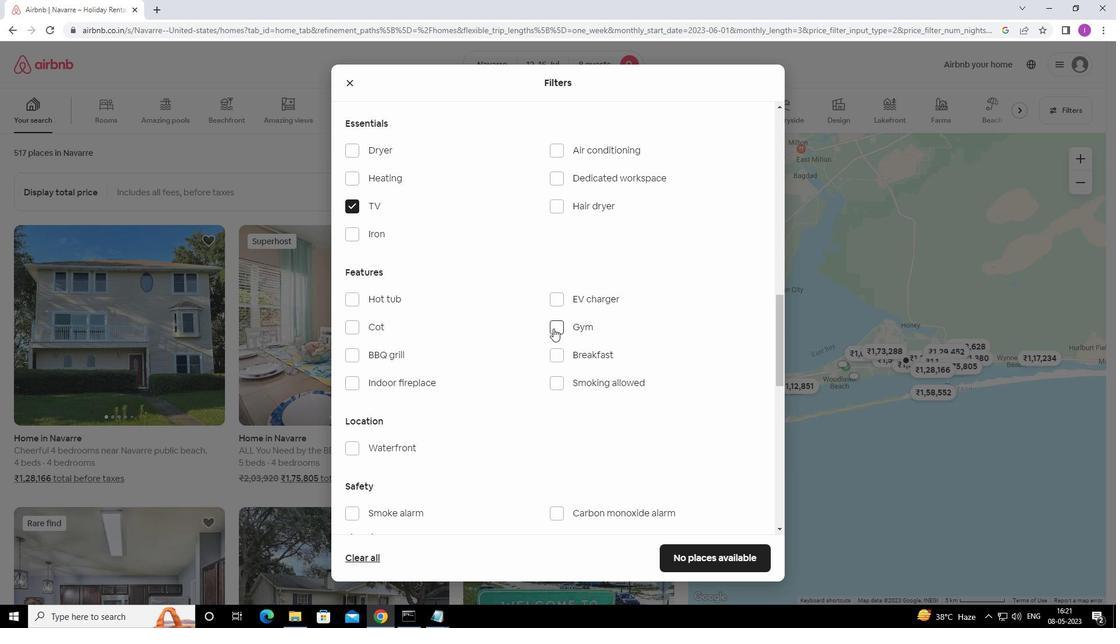 
Action: Mouse moved to (562, 357)
Screenshot: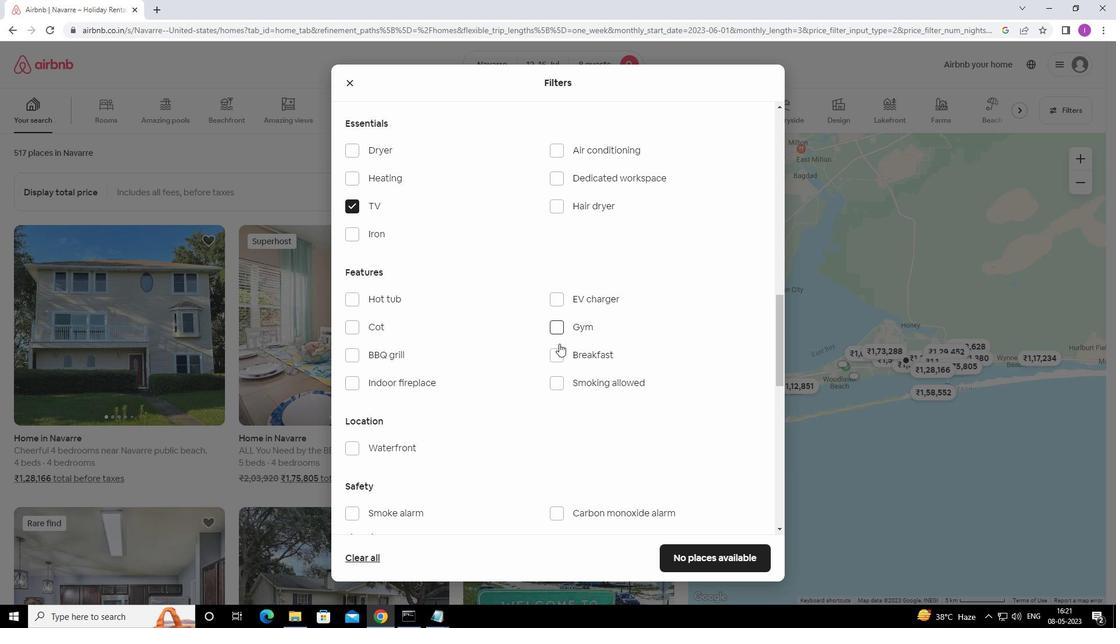 
Action: Mouse pressed left at (562, 357)
Screenshot: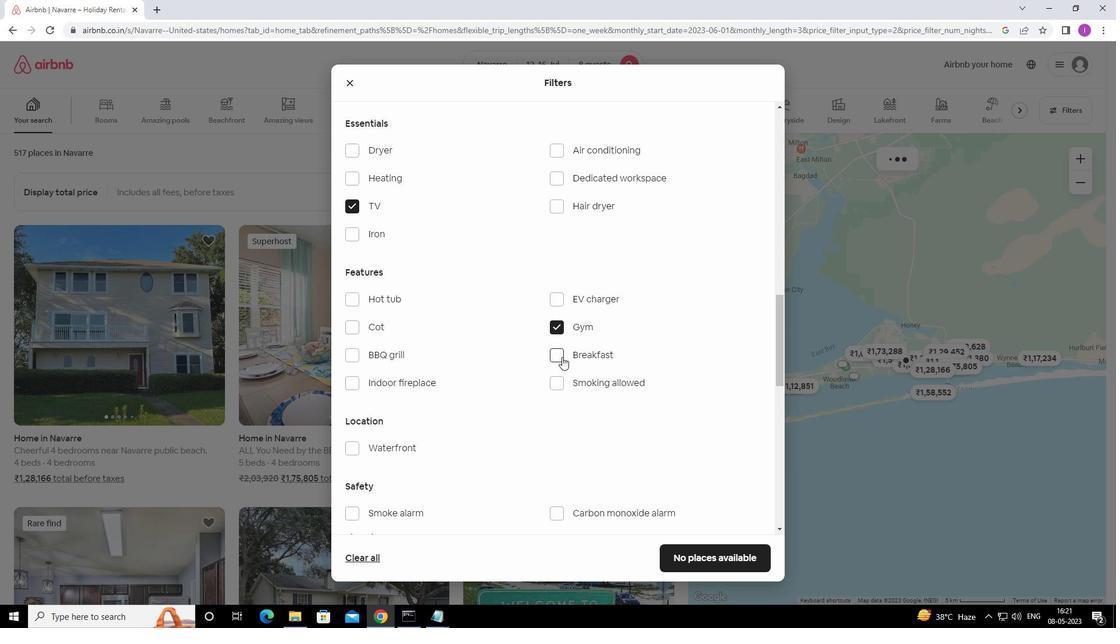 
Action: Mouse moved to (450, 391)
Screenshot: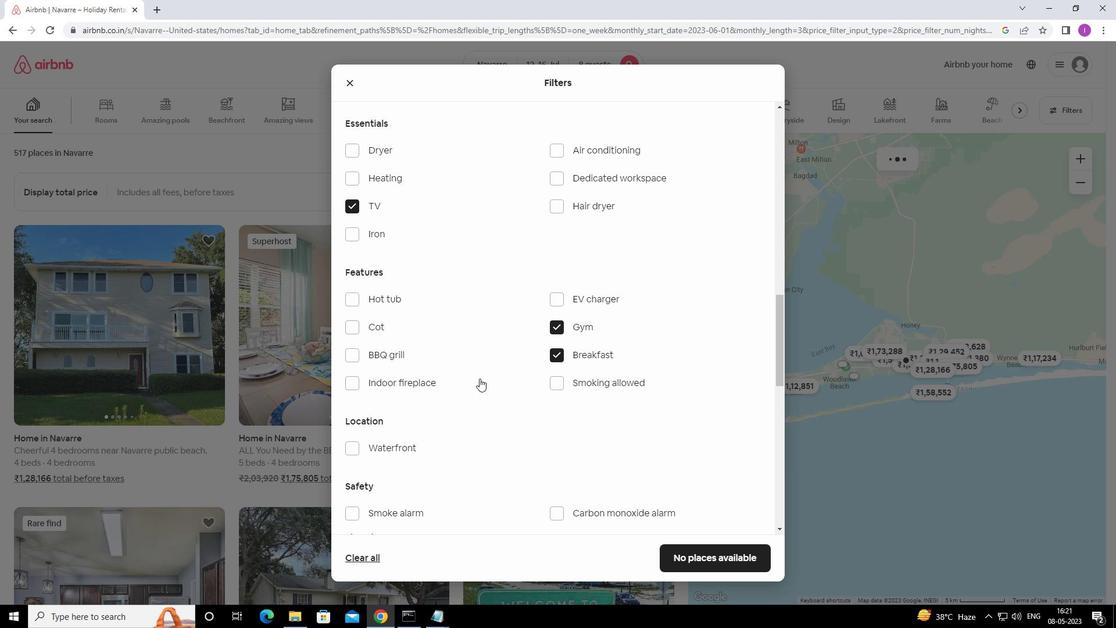 
Action: Mouse scrolled (450, 390) with delta (0, 0)
Screenshot: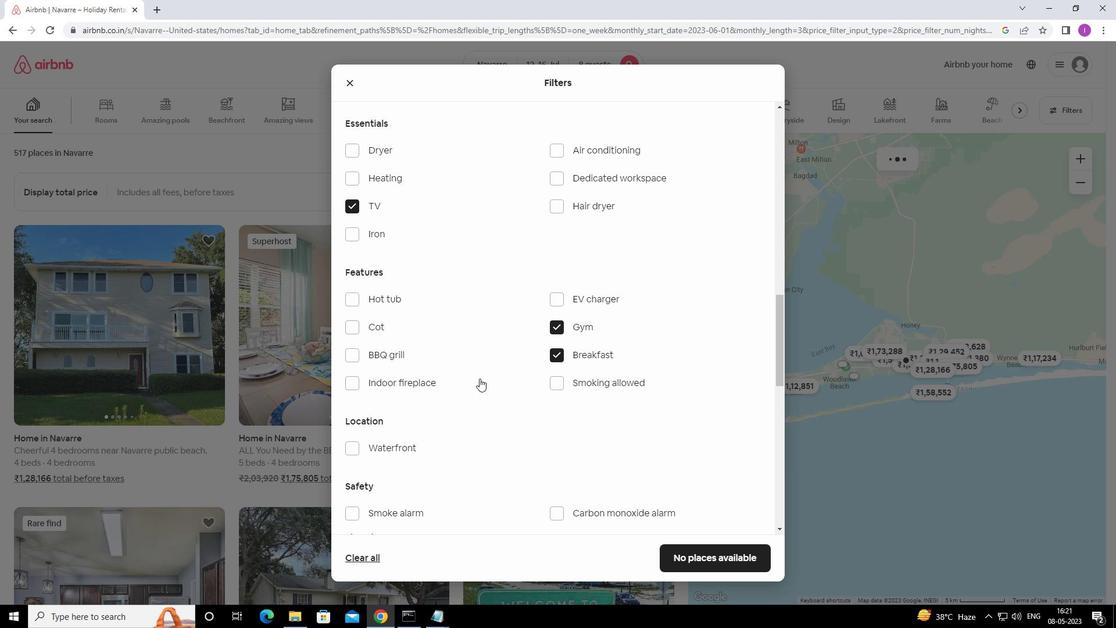 
Action: Mouse moved to (450, 395)
Screenshot: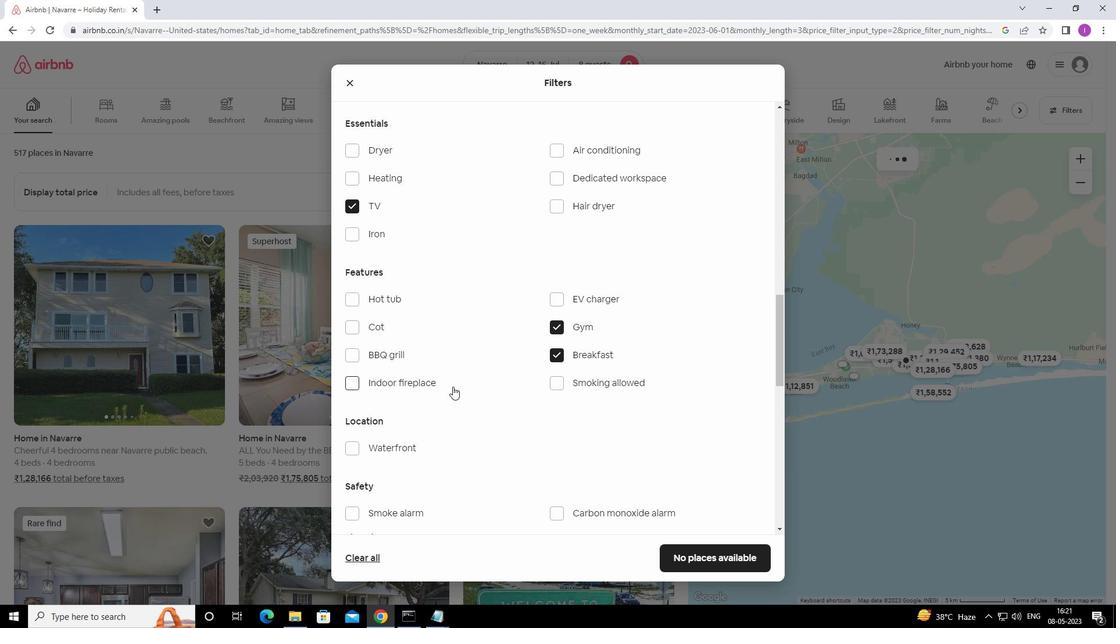 
Action: Mouse scrolled (450, 394) with delta (0, 0)
Screenshot: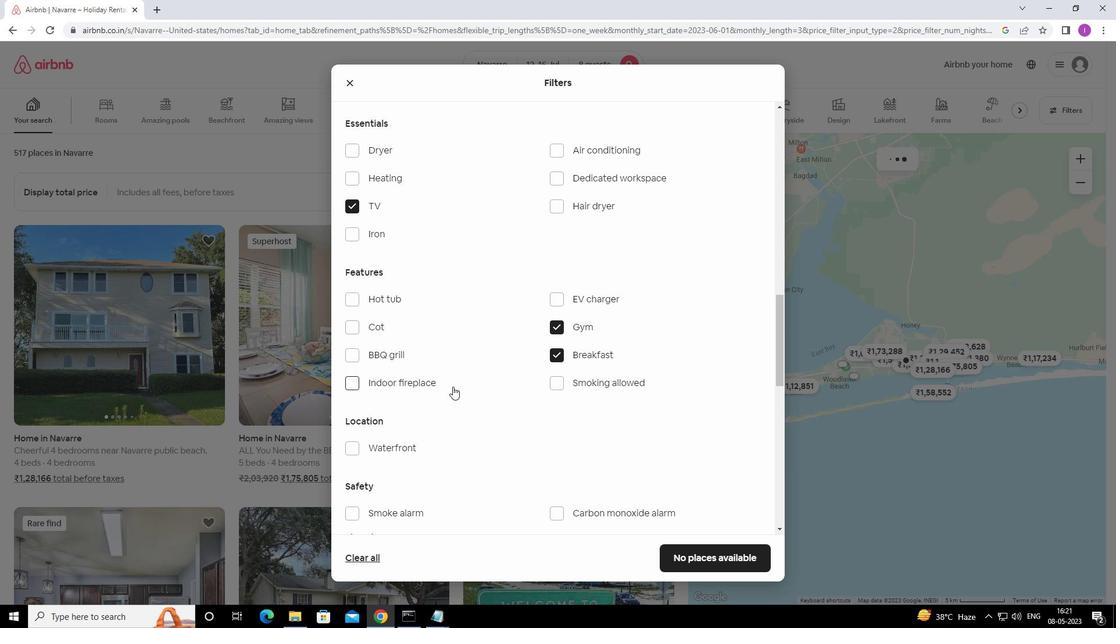 
Action: Mouse moved to (450, 397)
Screenshot: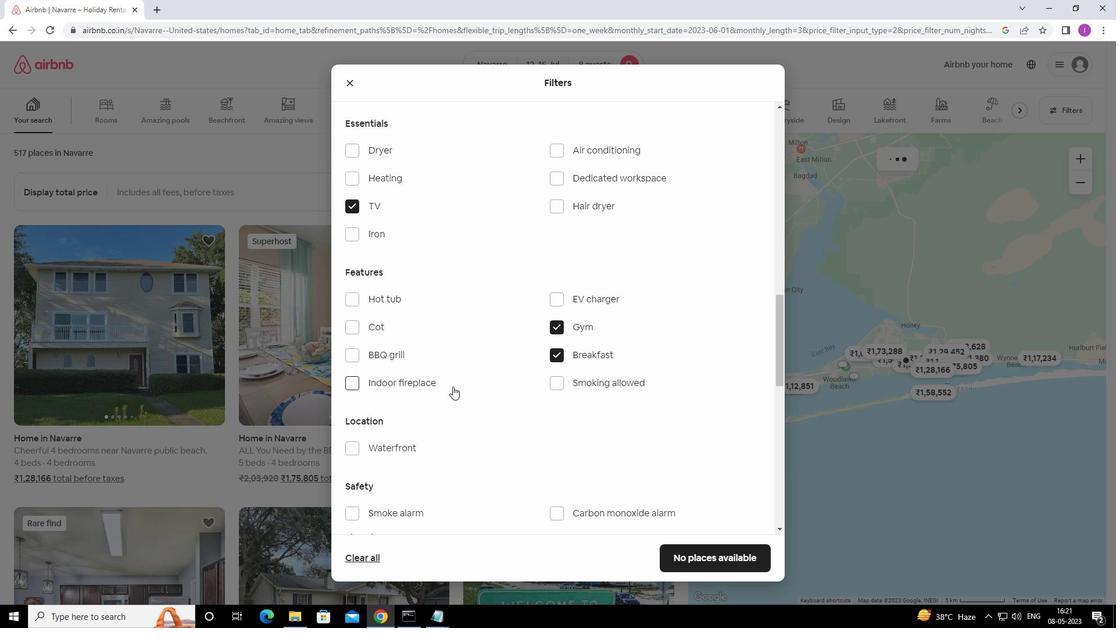 
Action: Mouse scrolled (450, 396) with delta (0, 0)
Screenshot: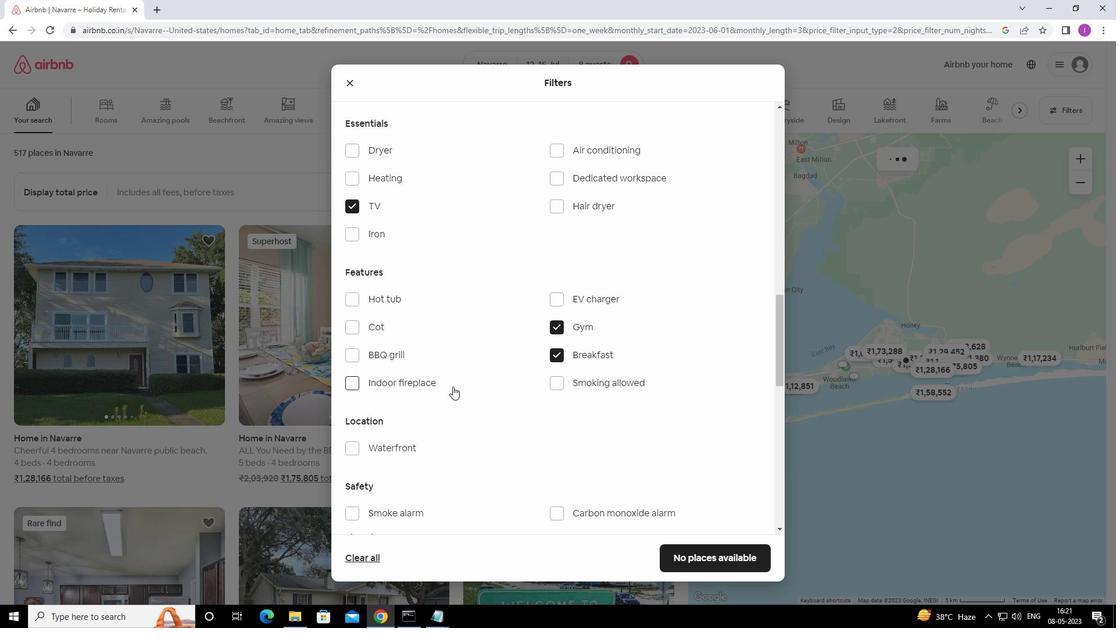 
Action: Mouse scrolled (450, 396) with delta (0, 0)
Screenshot: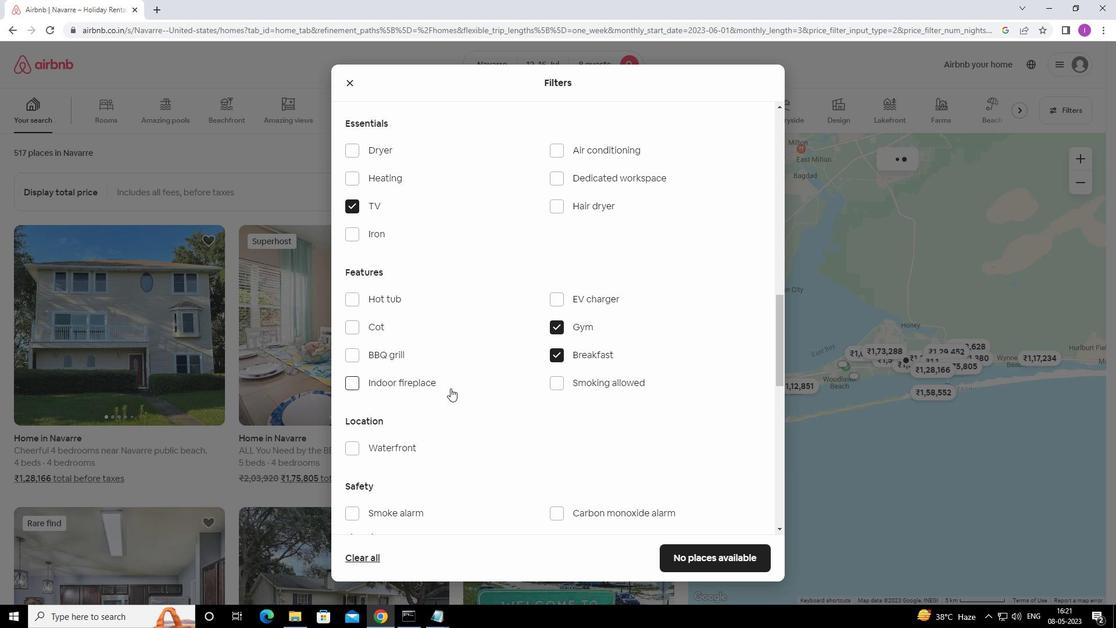 
Action: Mouse moved to (454, 398)
Screenshot: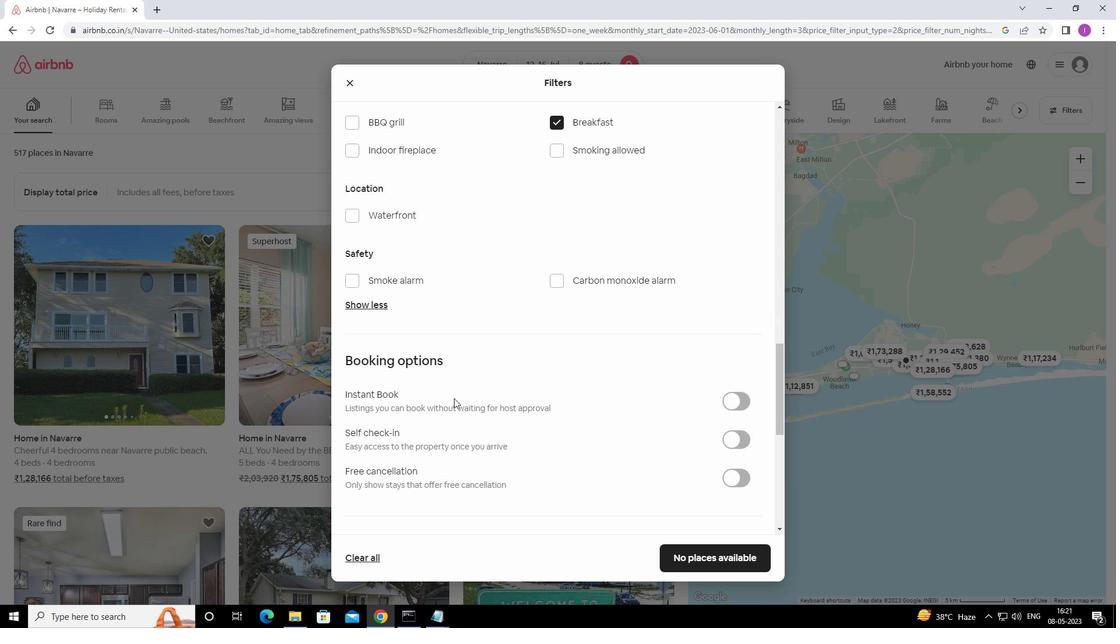 
Action: Mouse scrolled (454, 397) with delta (0, 0)
Screenshot: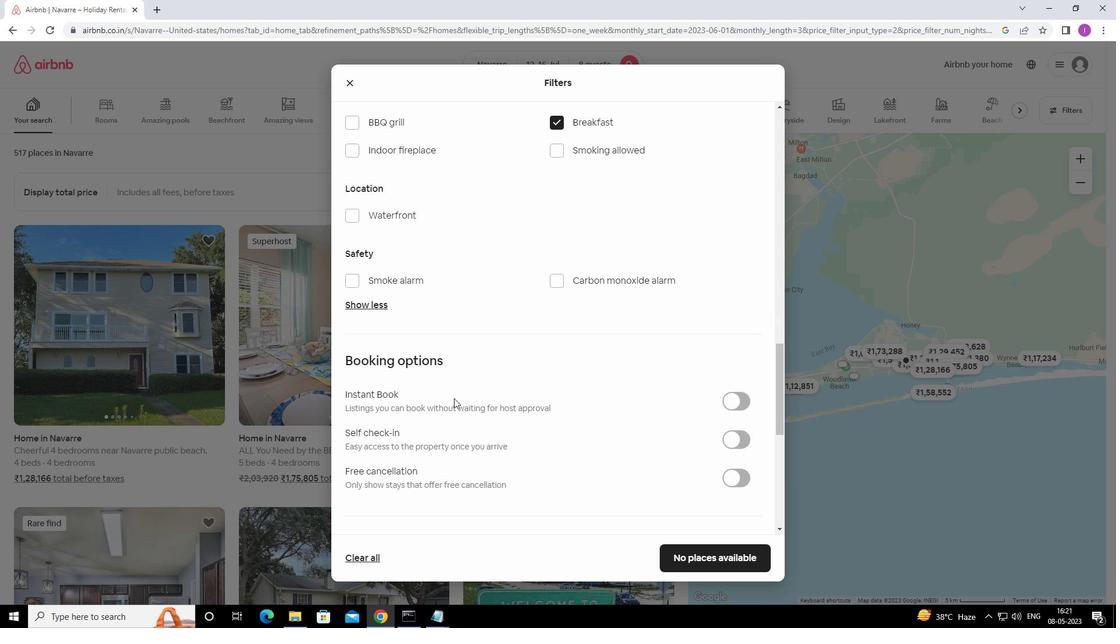 
Action: Mouse moved to (457, 399)
Screenshot: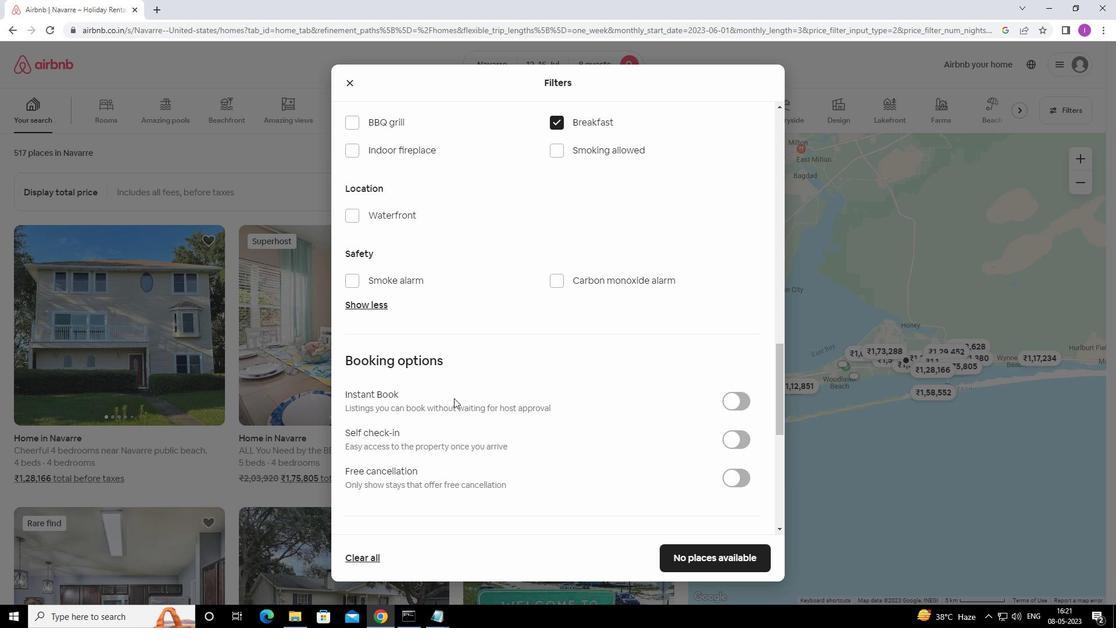 
Action: Mouse scrolled (457, 398) with delta (0, 0)
Screenshot: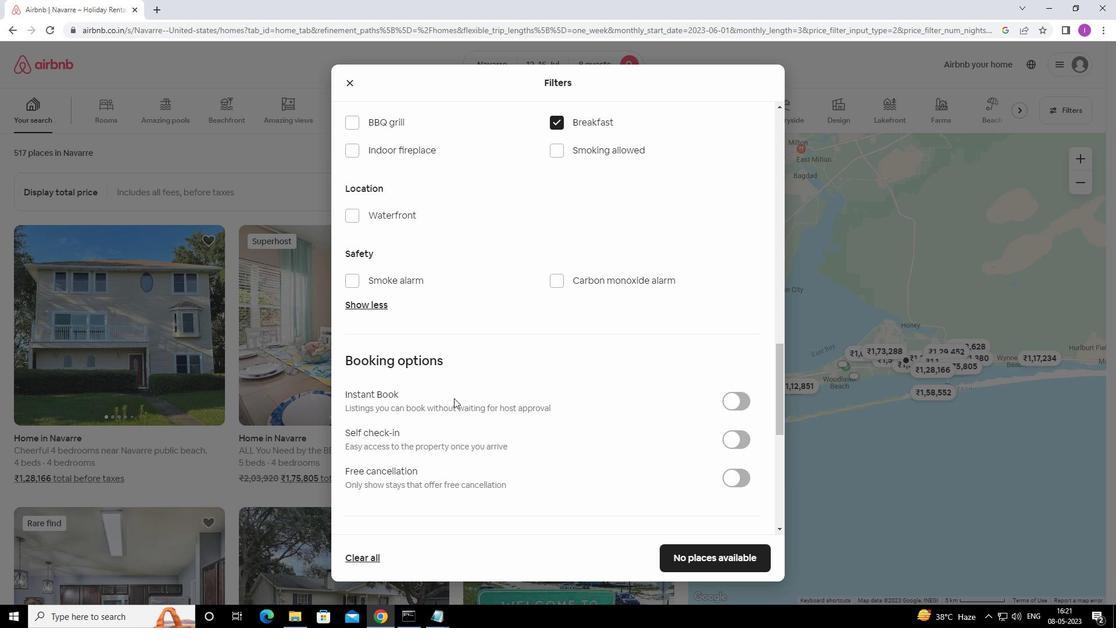 
Action: Mouse moved to (739, 322)
Screenshot: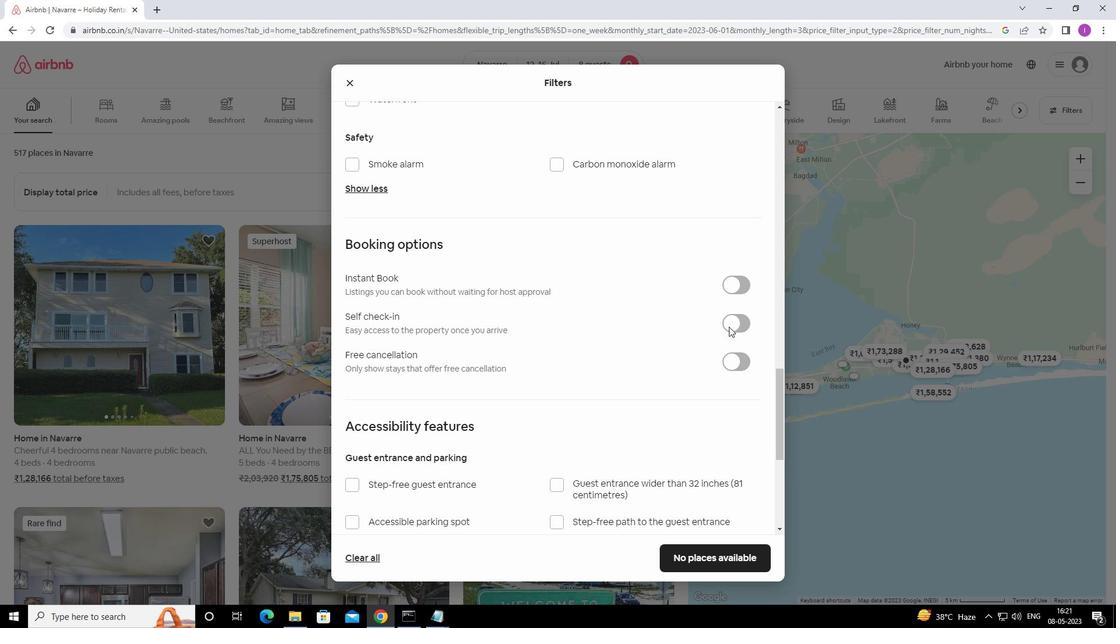 
Action: Mouse pressed left at (739, 322)
Screenshot: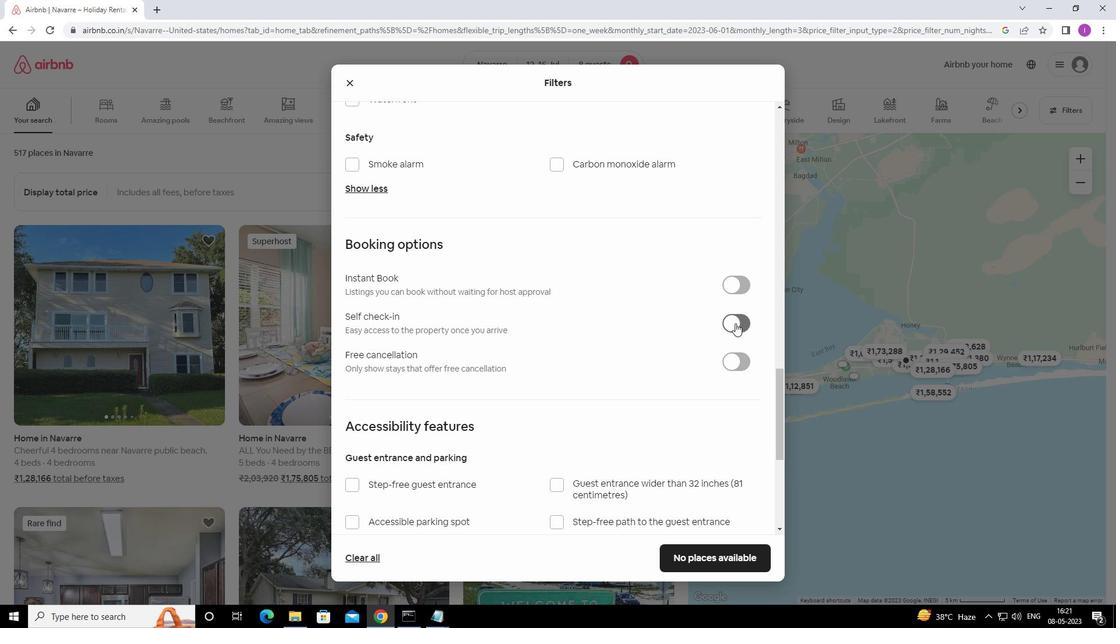 
Action: Mouse moved to (474, 376)
Screenshot: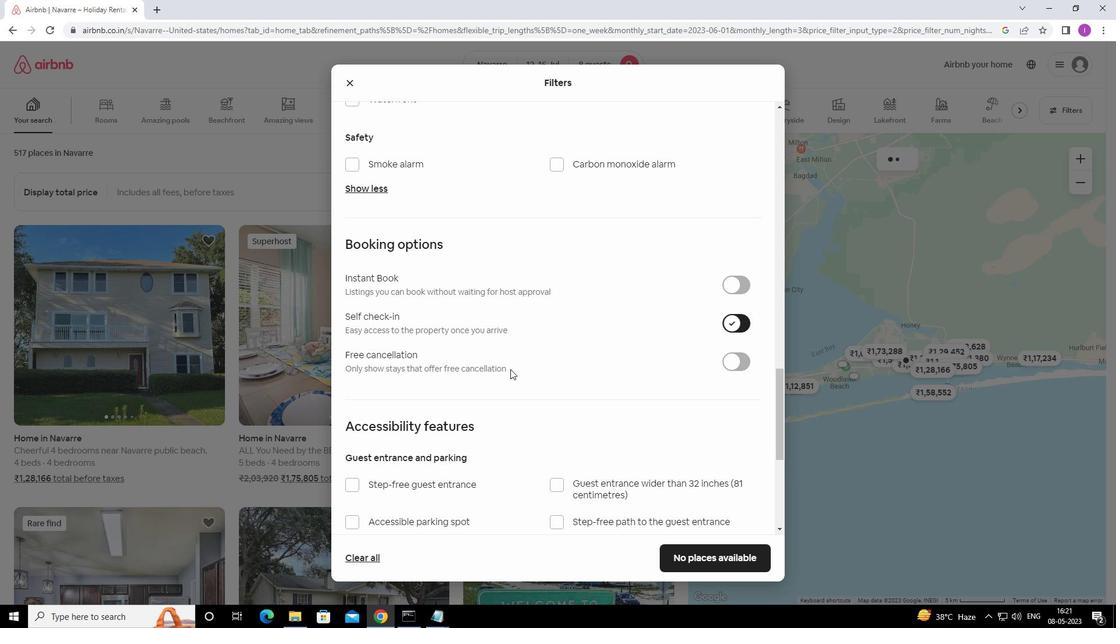 
Action: Mouse scrolled (474, 376) with delta (0, 0)
Screenshot: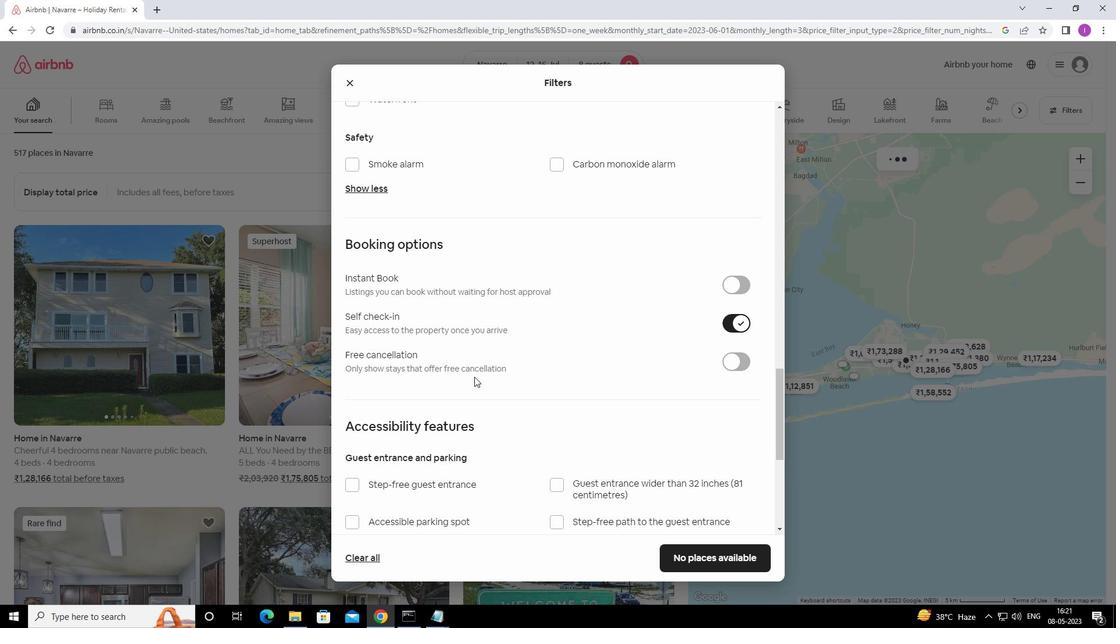 
Action: Mouse moved to (473, 377)
Screenshot: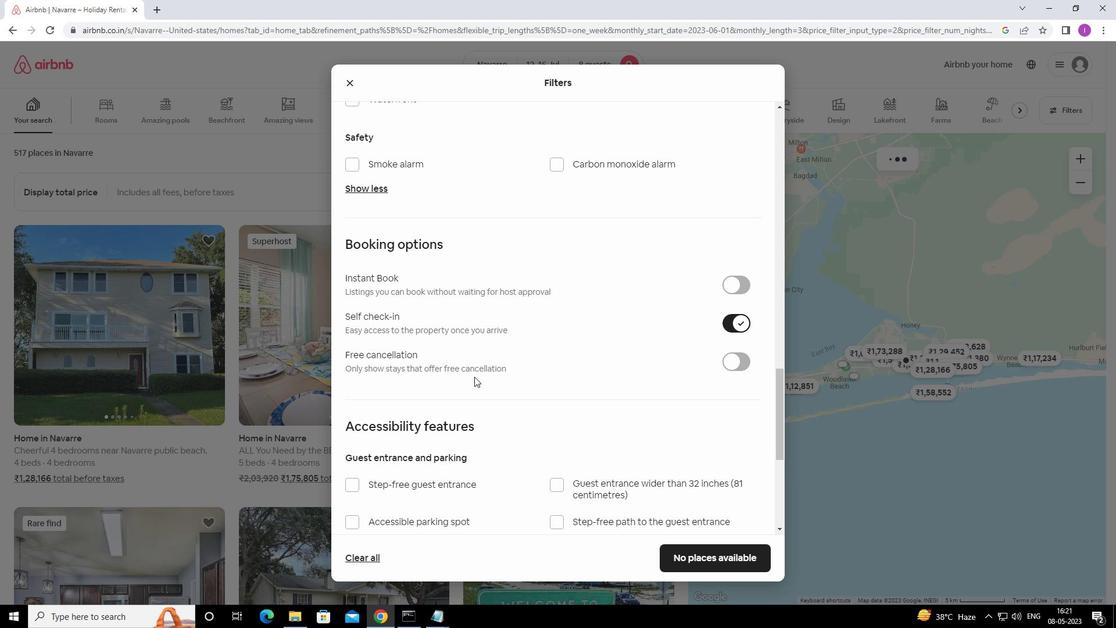 
Action: Mouse scrolled (473, 376) with delta (0, 0)
Screenshot: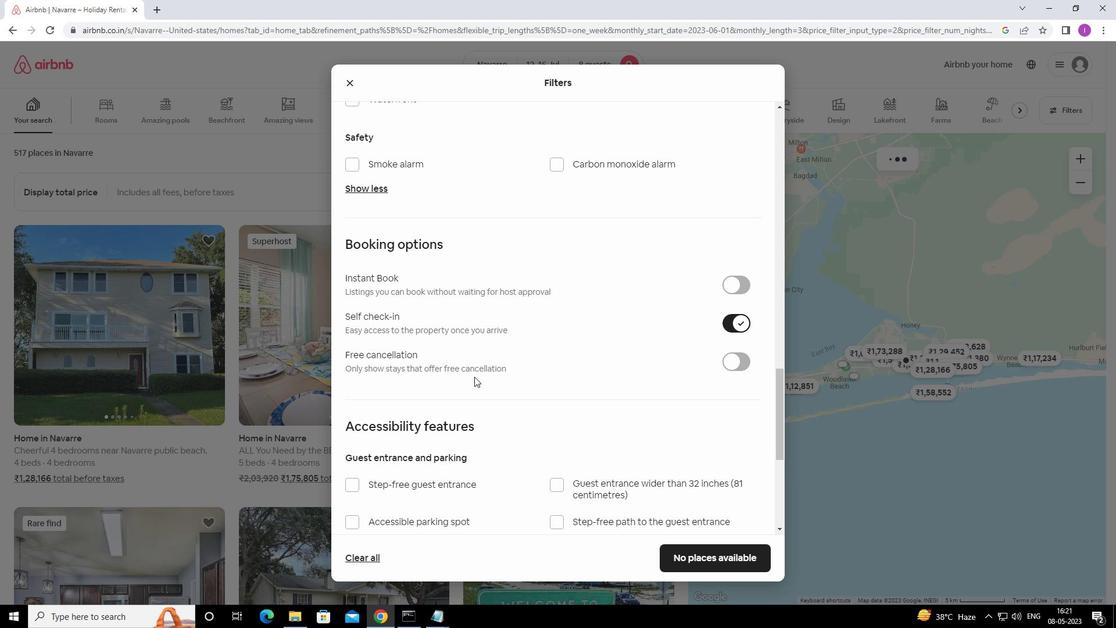 
Action: Mouse scrolled (473, 376) with delta (0, 0)
Screenshot: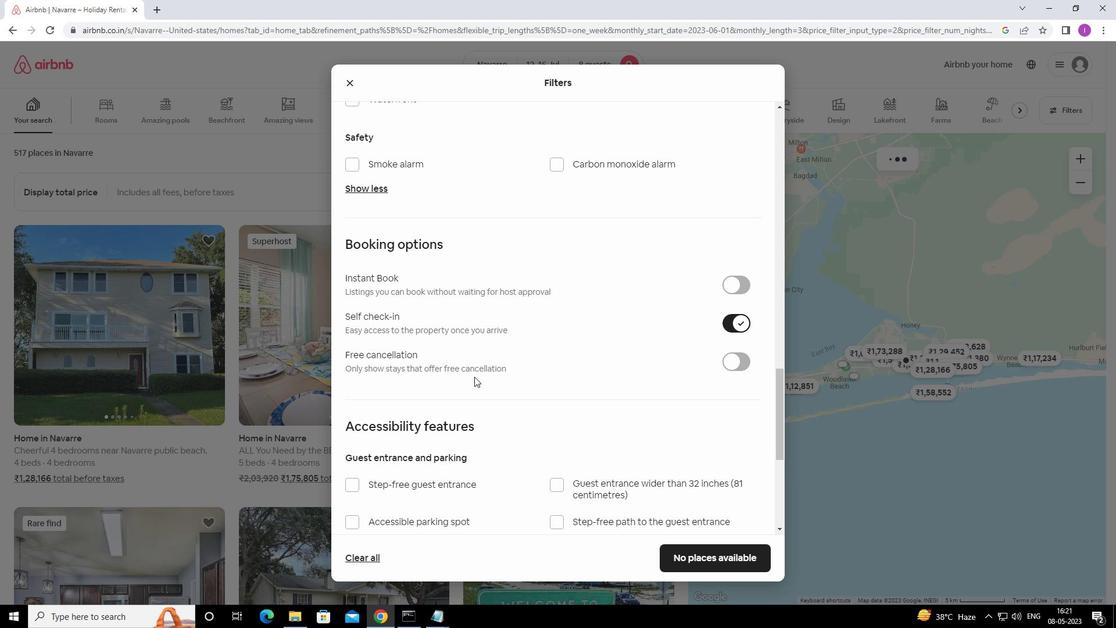 
Action: Mouse scrolled (473, 376) with delta (0, 0)
Screenshot: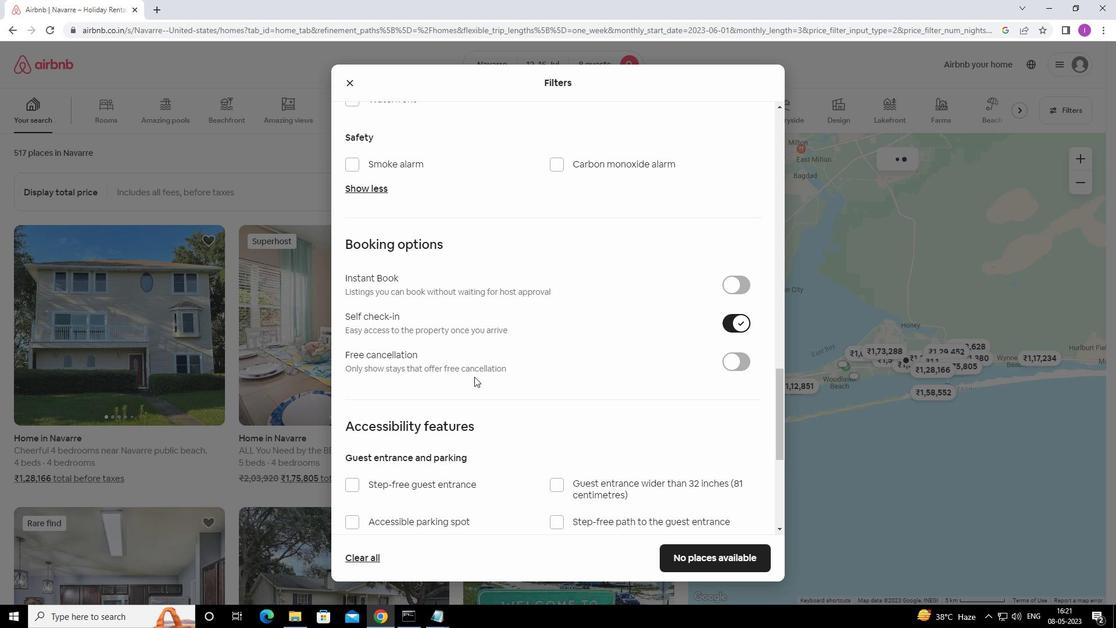 
Action: Mouse moved to (483, 373)
Screenshot: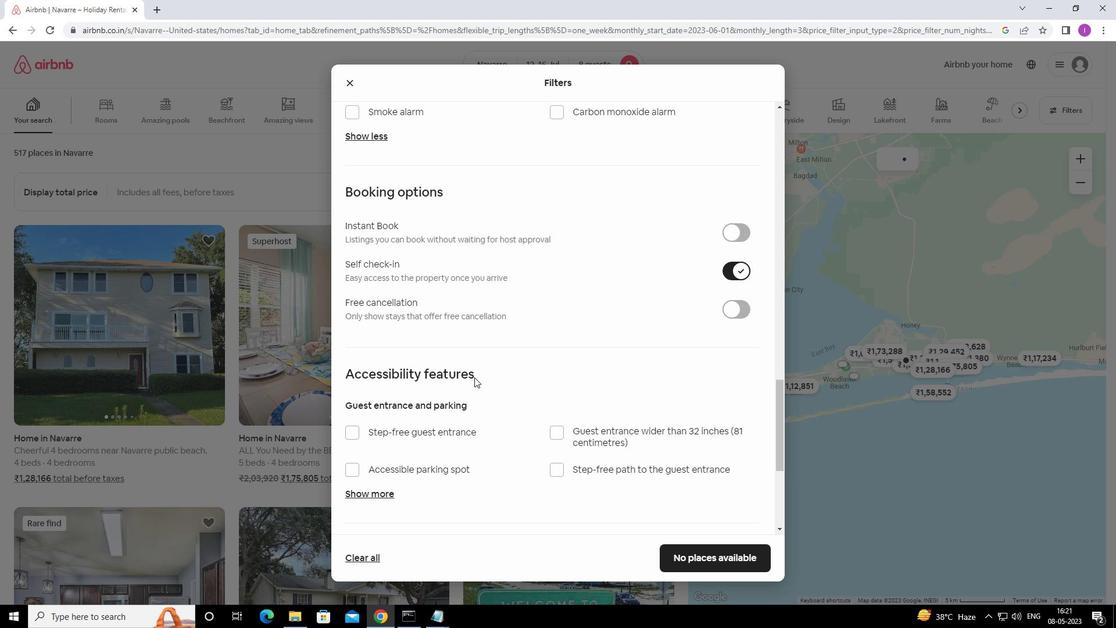 
Action: Mouse scrolled (483, 373) with delta (0, 0)
Screenshot: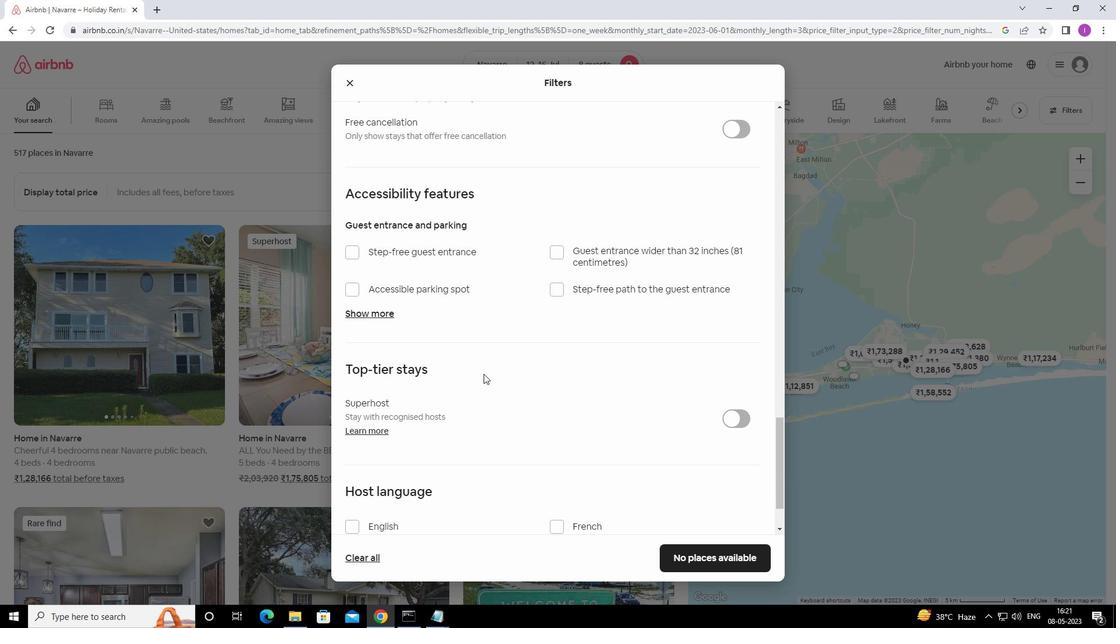 
Action: Mouse scrolled (483, 373) with delta (0, 0)
Screenshot: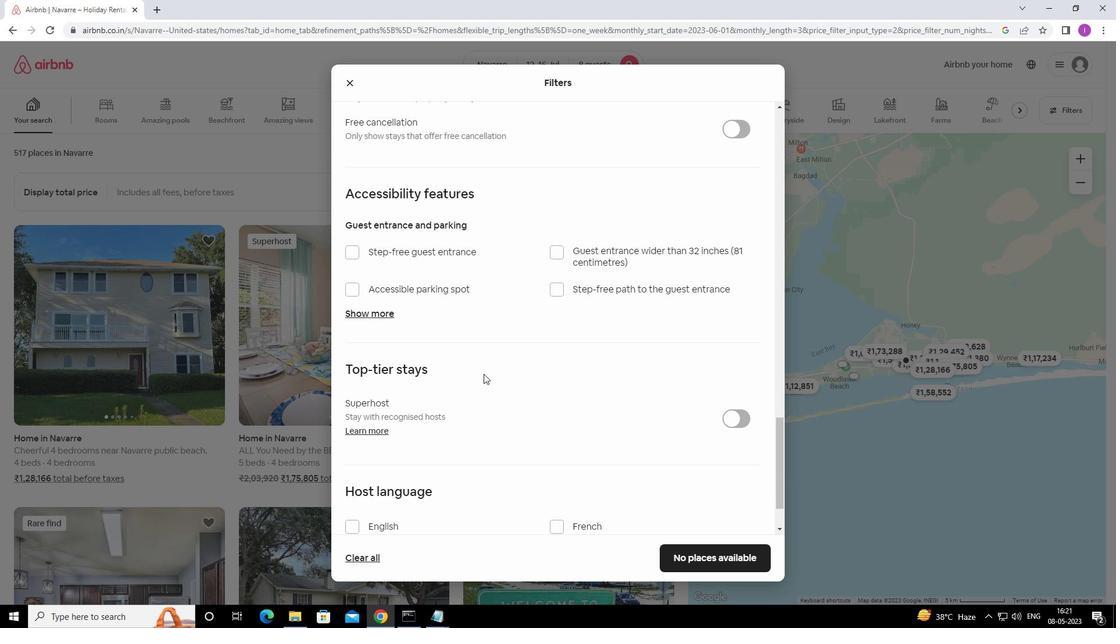 
Action: Mouse scrolled (483, 373) with delta (0, 0)
Screenshot: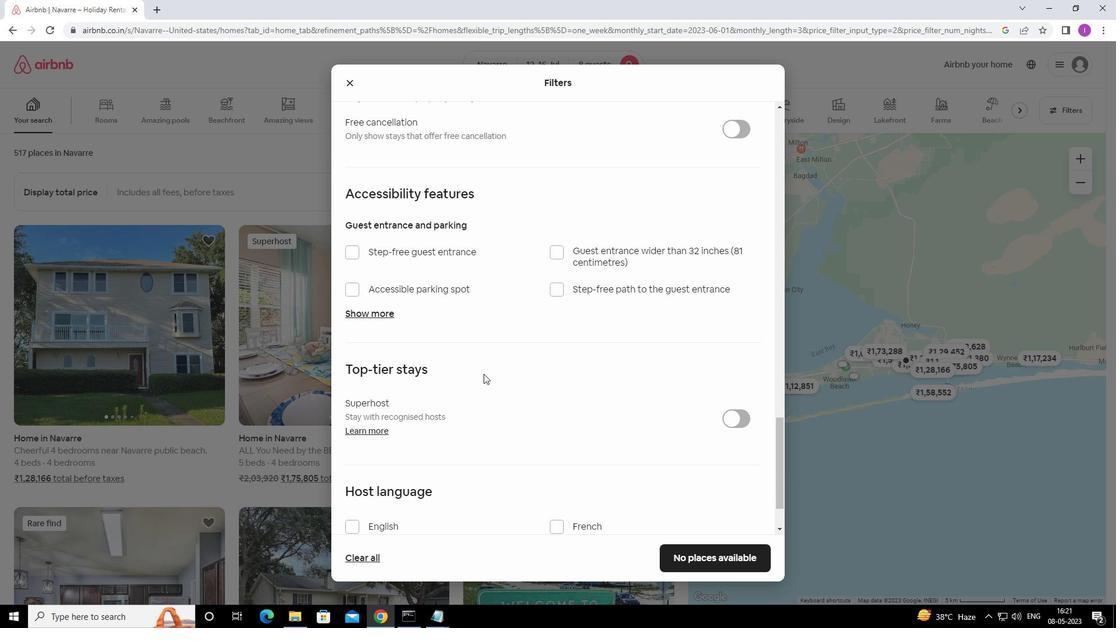 
Action: Mouse moved to (487, 368)
Screenshot: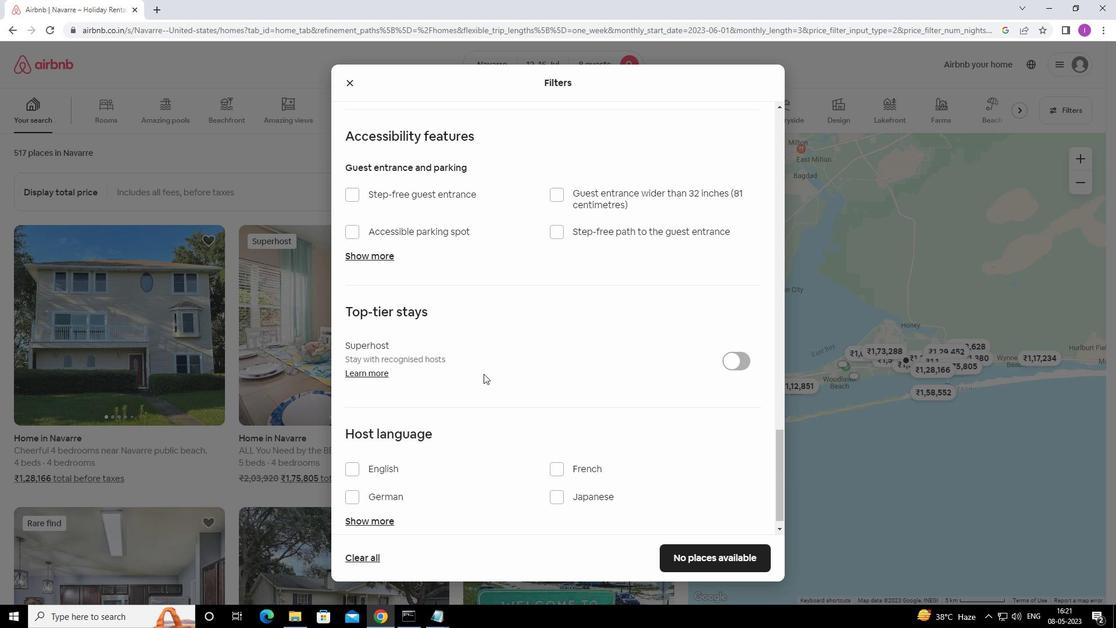 
Action: Mouse scrolled (487, 368) with delta (0, 0)
Screenshot: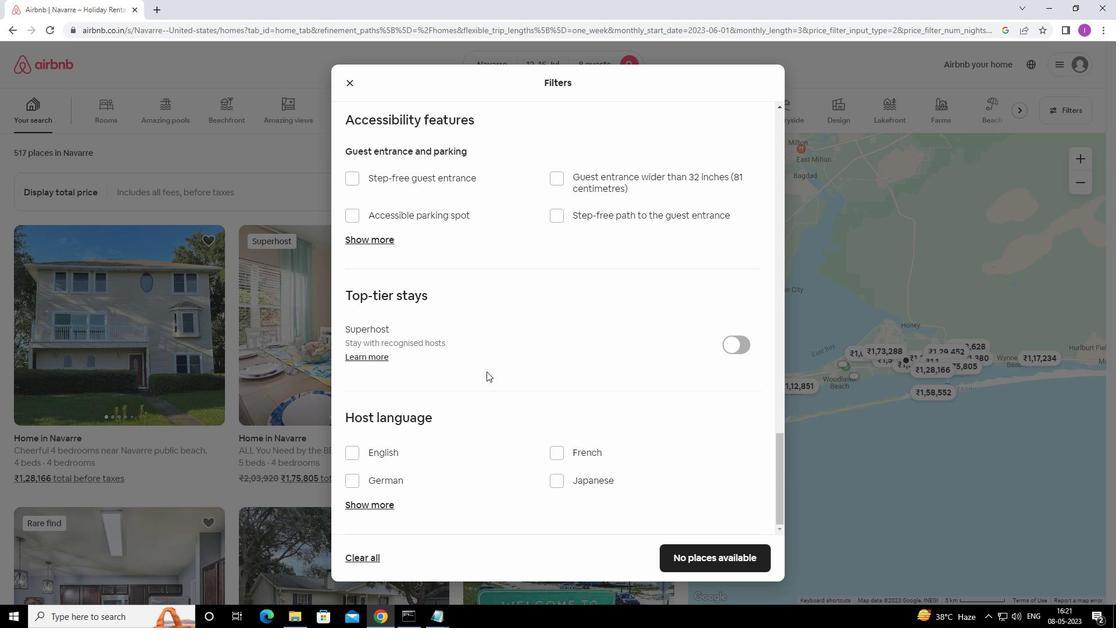 
Action: Mouse scrolled (487, 368) with delta (0, 0)
Screenshot: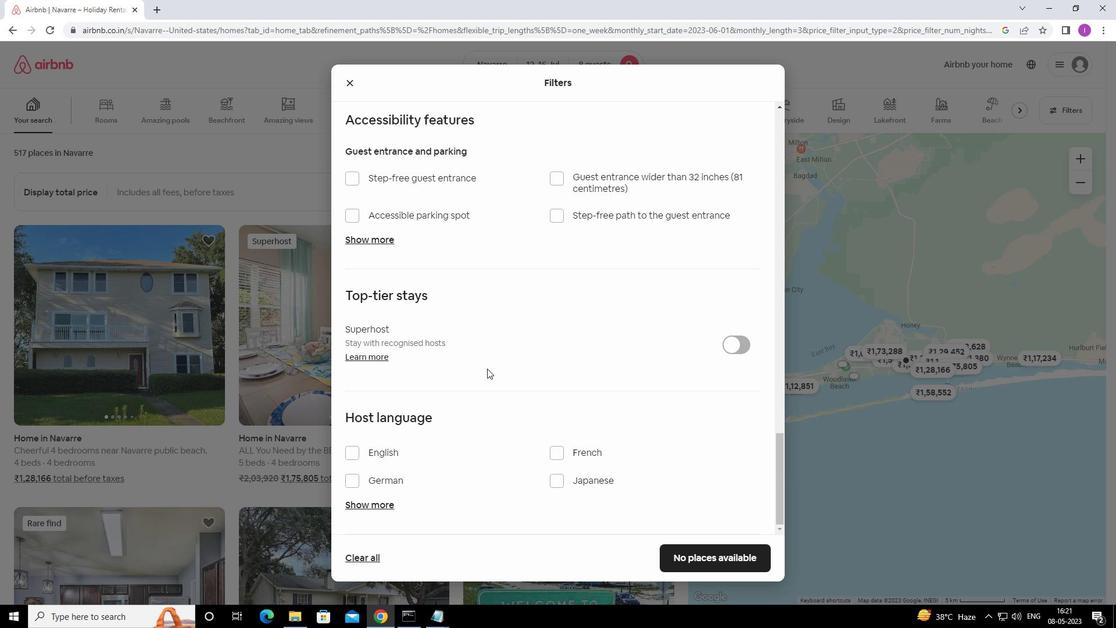 
Action: Mouse scrolled (487, 368) with delta (0, 0)
Screenshot: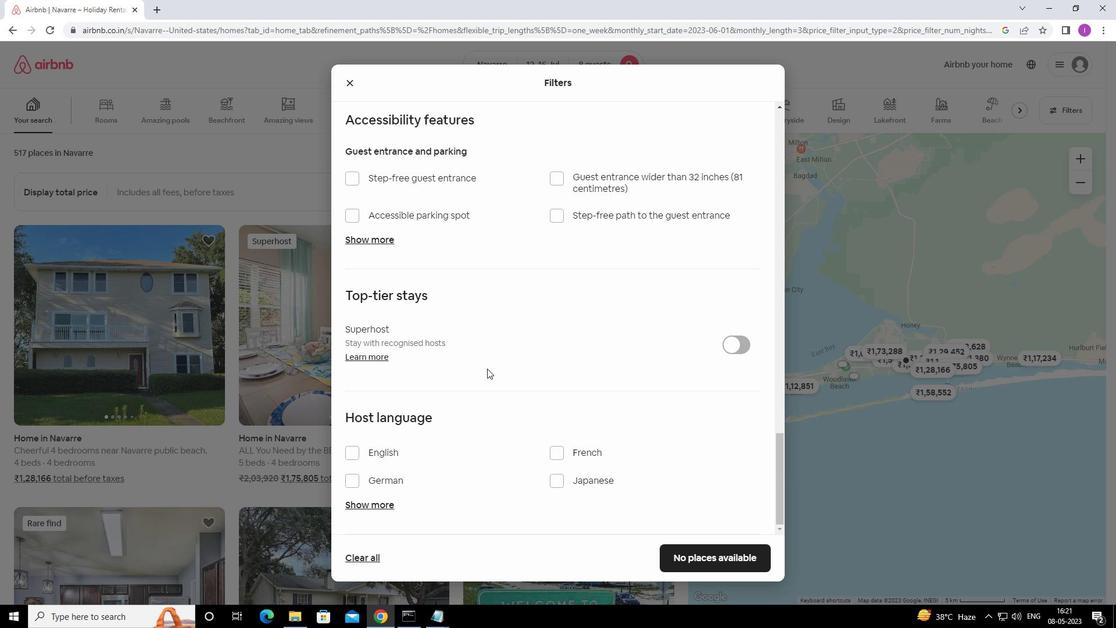 
Action: Mouse moved to (354, 455)
Screenshot: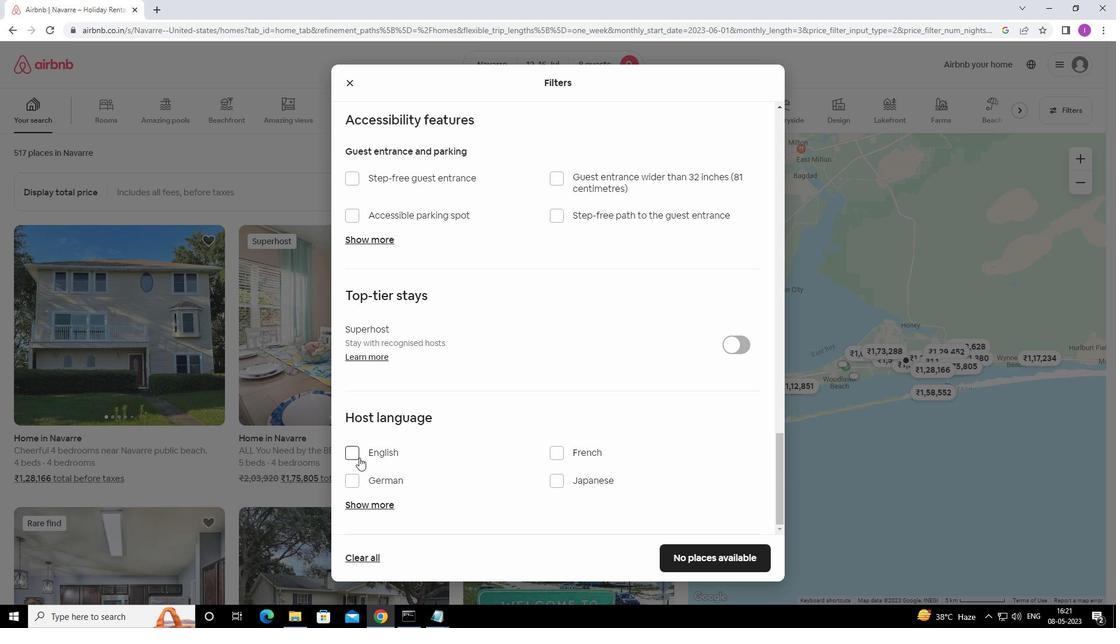 
Action: Mouse pressed left at (354, 455)
Screenshot: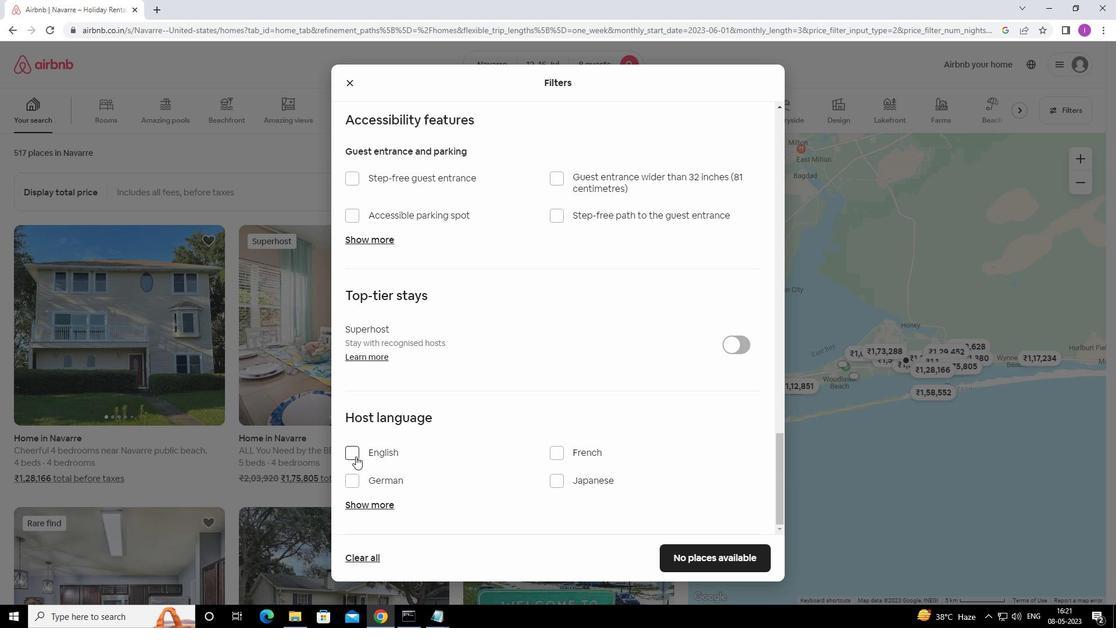 
Action: Mouse moved to (567, 454)
Screenshot: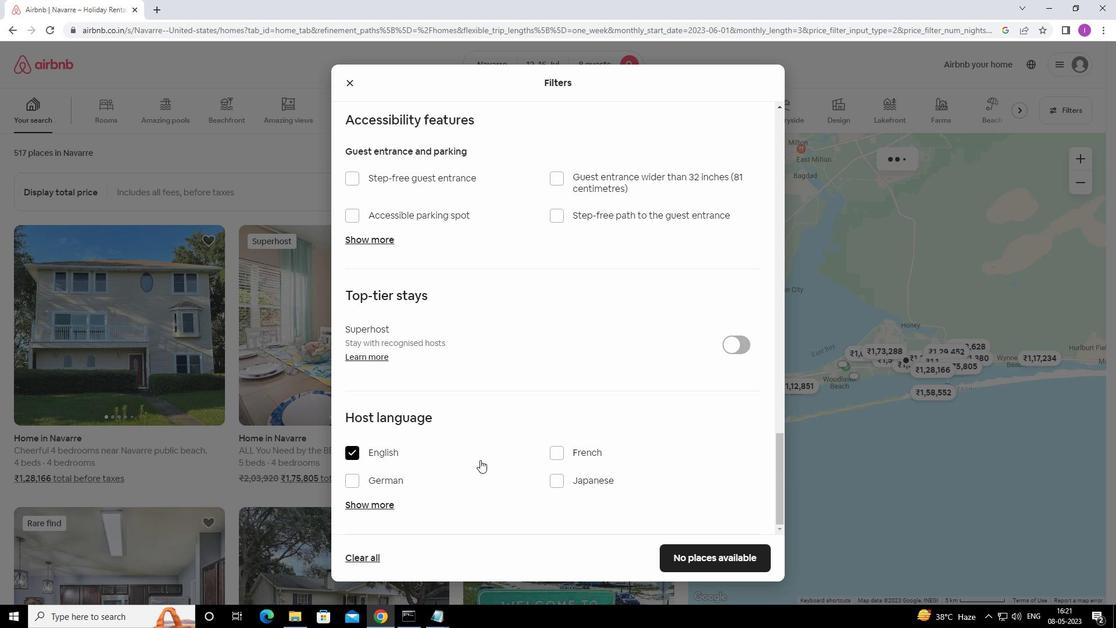 
Action: Mouse scrolled (567, 454) with delta (0, 0)
Screenshot: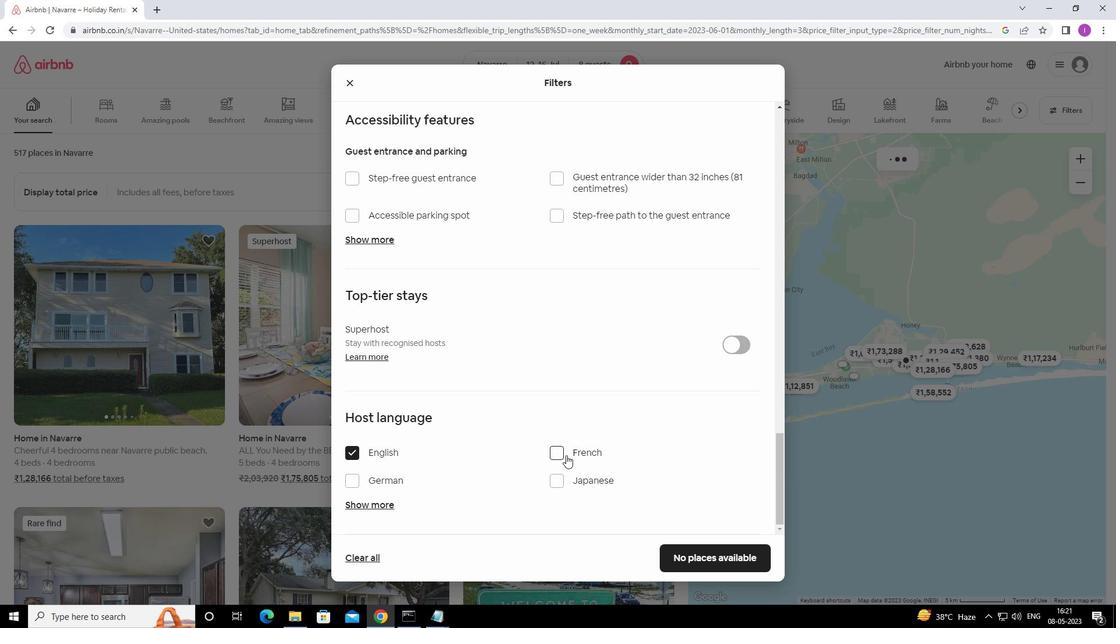 
Action: Mouse scrolled (567, 454) with delta (0, 0)
Screenshot: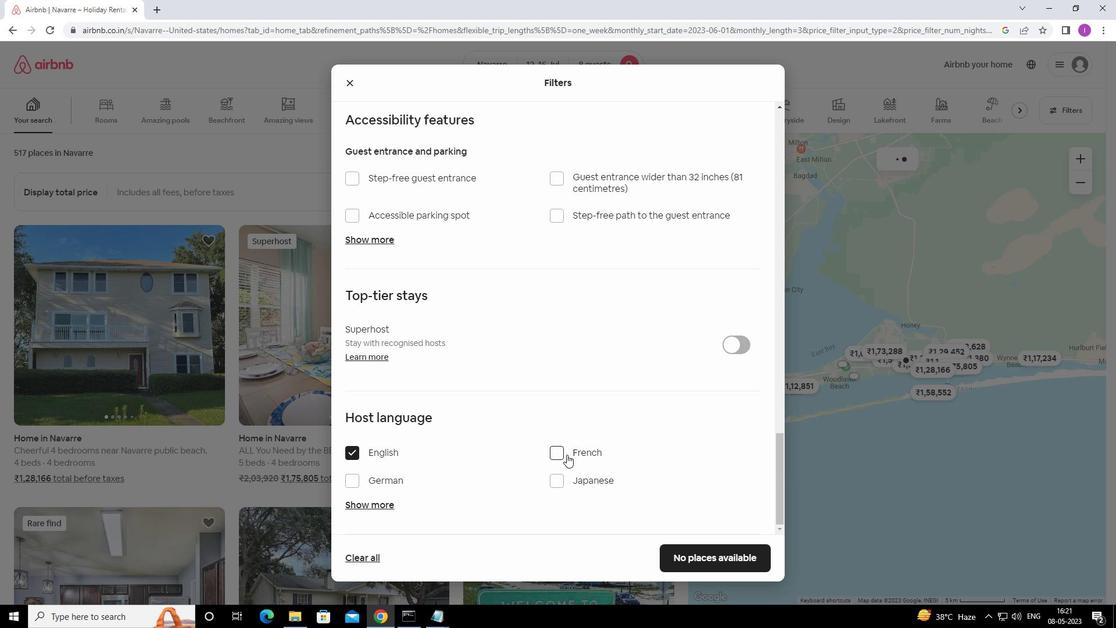 
Action: Mouse moved to (691, 555)
Screenshot: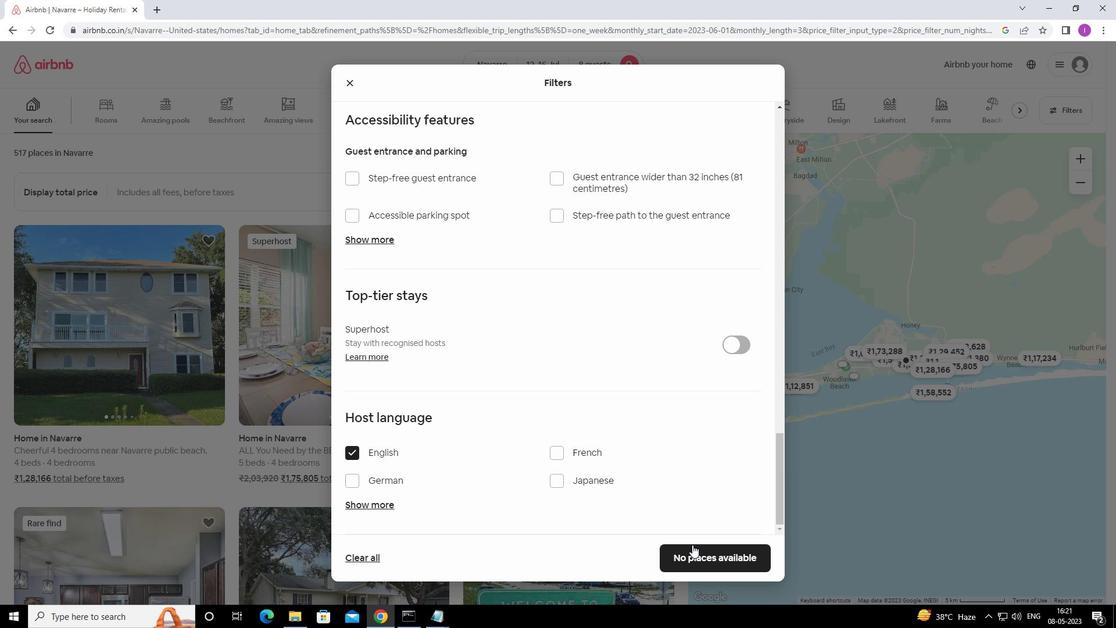 
Action: Mouse pressed left at (691, 555)
Screenshot: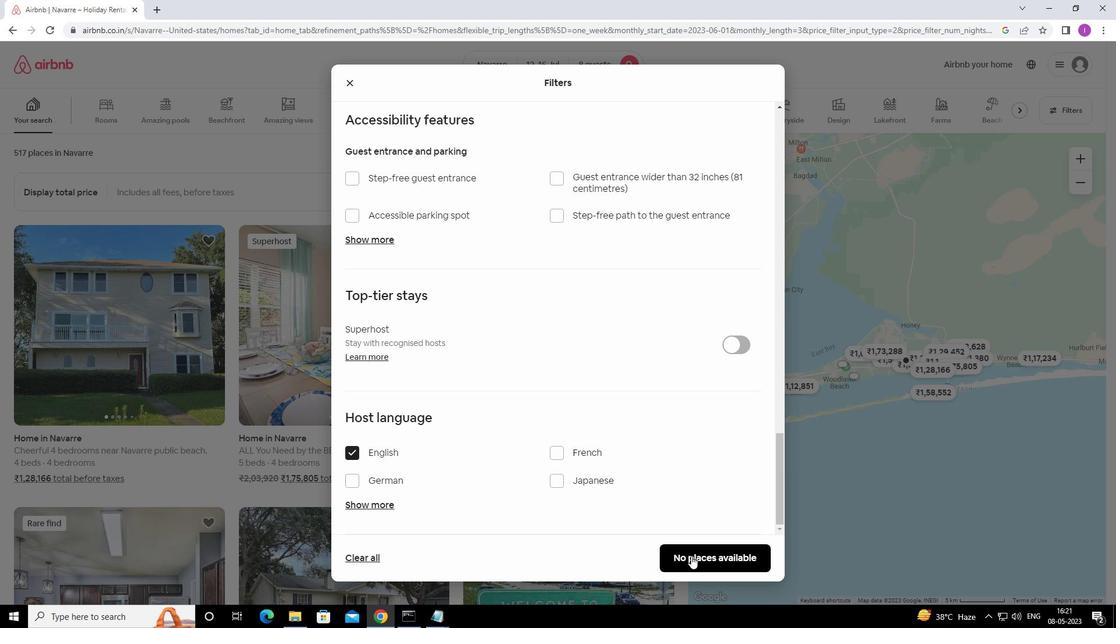 
Action: Mouse moved to (719, 473)
Screenshot: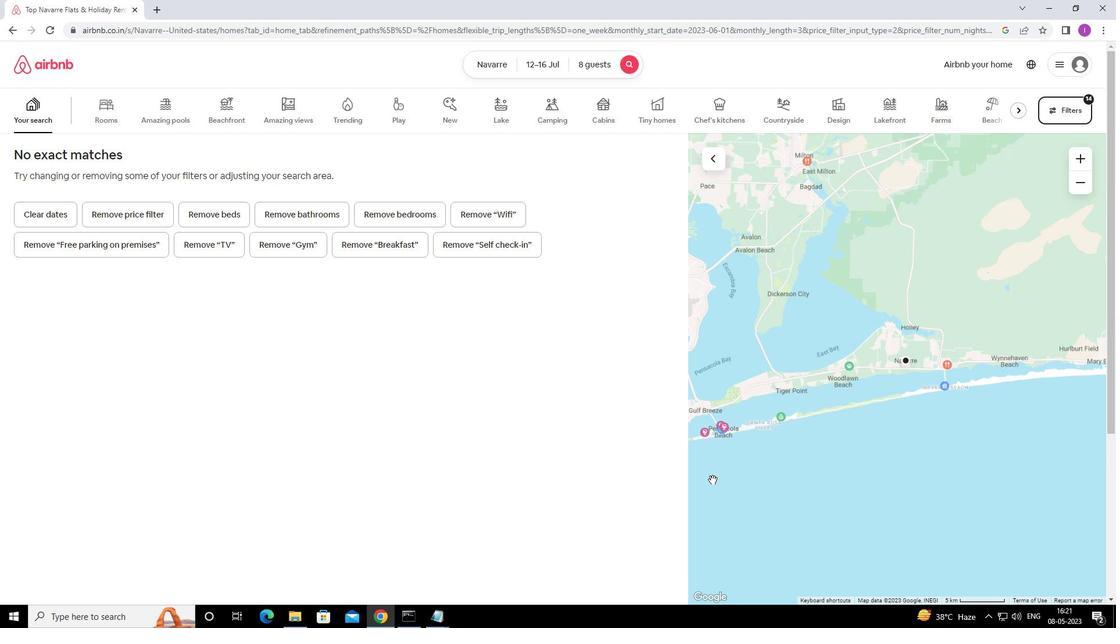 
